 Task: Forward email with the signature Dorian Garcia with the subject Request for time off from softage.1@softage.net to softage.3@softage.net with the message Could you provide me with a list of the projects critical success factors?, select first word, change the font color from current to green and background color to yellow Send the email
Action: Mouse moved to (1003, 80)
Screenshot: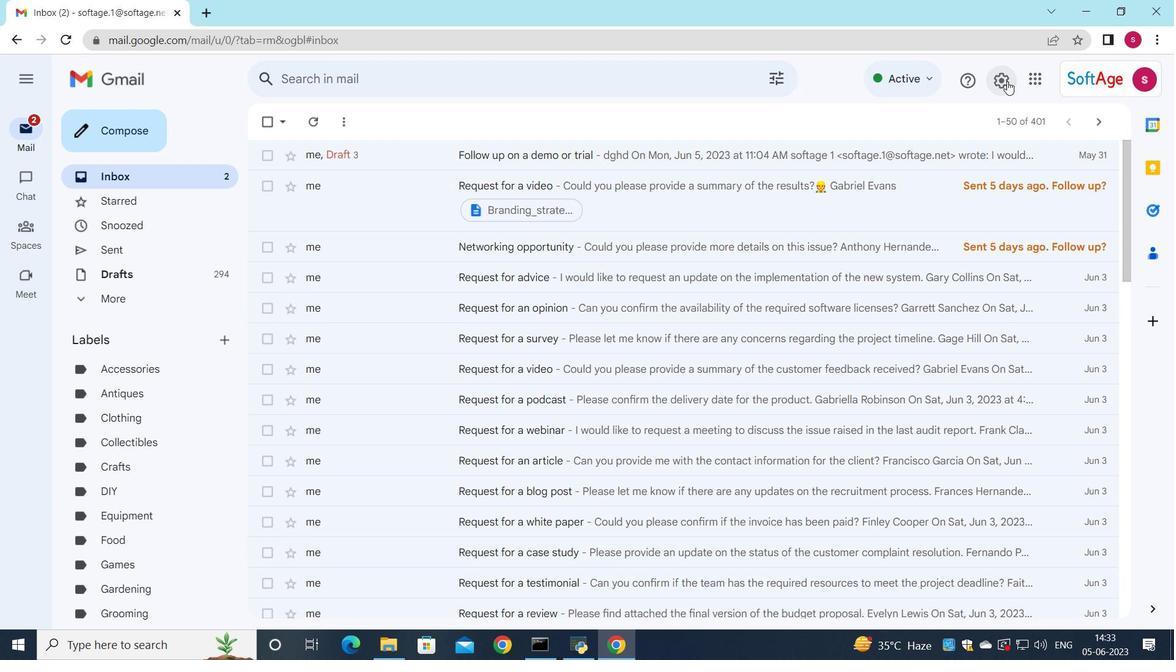 
Action: Mouse pressed left at (1003, 80)
Screenshot: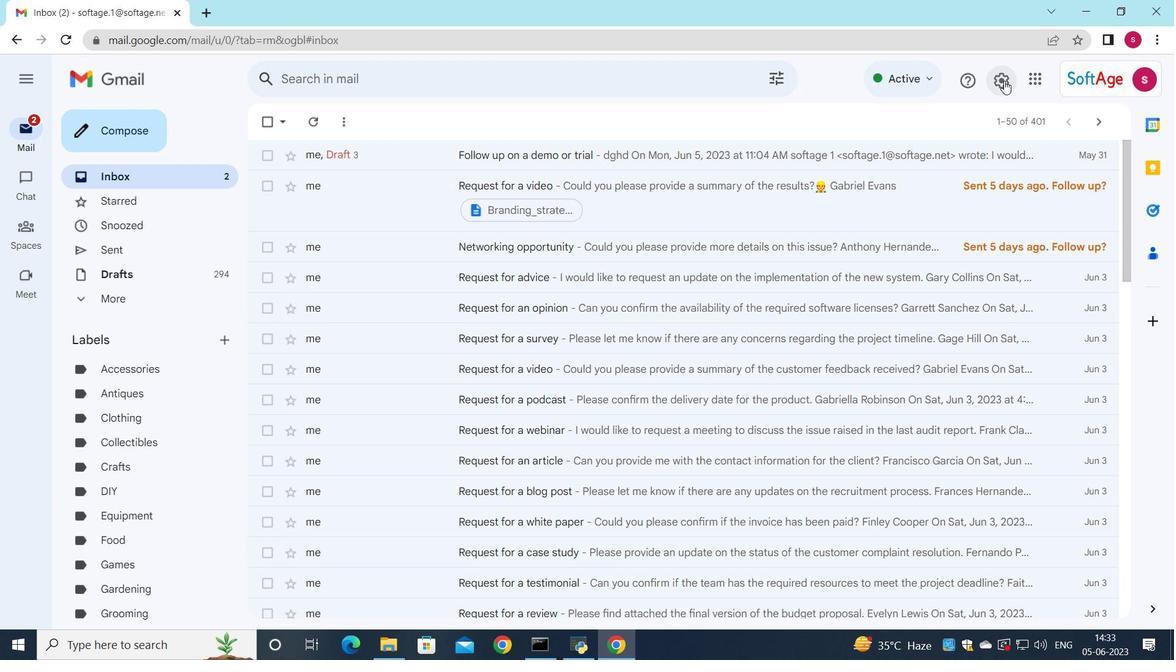 
Action: Mouse moved to (1015, 159)
Screenshot: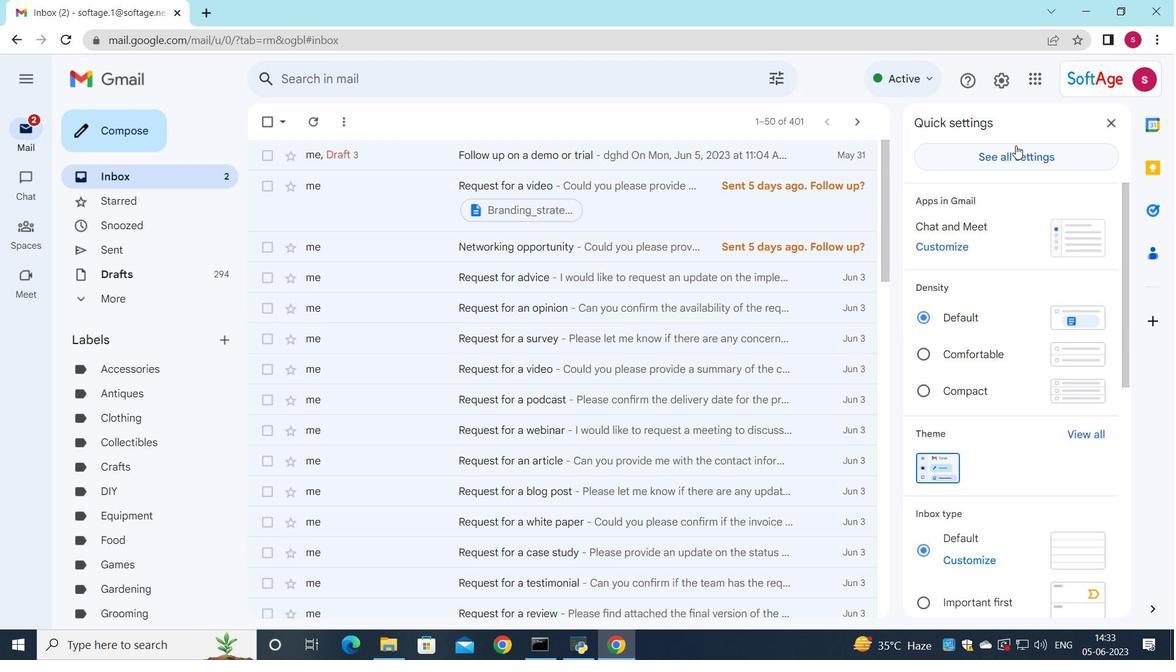 
Action: Mouse pressed left at (1015, 159)
Screenshot: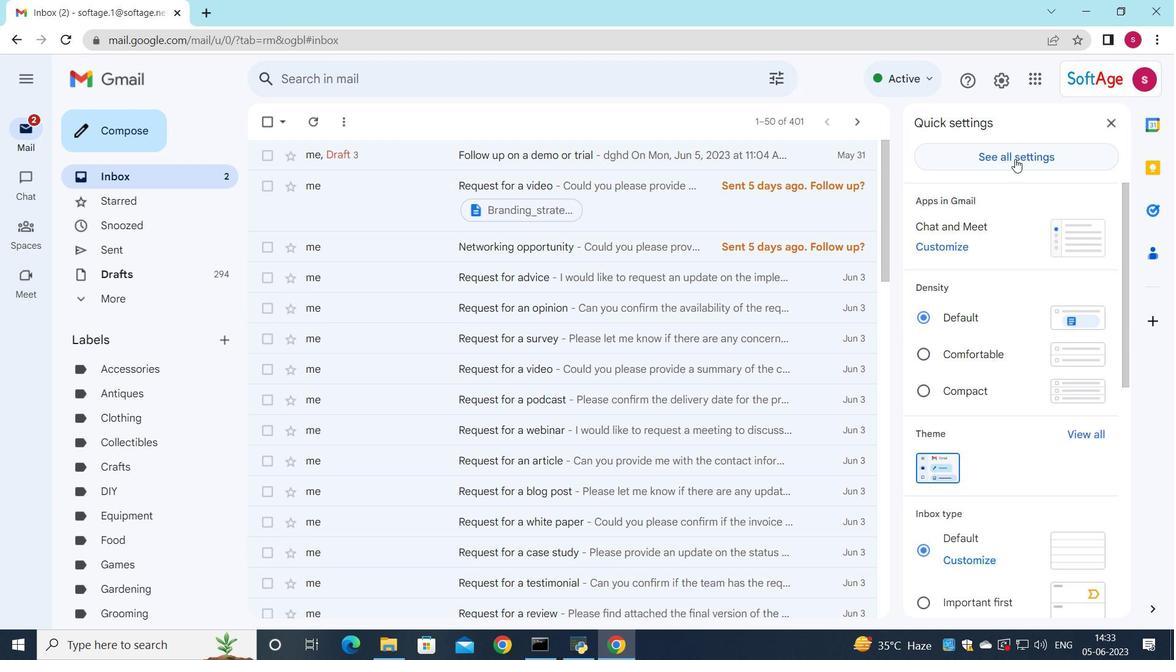 
Action: Mouse moved to (874, 232)
Screenshot: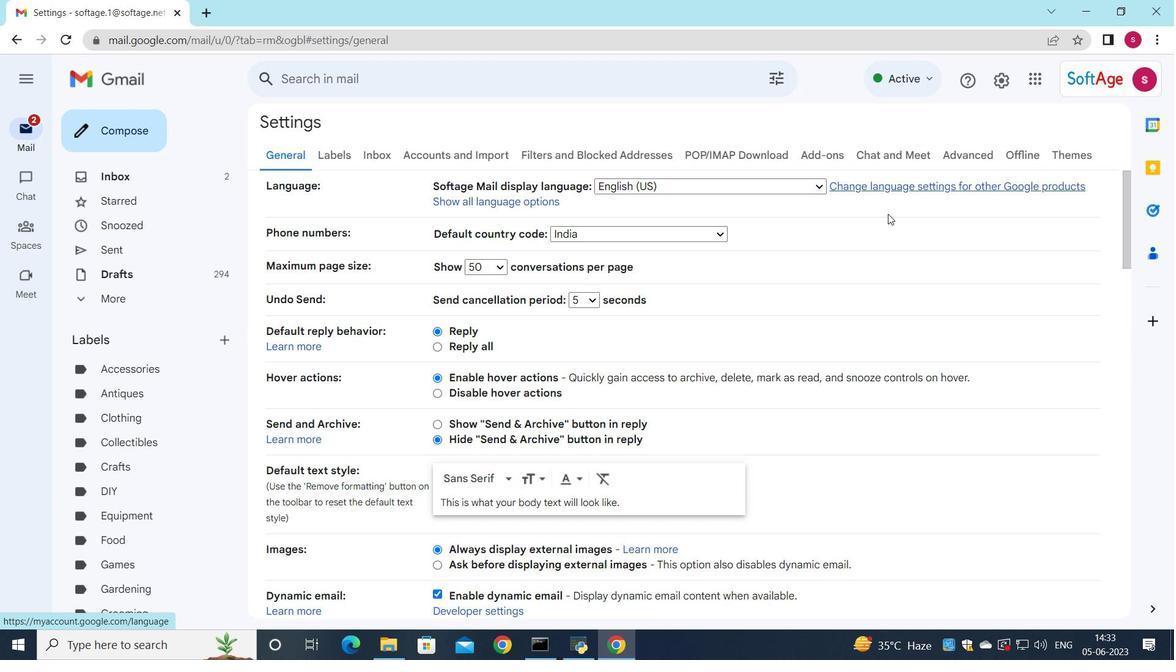 
Action: Mouse scrolled (874, 231) with delta (0, 0)
Screenshot: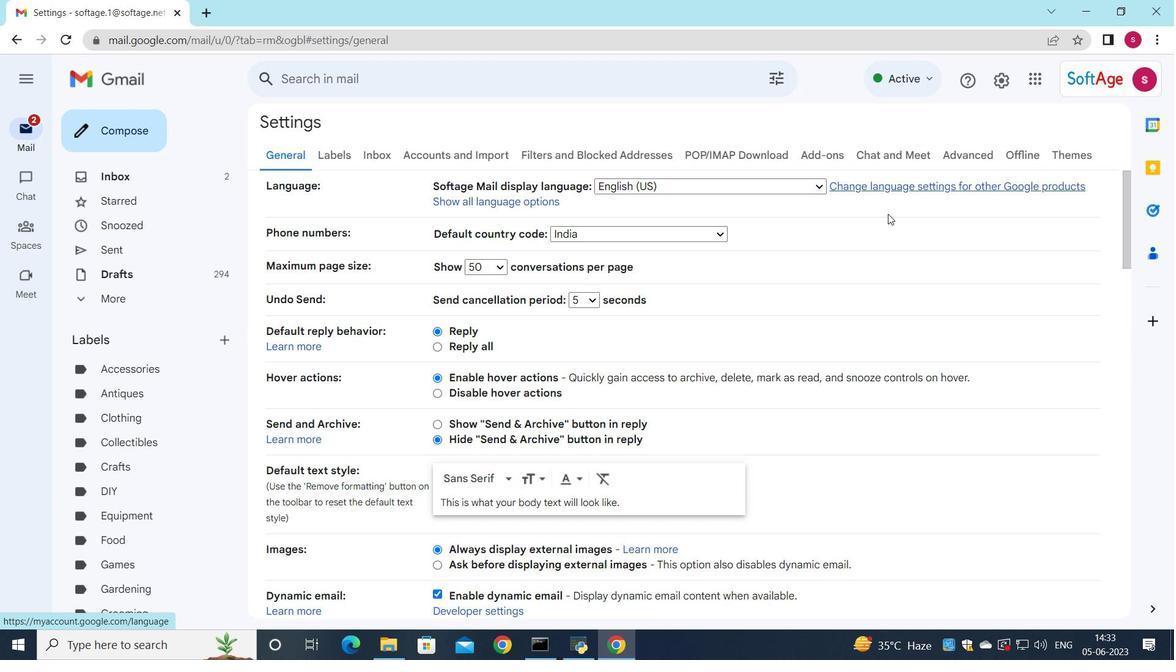 
Action: Mouse moved to (872, 234)
Screenshot: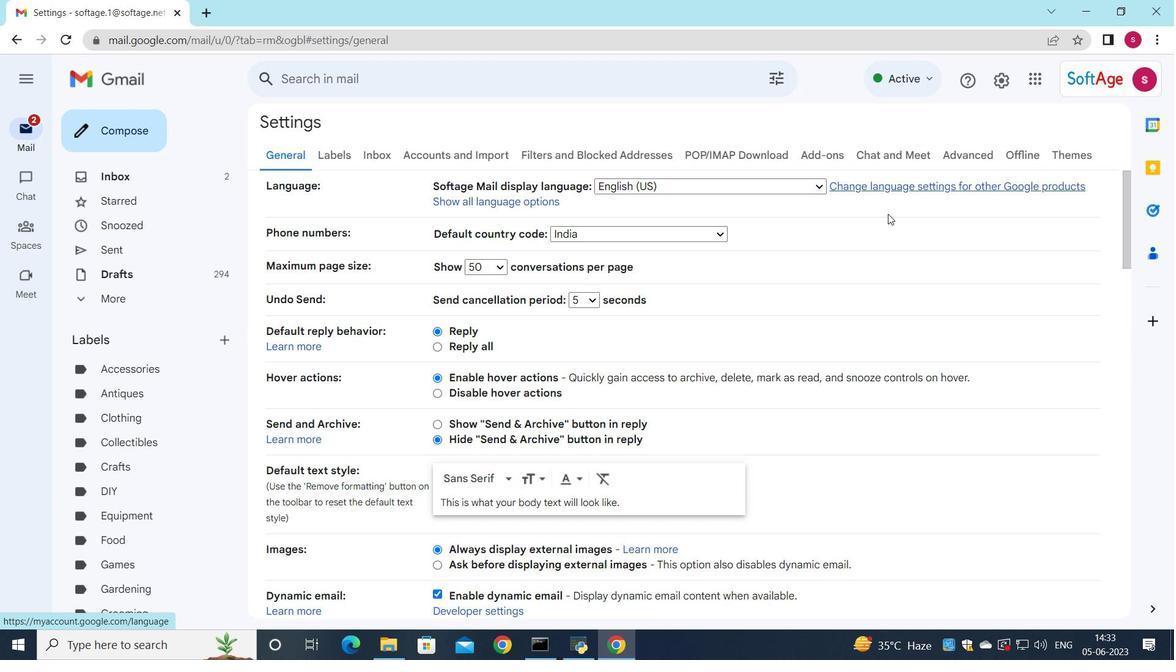 
Action: Mouse scrolled (872, 234) with delta (0, 0)
Screenshot: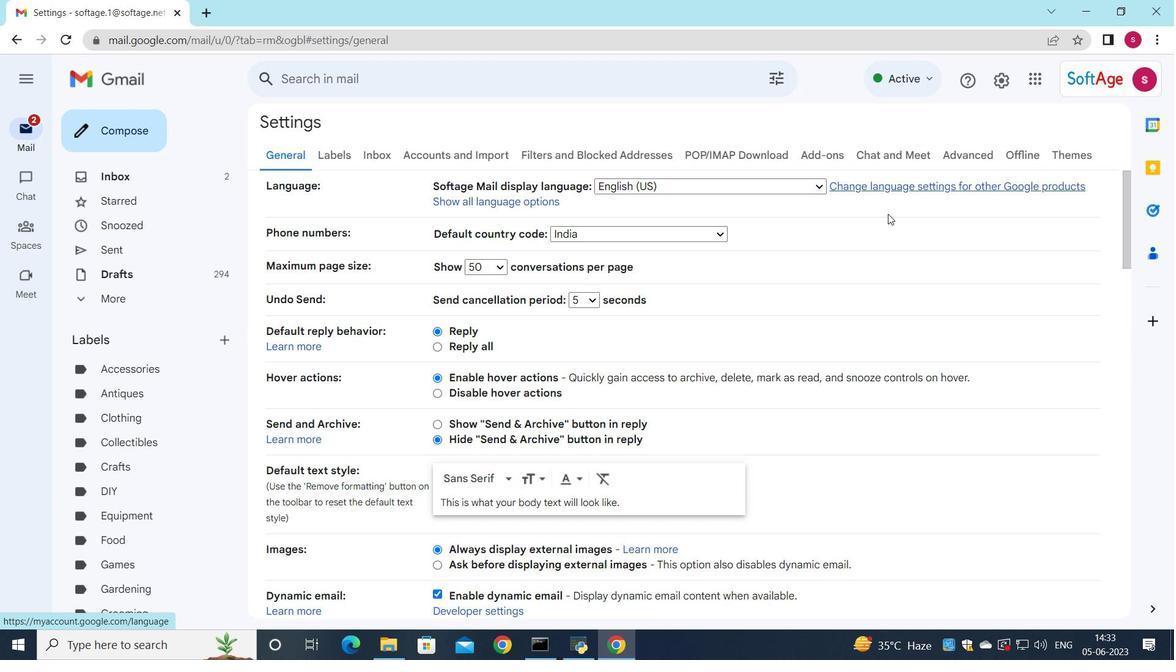 
Action: Mouse moved to (868, 250)
Screenshot: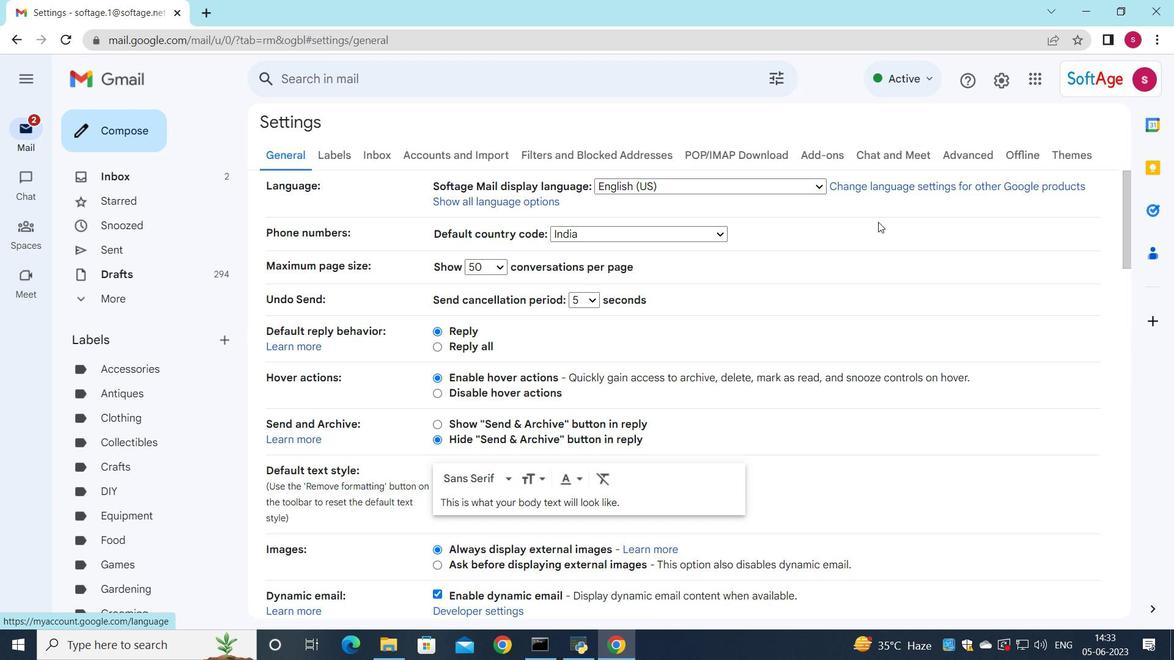 
Action: Mouse scrolled (868, 249) with delta (0, 0)
Screenshot: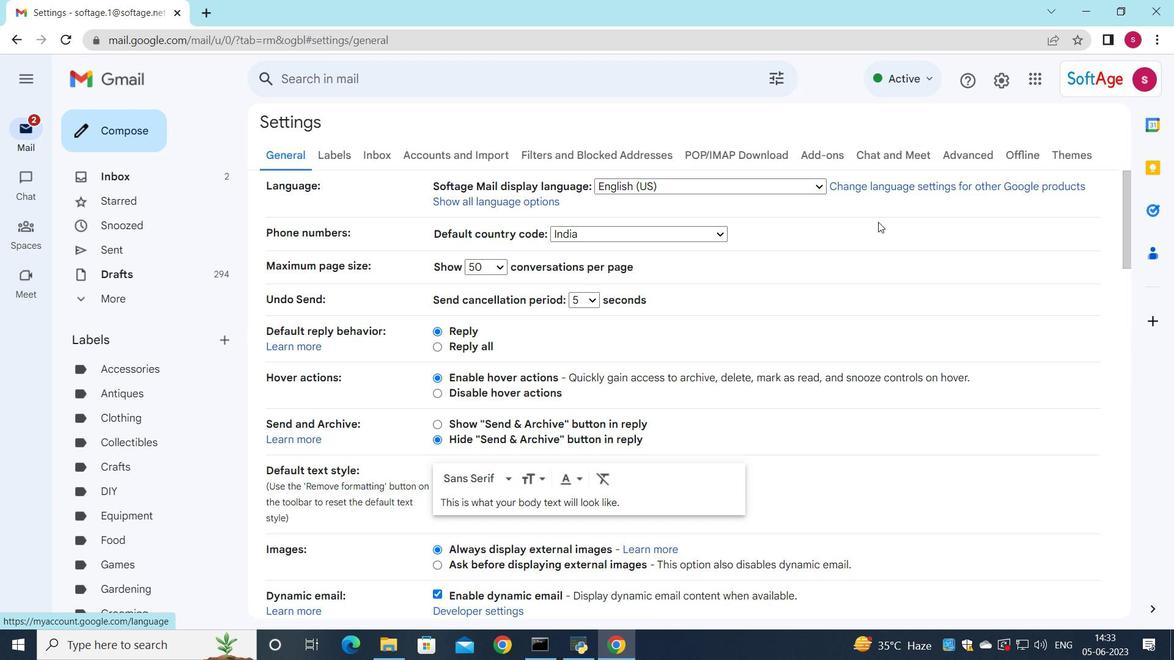 
Action: Mouse moved to (781, 371)
Screenshot: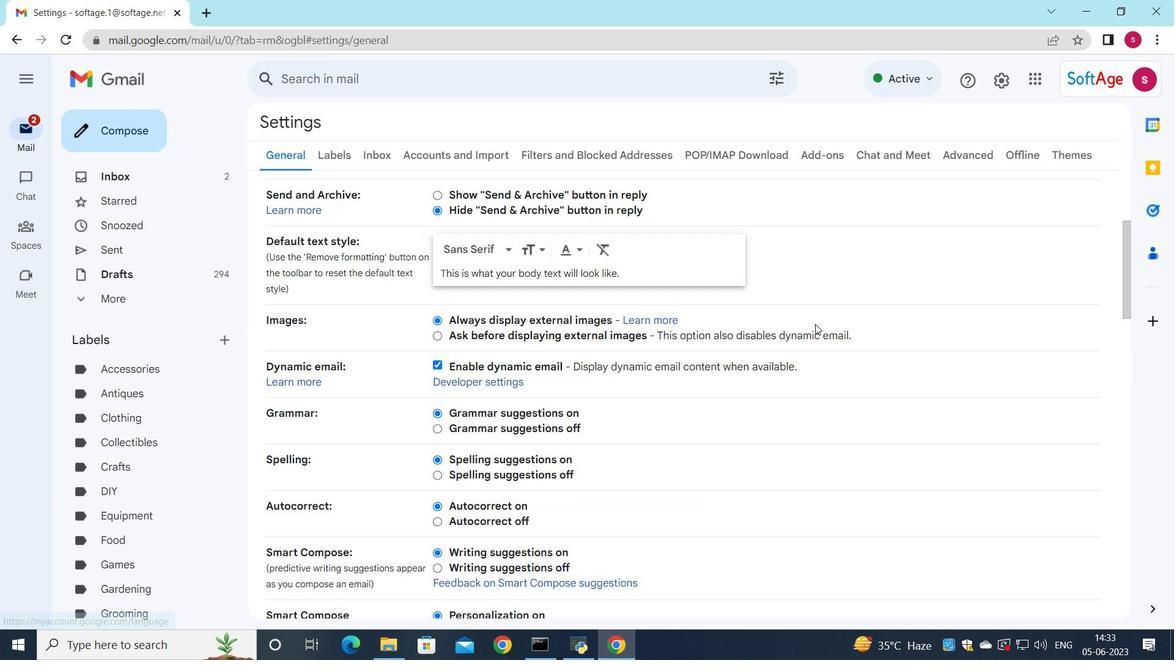 
Action: Mouse scrolled (781, 370) with delta (0, 0)
Screenshot: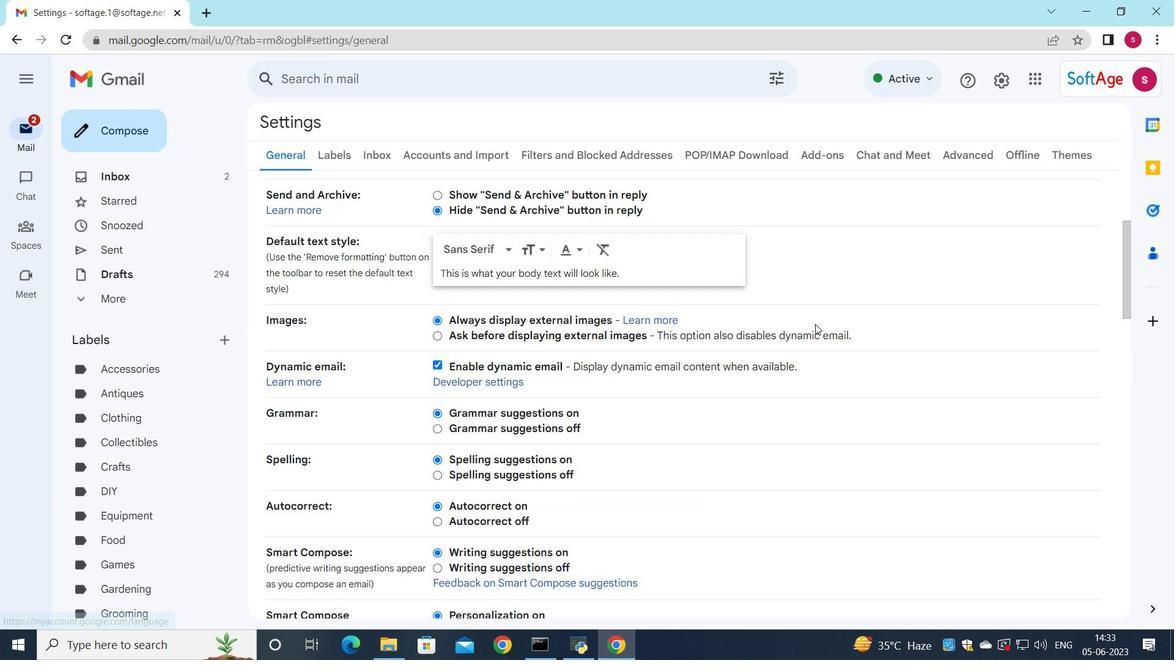 
Action: Mouse moved to (779, 375)
Screenshot: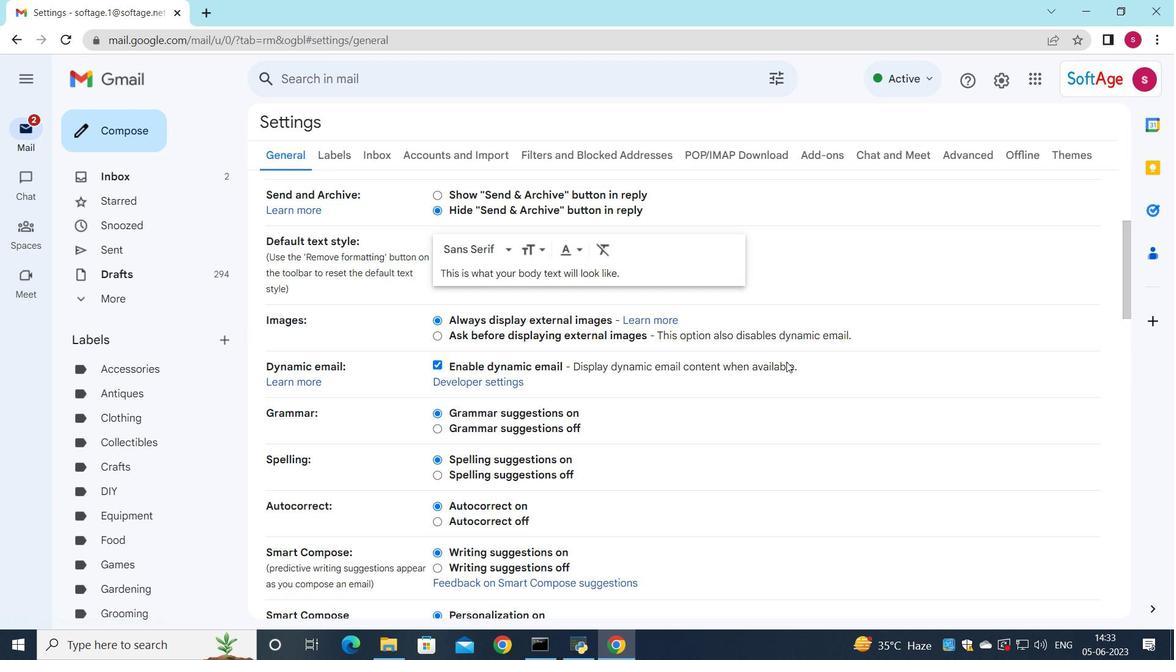 
Action: Mouse scrolled (779, 374) with delta (0, 0)
Screenshot: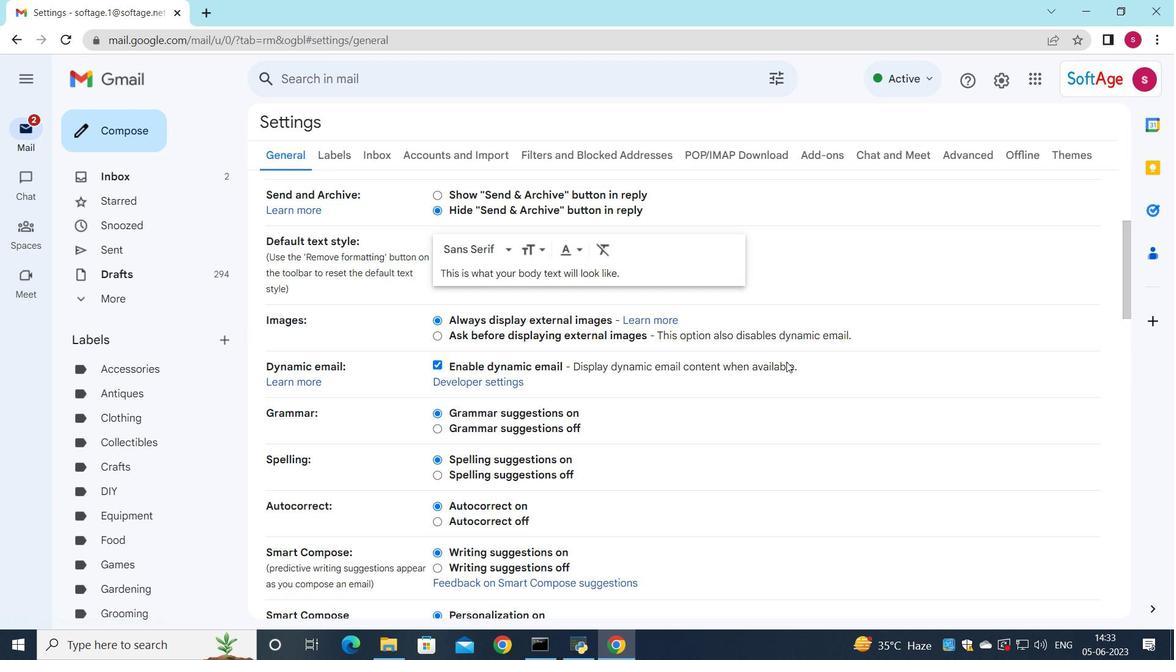 
Action: Mouse moved to (777, 375)
Screenshot: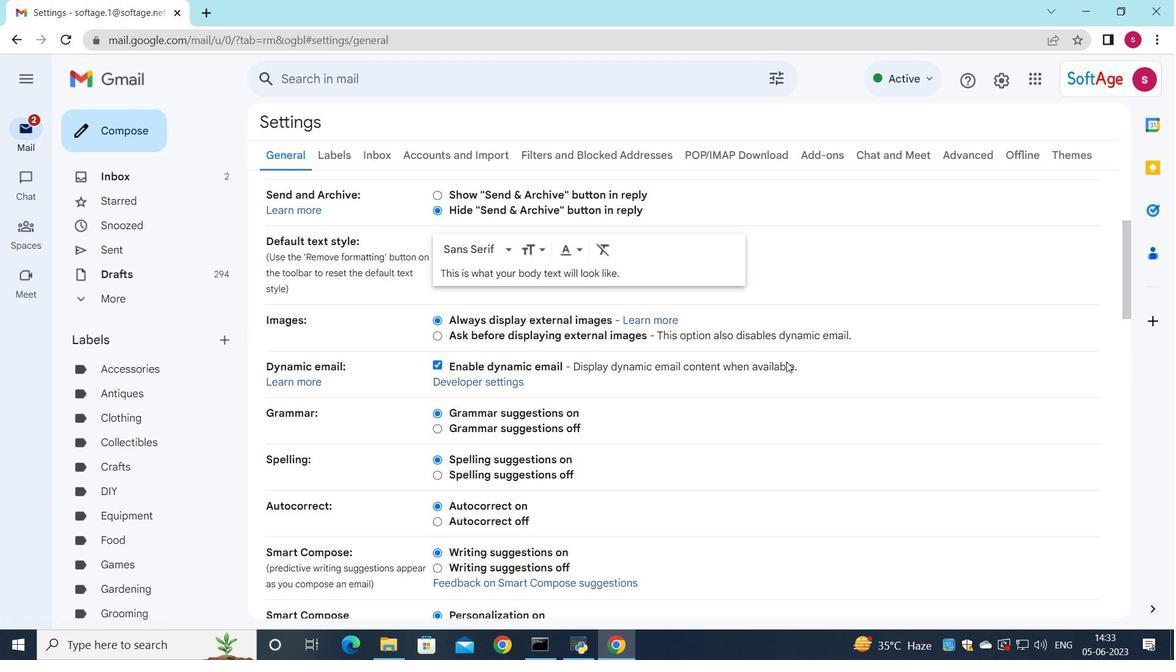 
Action: Mouse scrolled (777, 375) with delta (0, 0)
Screenshot: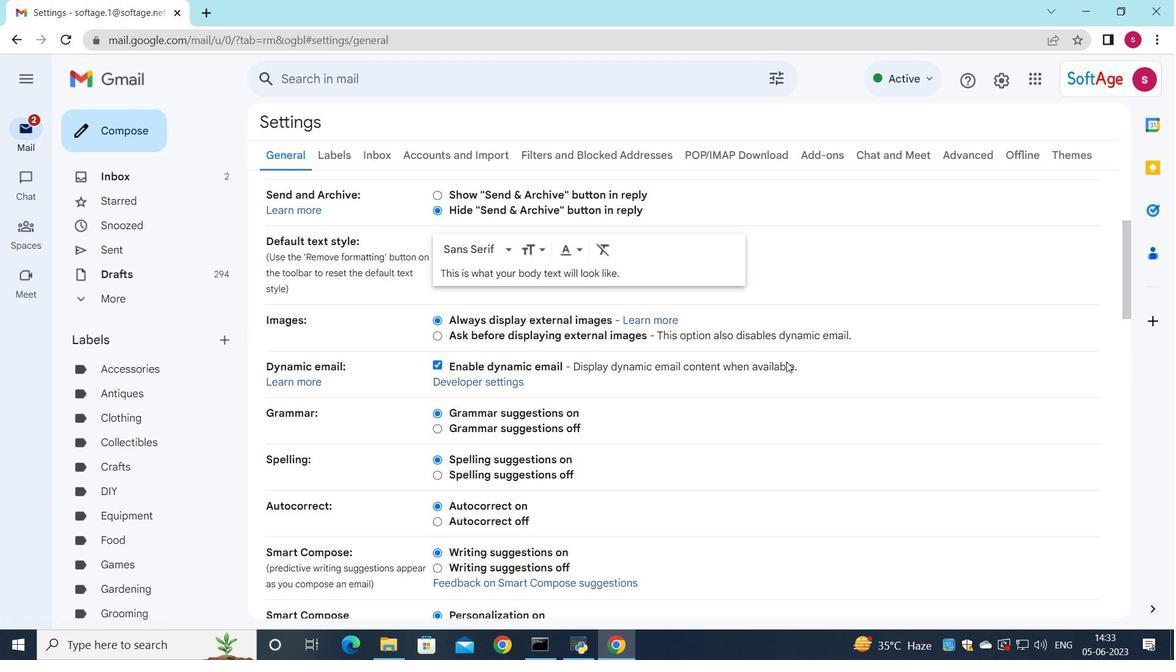 
Action: Mouse moved to (749, 360)
Screenshot: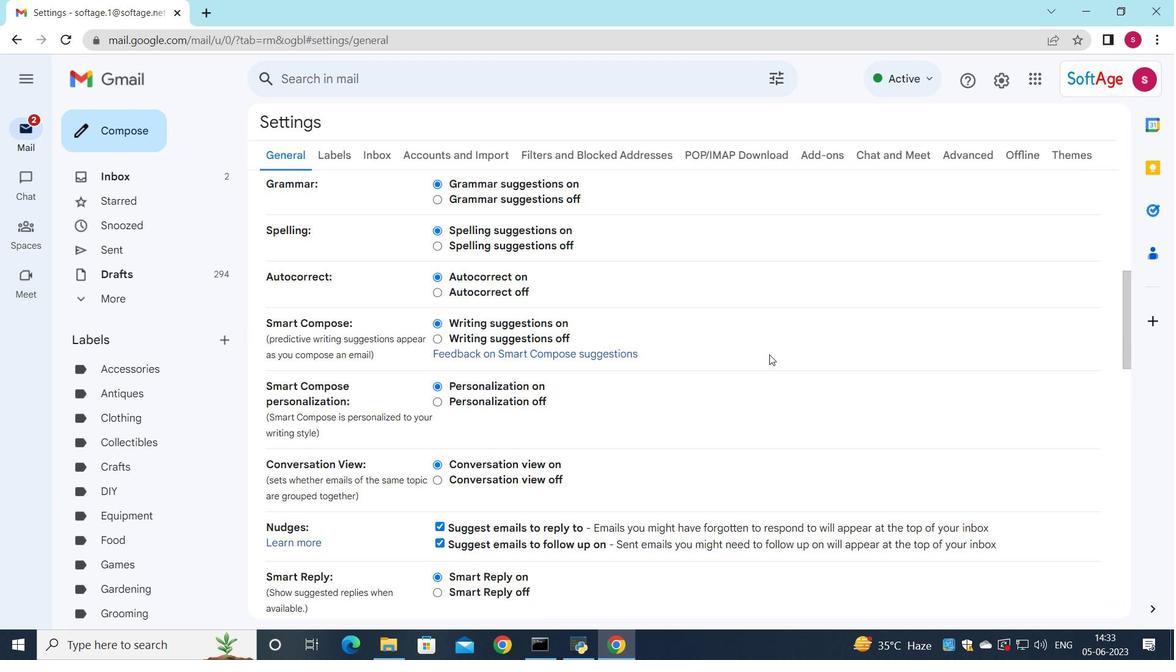 
Action: Mouse scrolled (749, 360) with delta (0, 0)
Screenshot: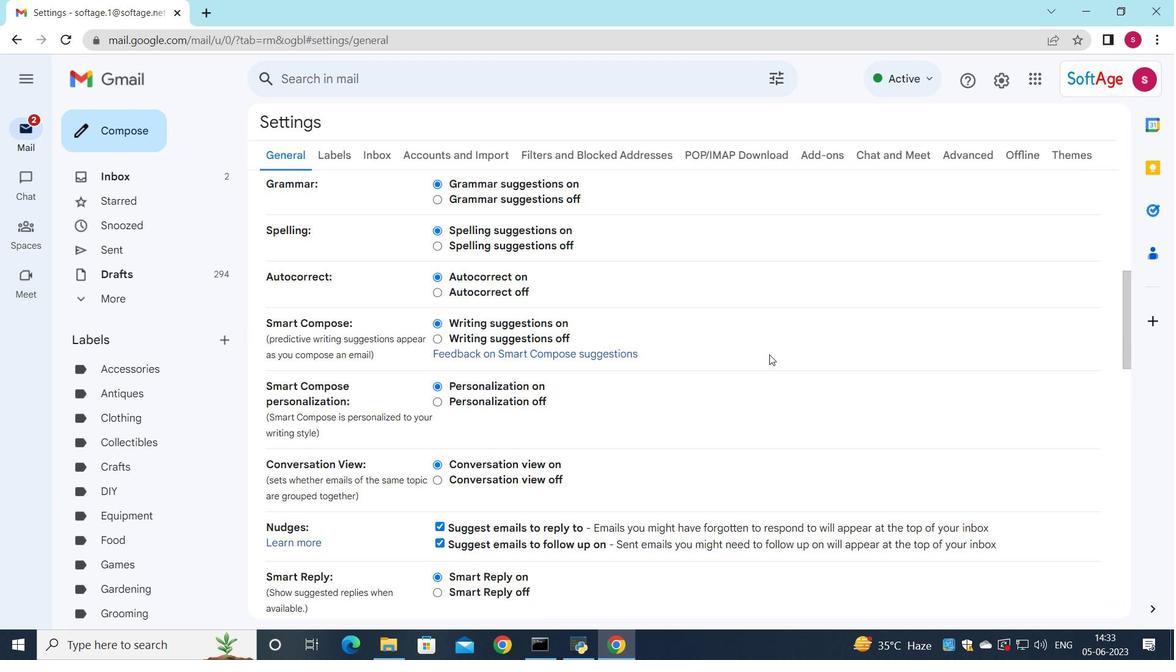 
Action: Mouse moved to (747, 366)
Screenshot: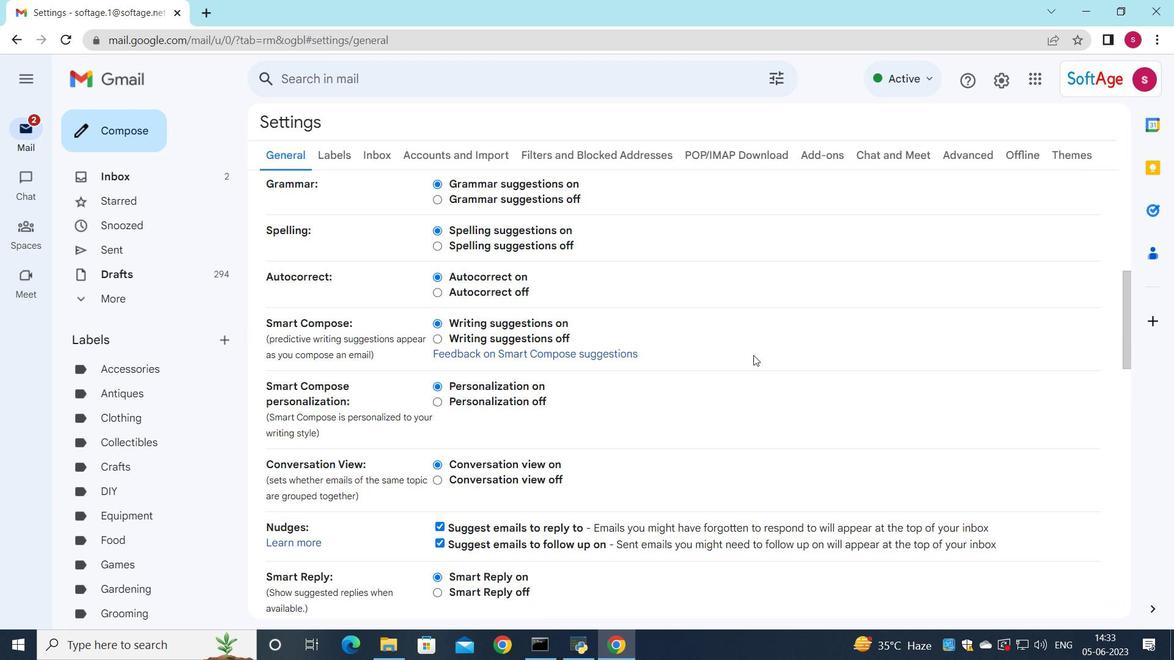 
Action: Mouse scrolled (747, 365) with delta (0, 0)
Screenshot: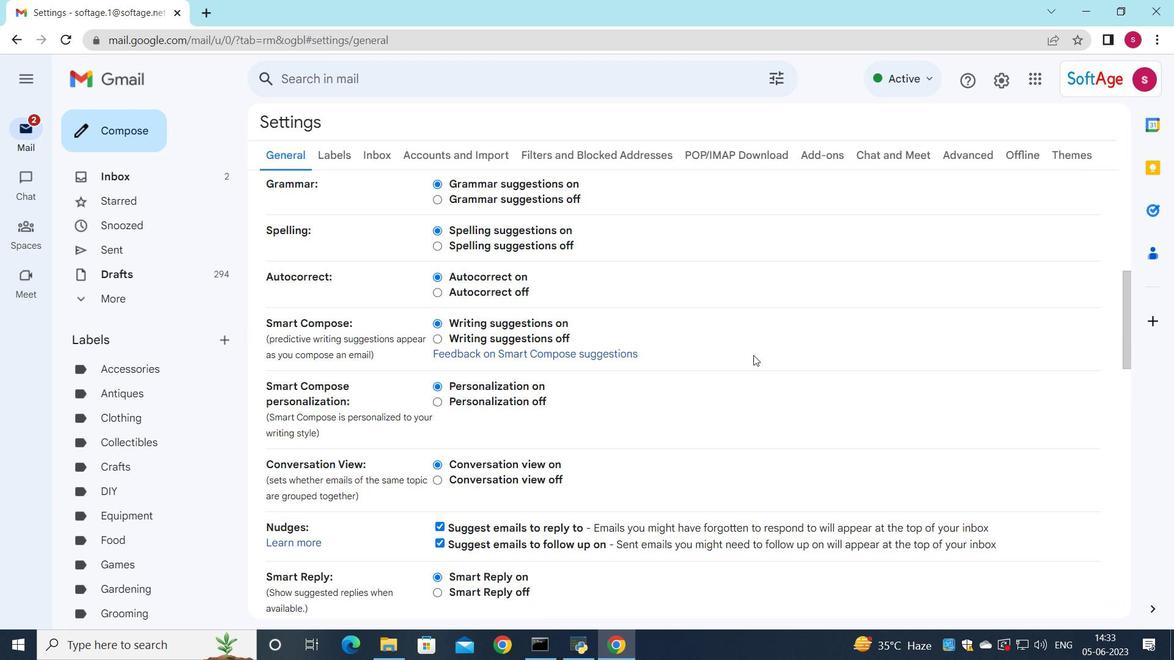 
Action: Mouse moved to (745, 368)
Screenshot: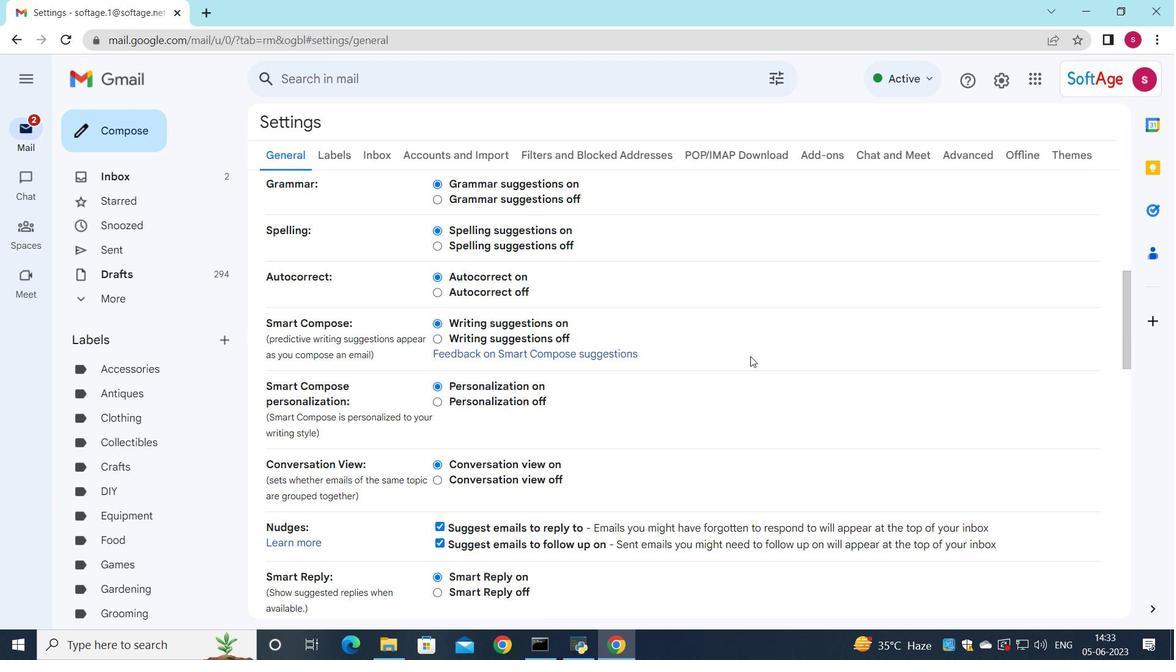 
Action: Mouse scrolled (745, 367) with delta (0, 0)
Screenshot: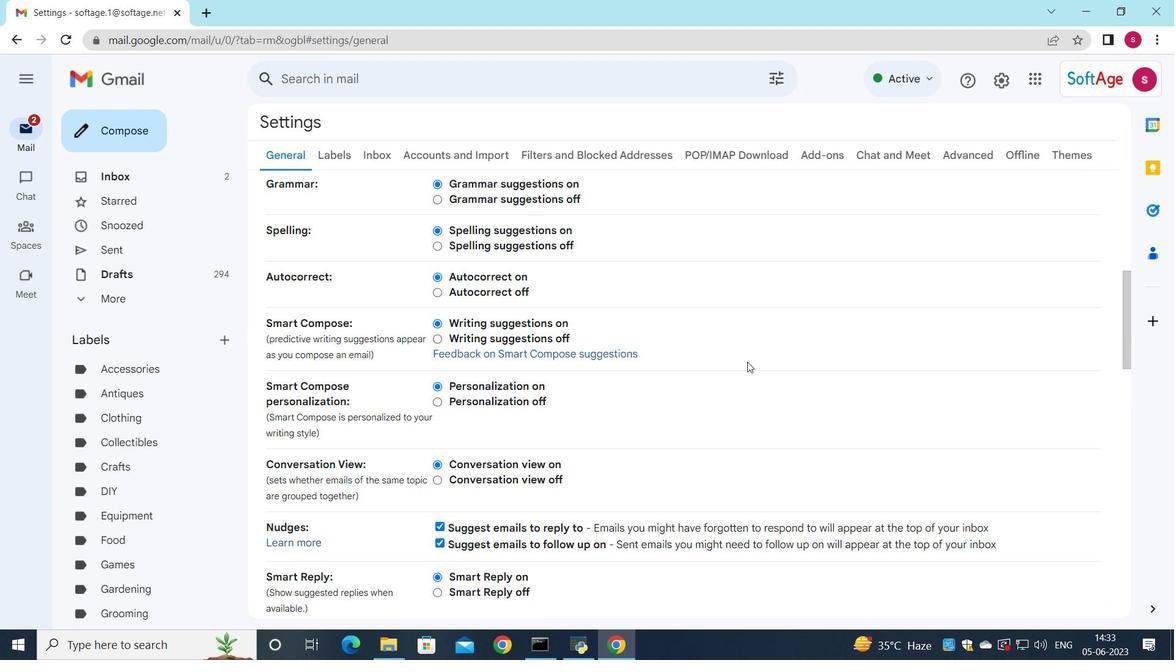 
Action: Mouse scrolled (745, 367) with delta (0, 0)
Screenshot: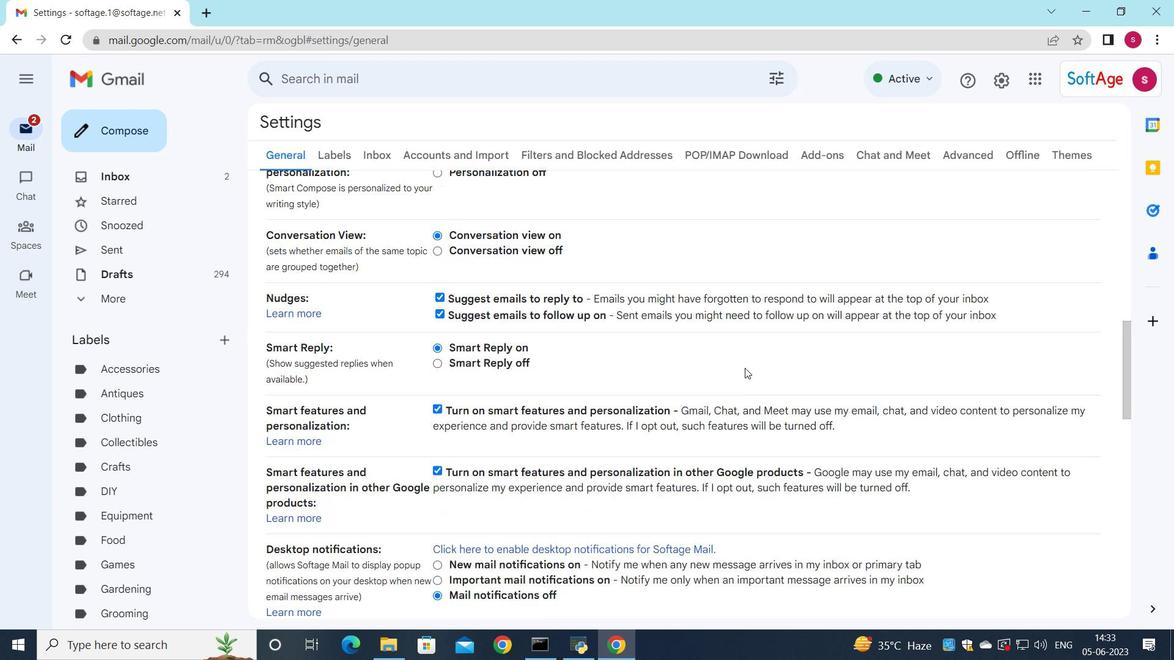 
Action: Mouse scrolled (745, 367) with delta (0, 0)
Screenshot: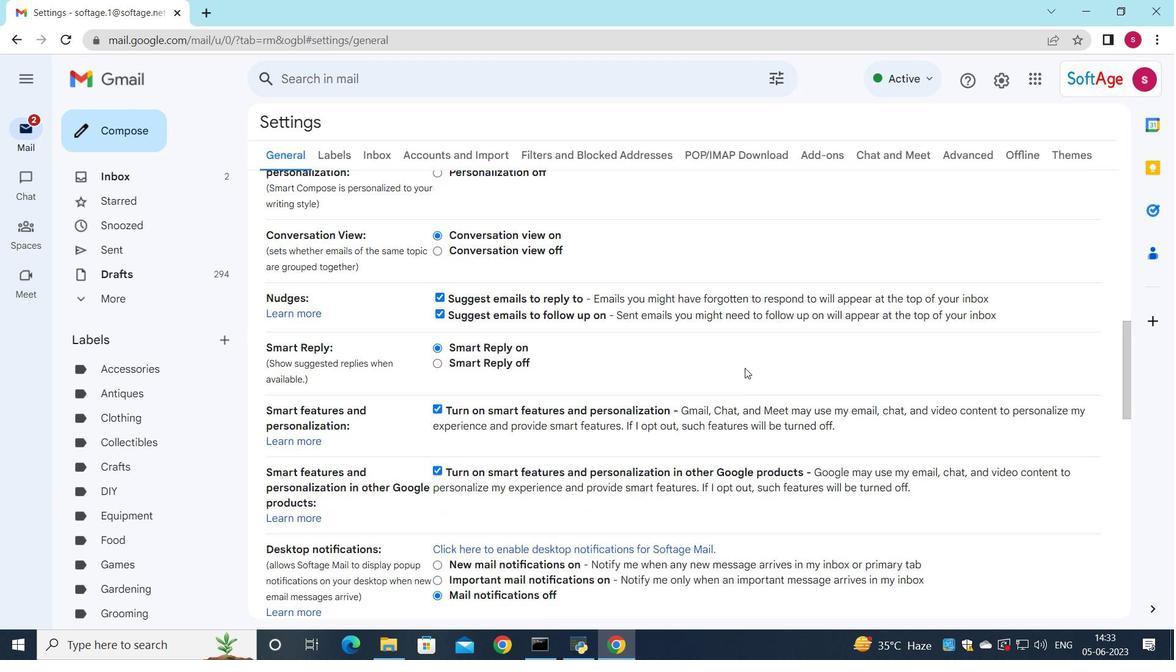
Action: Mouse scrolled (745, 367) with delta (0, 0)
Screenshot: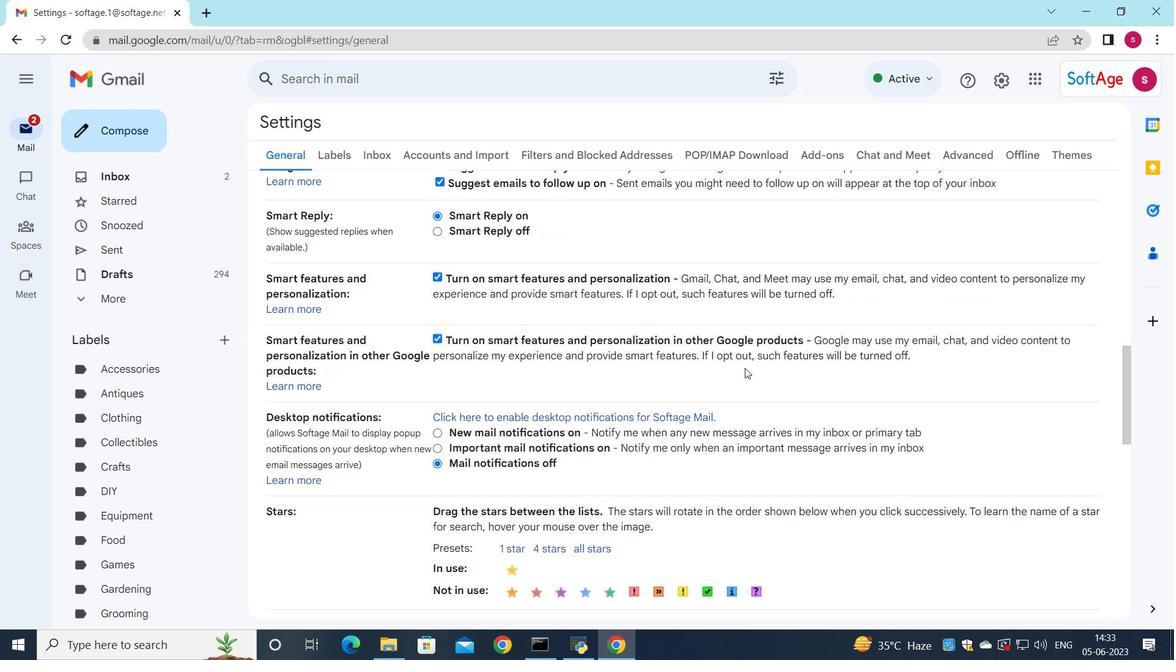 
Action: Mouse scrolled (745, 367) with delta (0, 0)
Screenshot: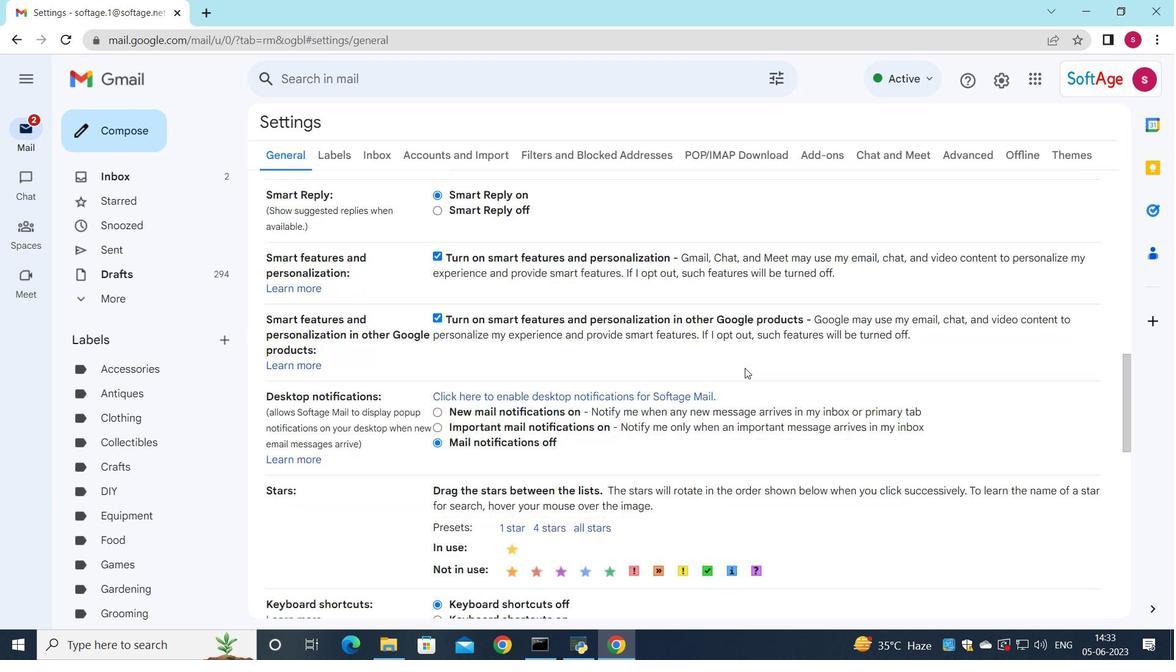 
Action: Mouse scrolled (745, 367) with delta (0, 0)
Screenshot: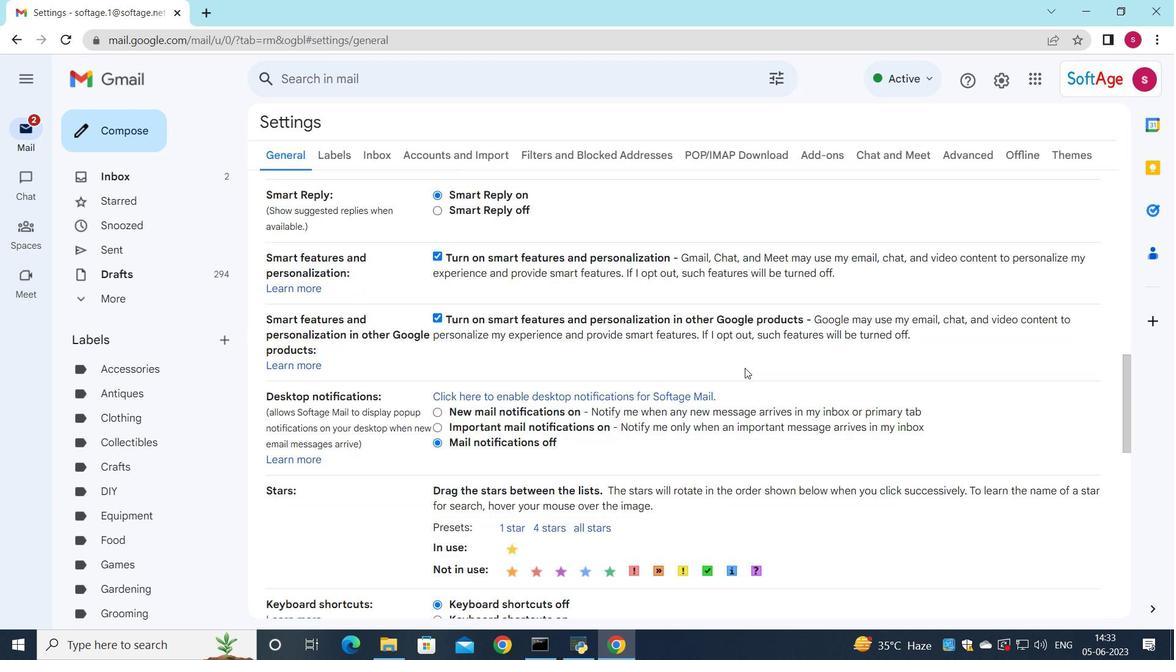 
Action: Mouse moved to (730, 377)
Screenshot: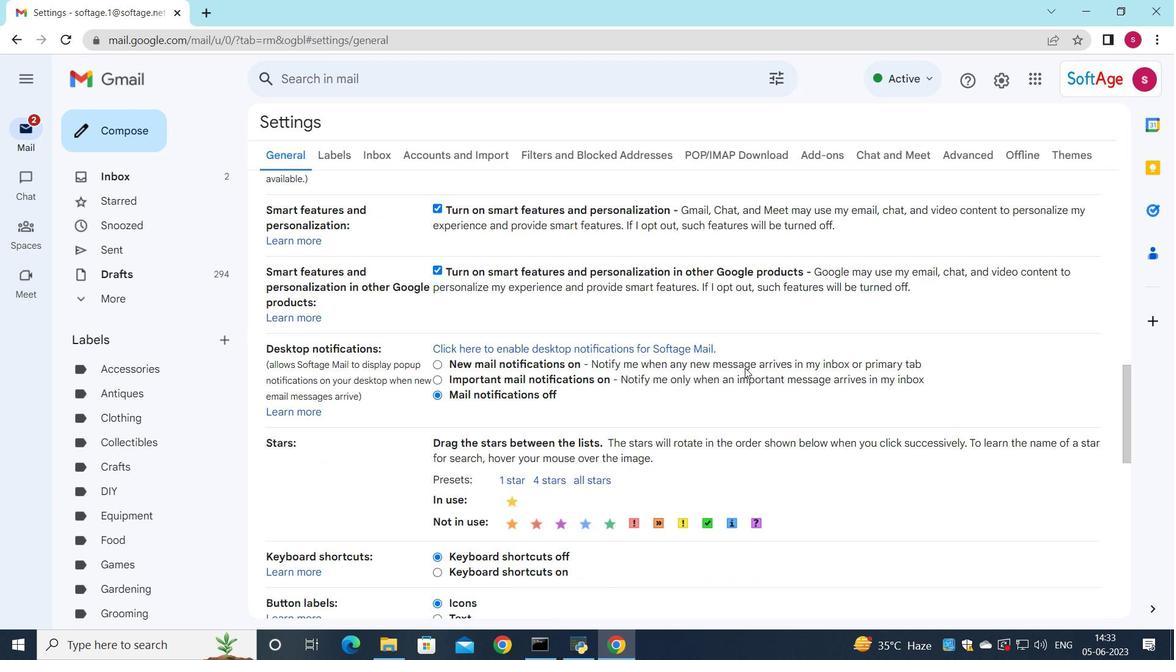 
Action: Mouse scrolled (730, 376) with delta (0, 0)
Screenshot: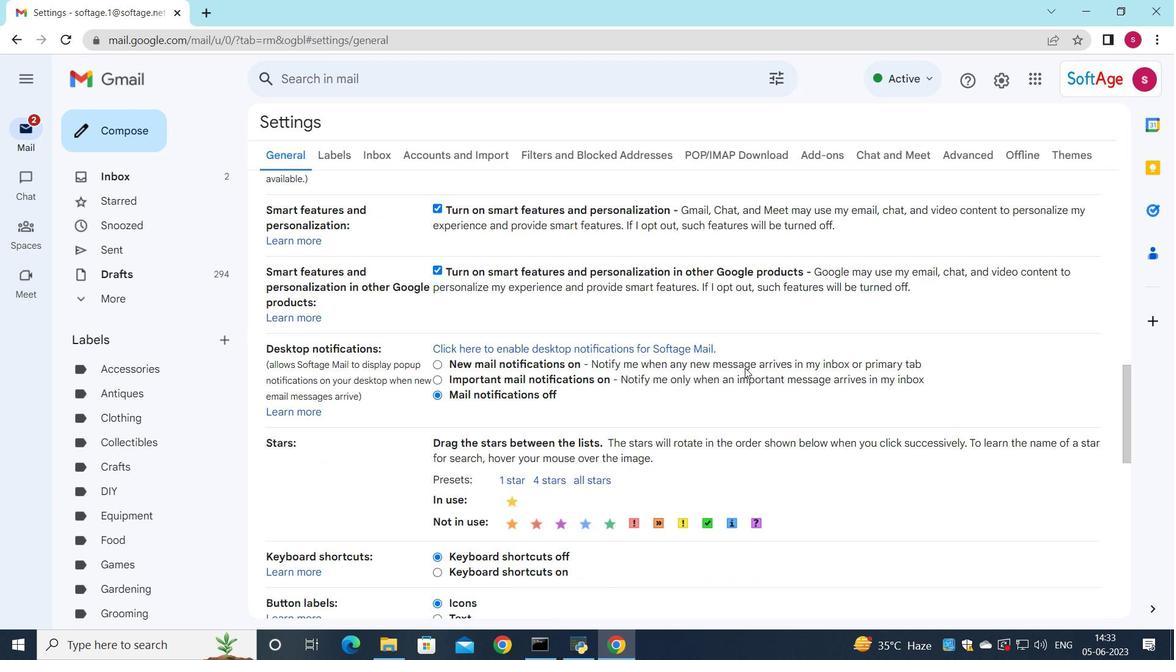 
Action: Mouse moved to (725, 380)
Screenshot: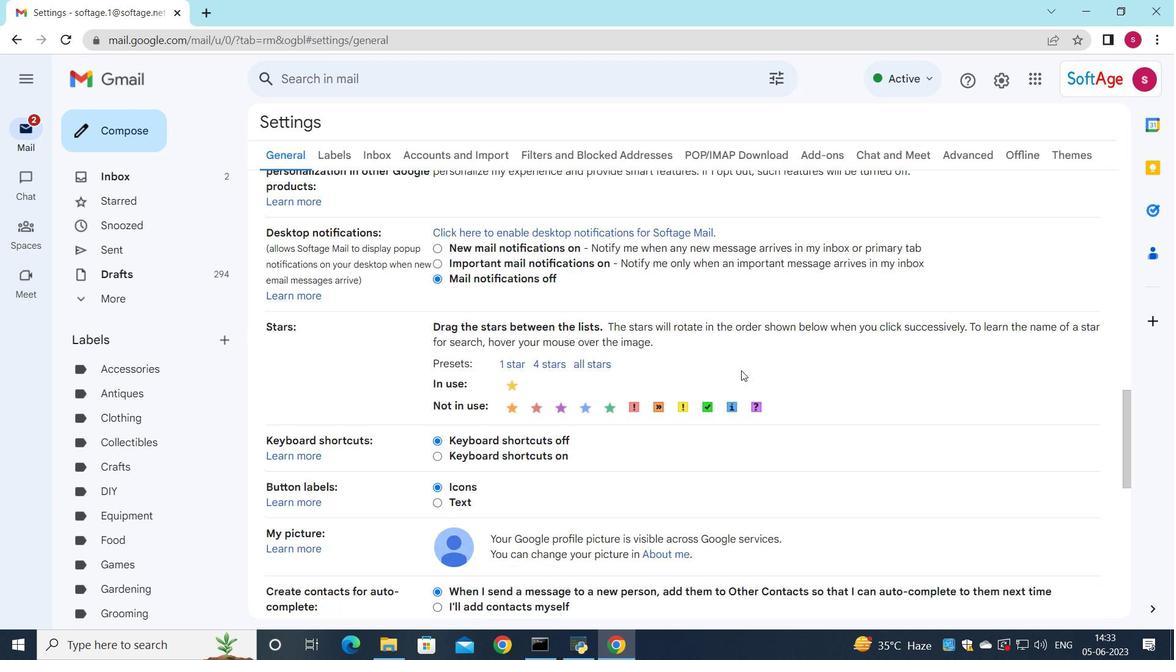 
Action: Mouse scrolled (725, 379) with delta (0, 0)
Screenshot: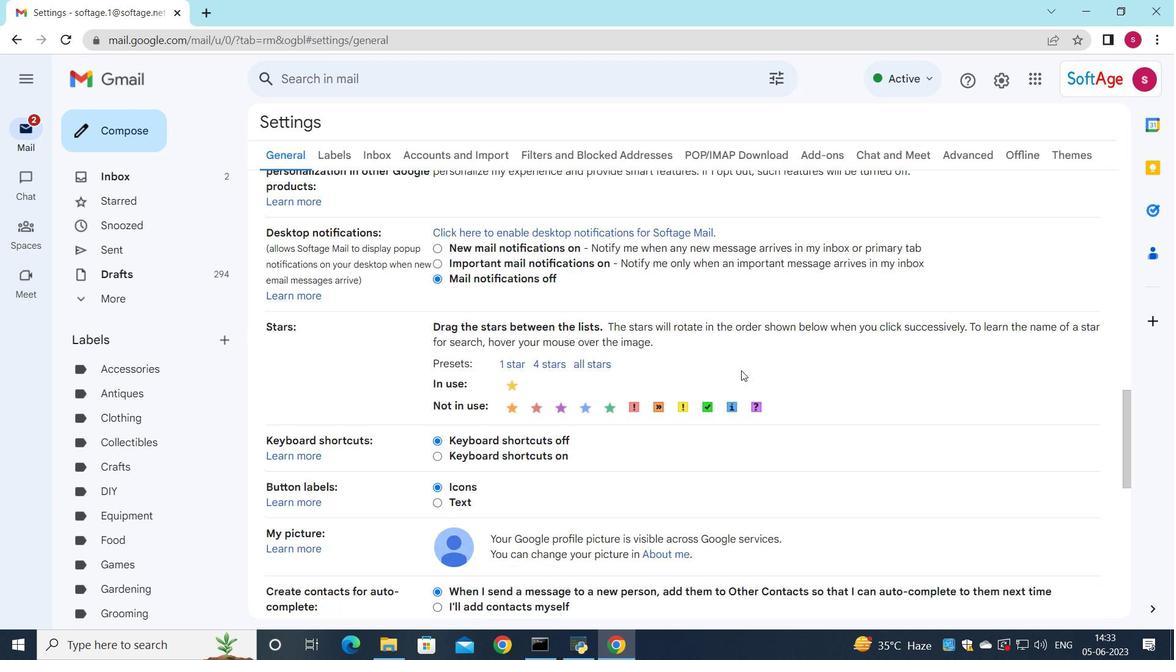 
Action: Mouse moved to (721, 383)
Screenshot: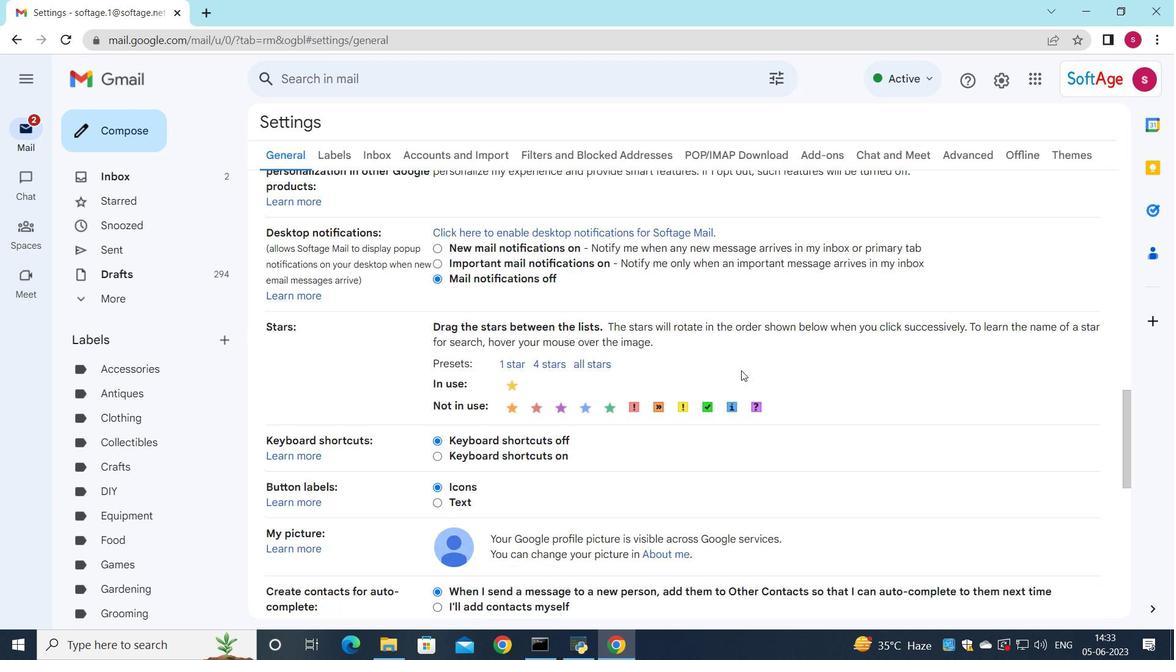 
Action: Mouse scrolled (721, 382) with delta (0, 0)
Screenshot: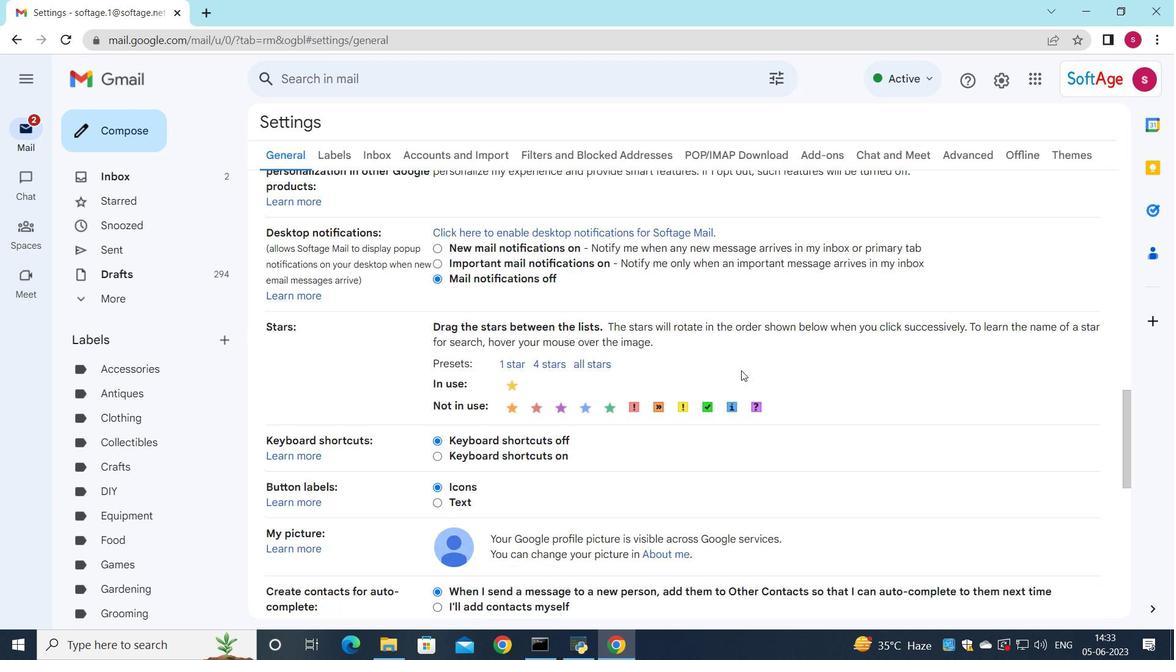 
Action: Mouse moved to (505, 371)
Screenshot: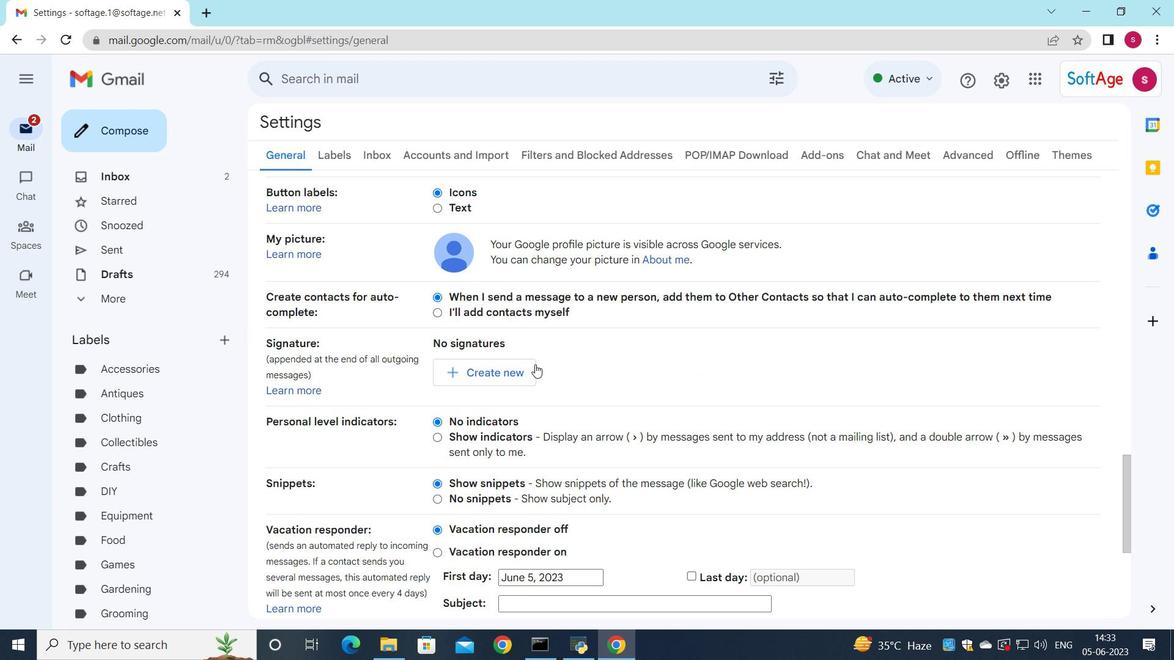 
Action: Mouse pressed left at (505, 371)
Screenshot: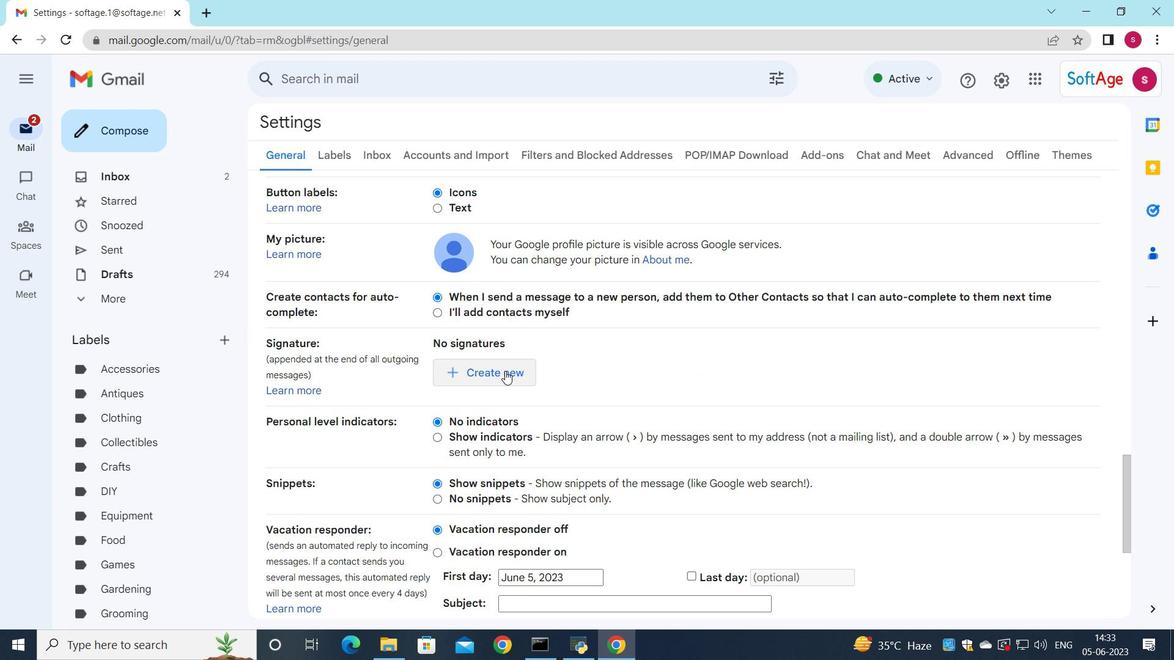 
Action: Mouse moved to (536, 320)
Screenshot: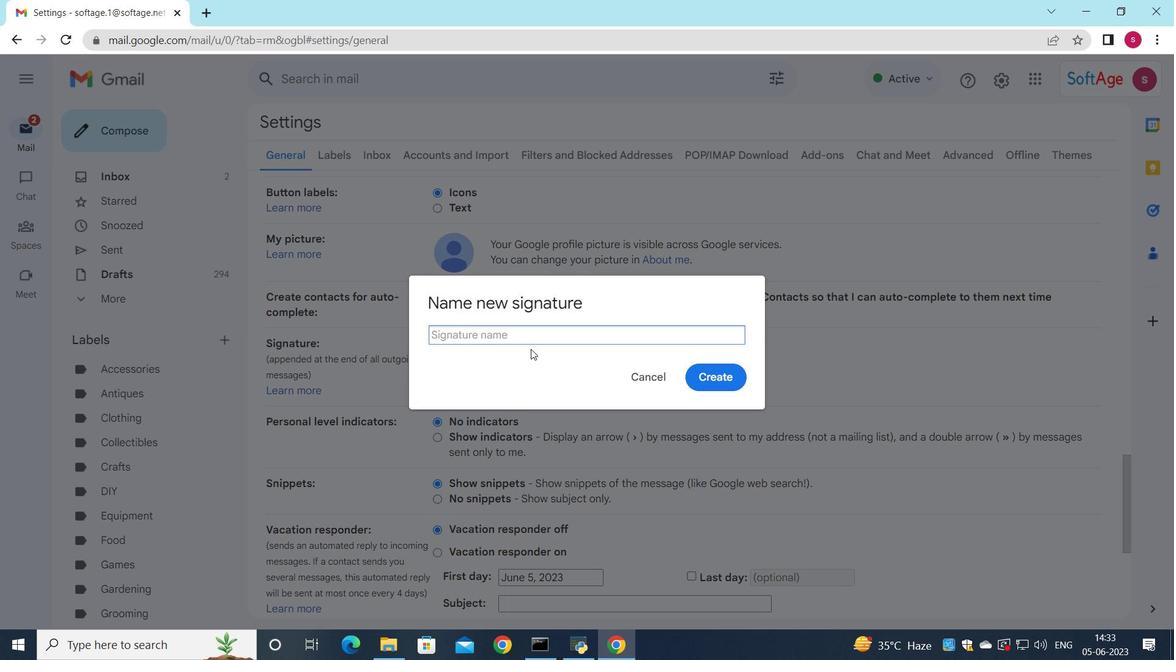 
Action: Key pressed <Key.shift>Dorian<Key.space><Key.shift>Garcia
Screenshot: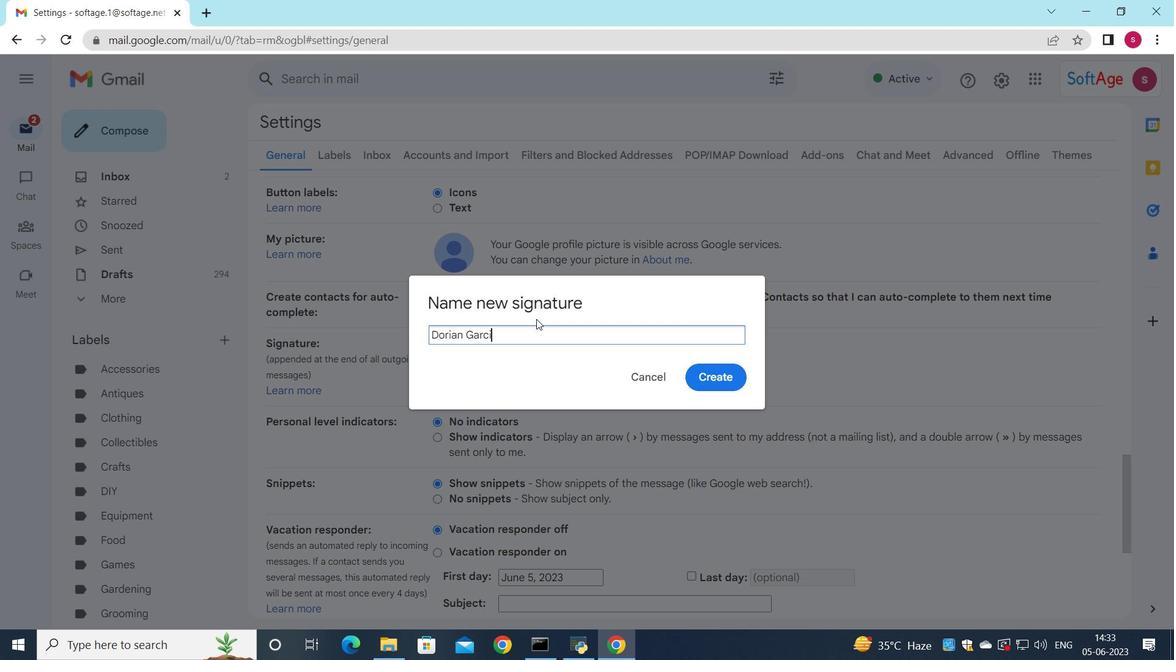 
Action: Mouse moved to (726, 370)
Screenshot: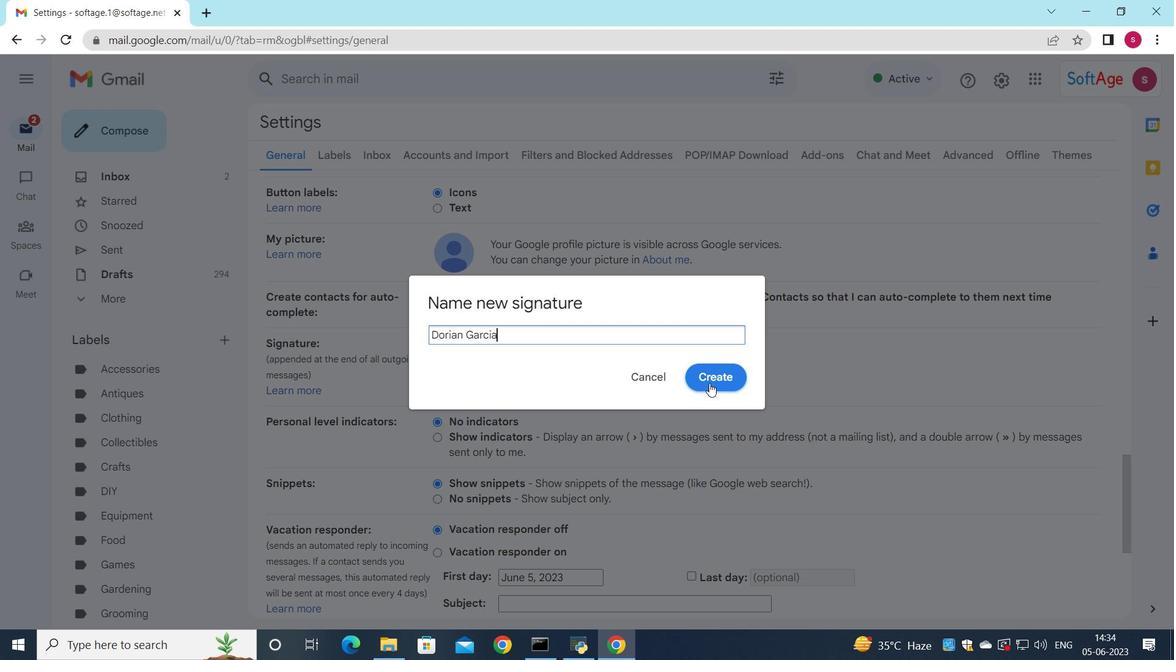 
Action: Mouse pressed left at (726, 370)
Screenshot: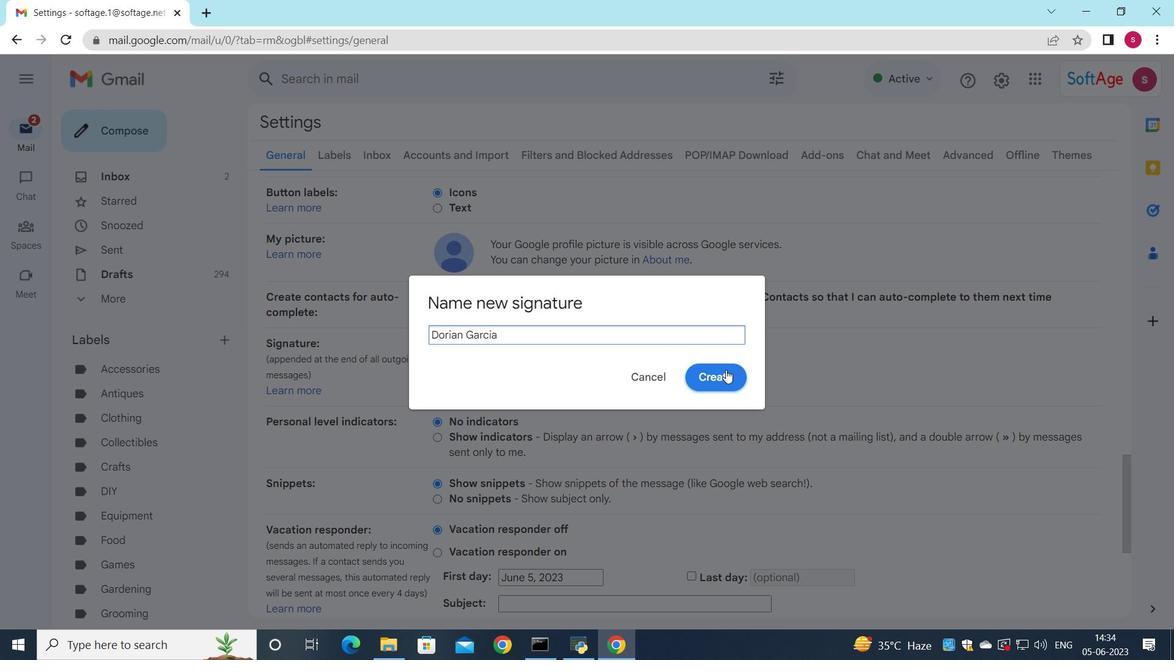
Action: Mouse moved to (663, 364)
Screenshot: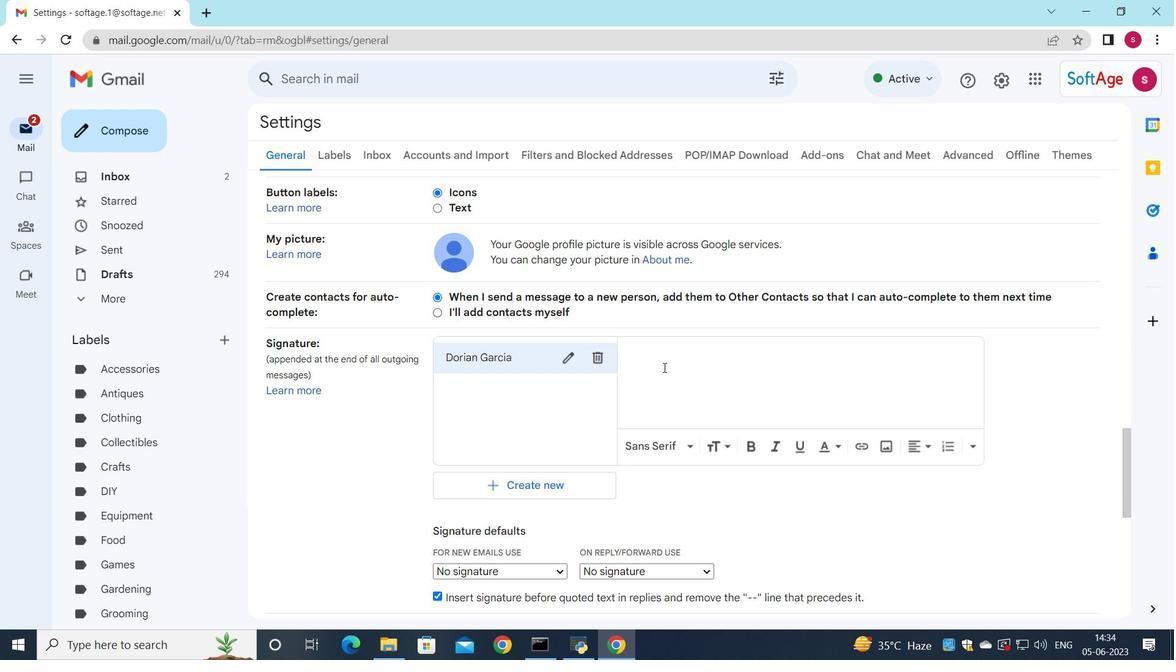 
Action: Mouse pressed left at (663, 364)
Screenshot: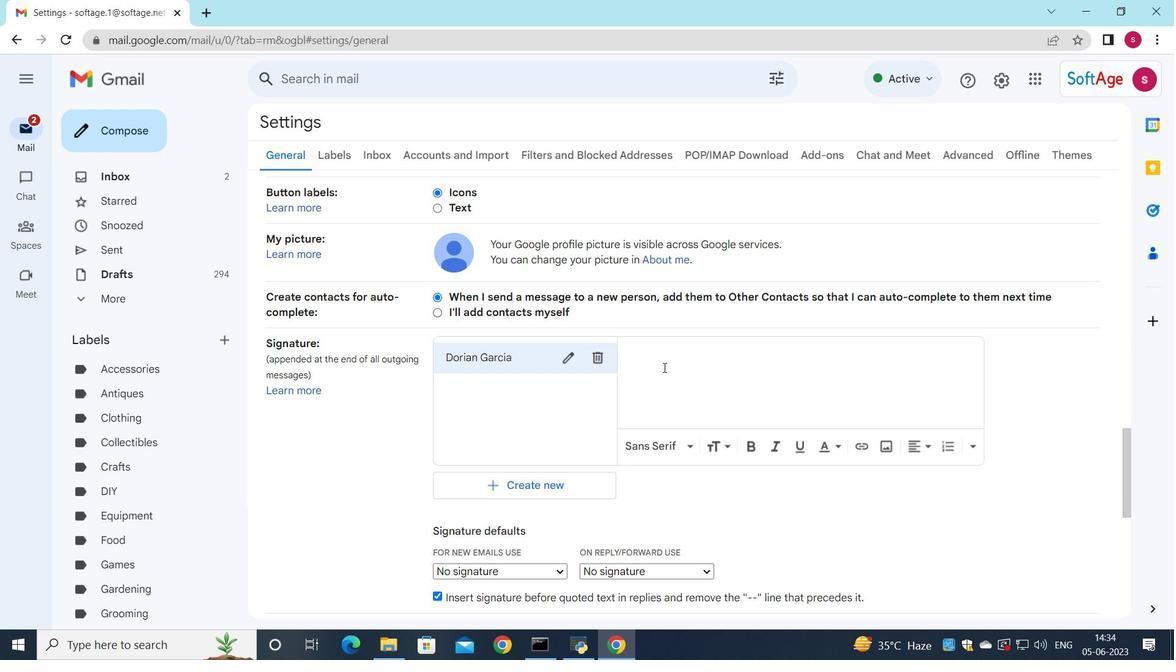 
Action: Key pressed <Key.shift>Dorian<Key.space><Key.shift>garcia
Screenshot: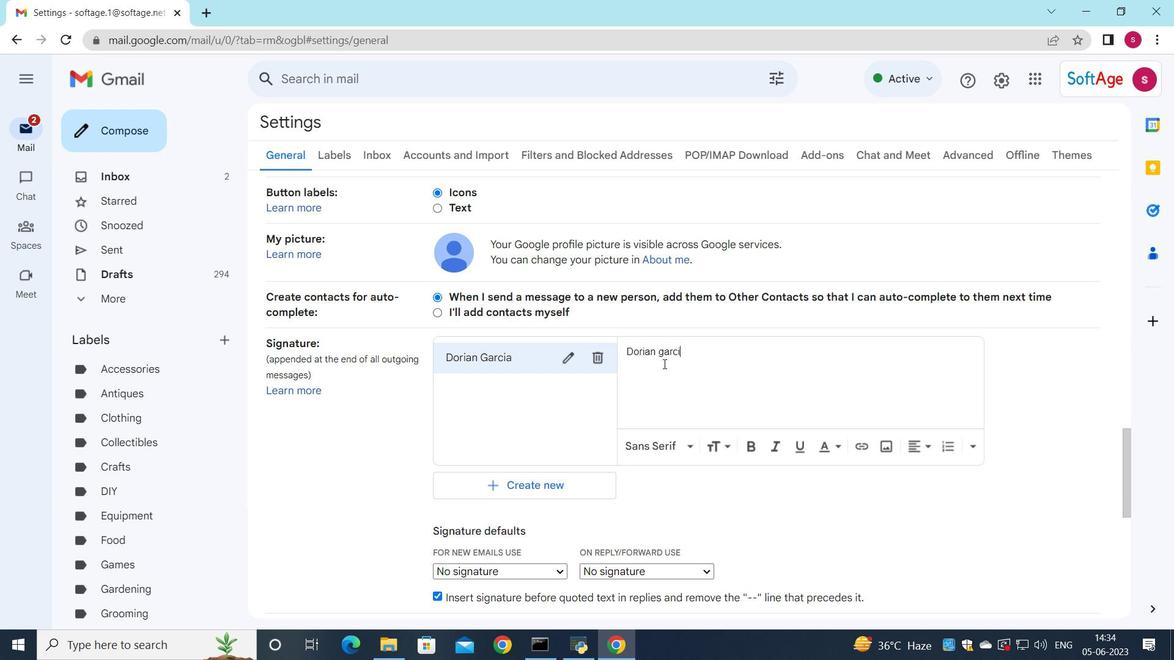
Action: Mouse moved to (663, 351)
Screenshot: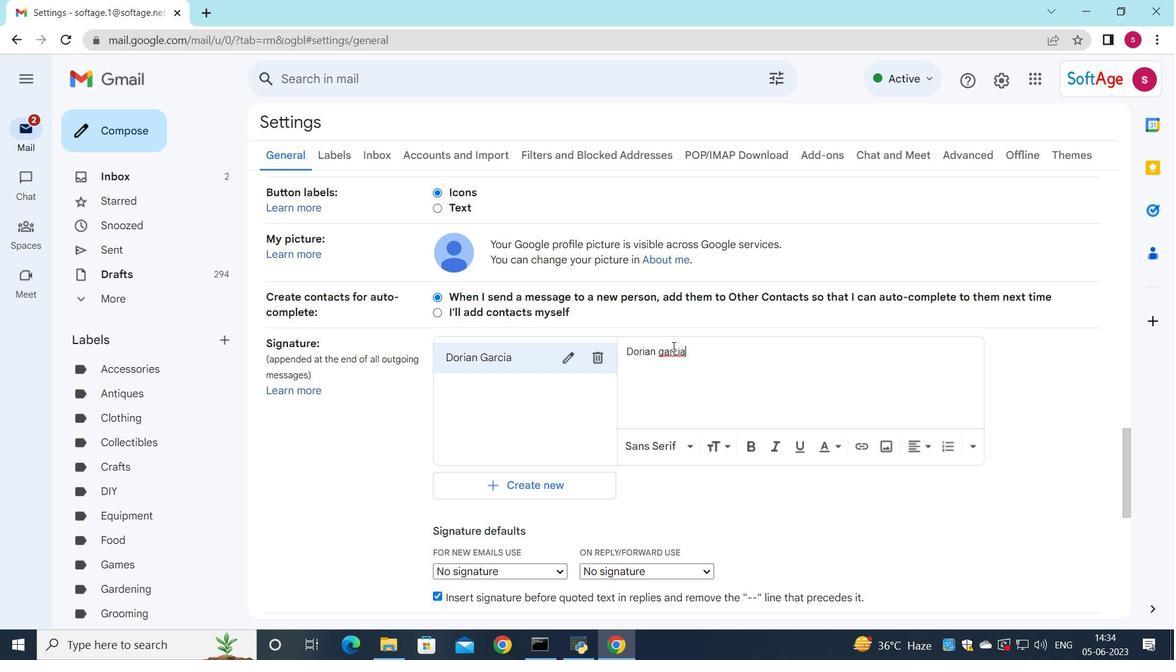 
Action: Mouse pressed left at (663, 351)
Screenshot: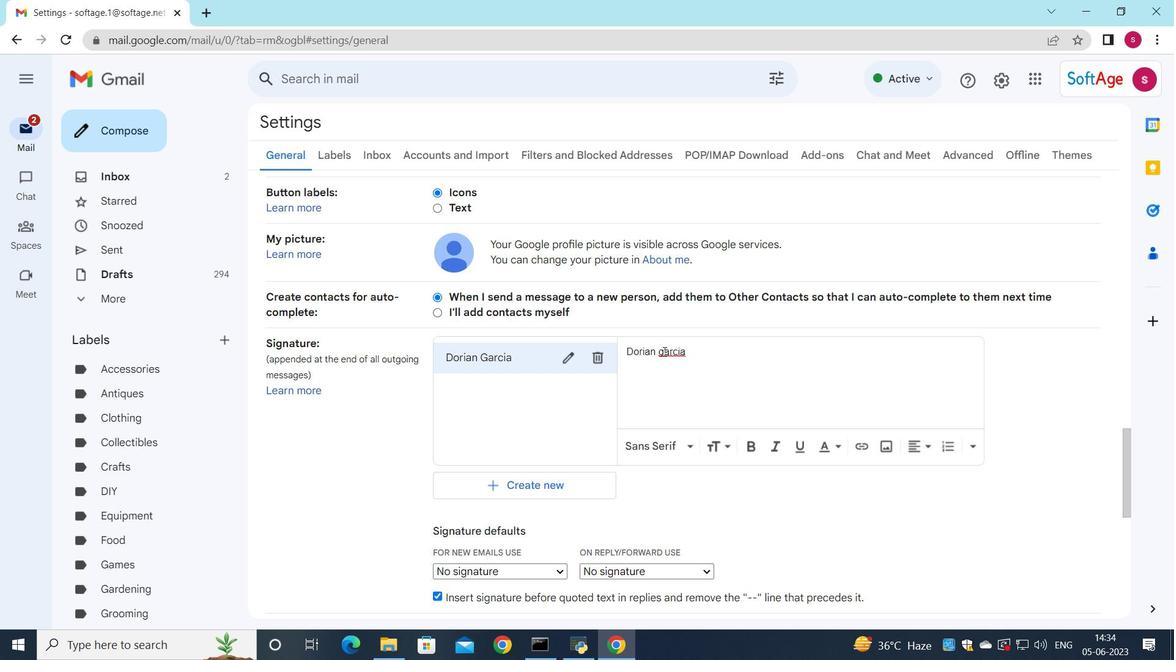 
Action: Key pressed <Key.backspace><Key.shift>G
Screenshot: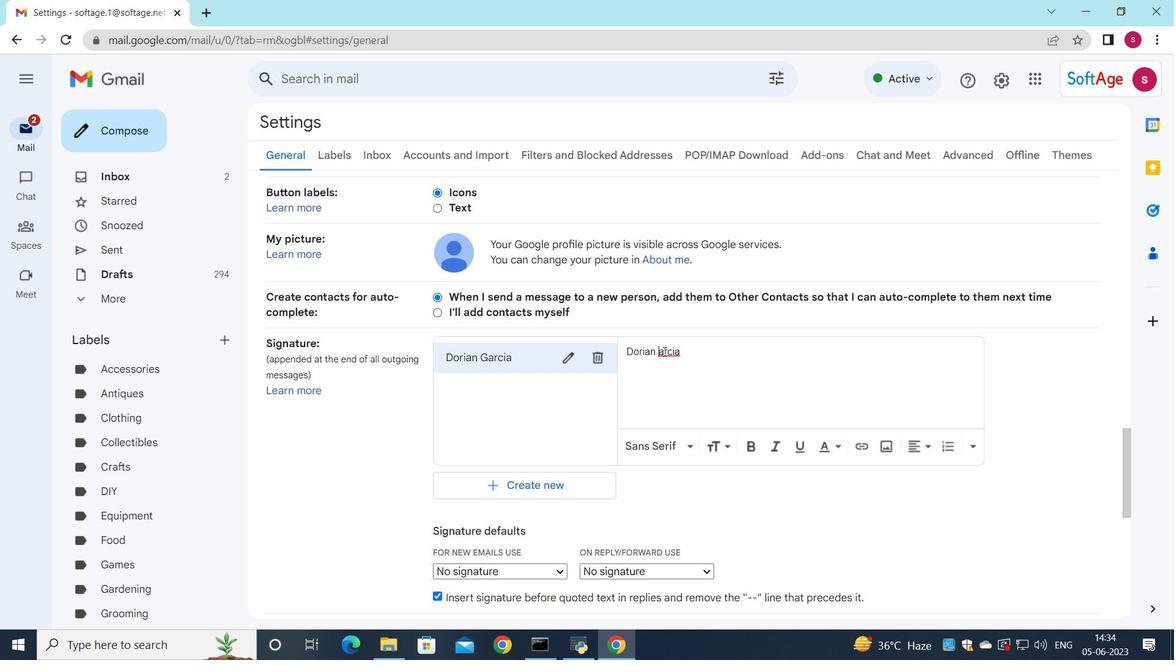 
Action: Mouse scrolled (663, 351) with delta (0, 0)
Screenshot: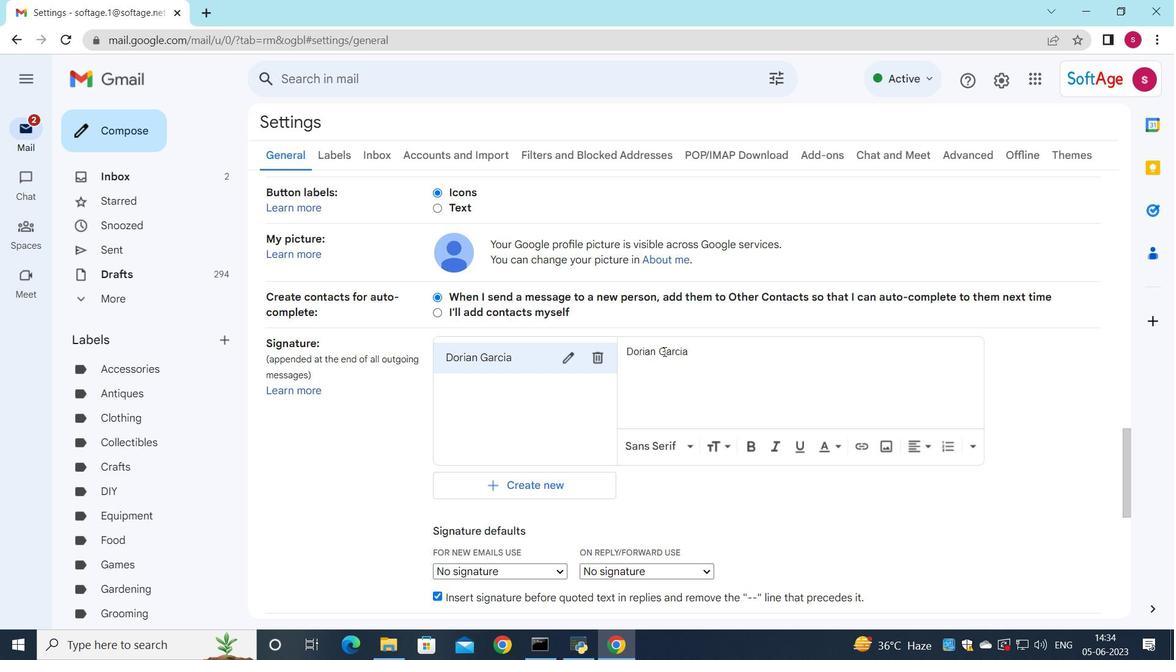 
Action: Mouse scrolled (663, 351) with delta (0, 0)
Screenshot: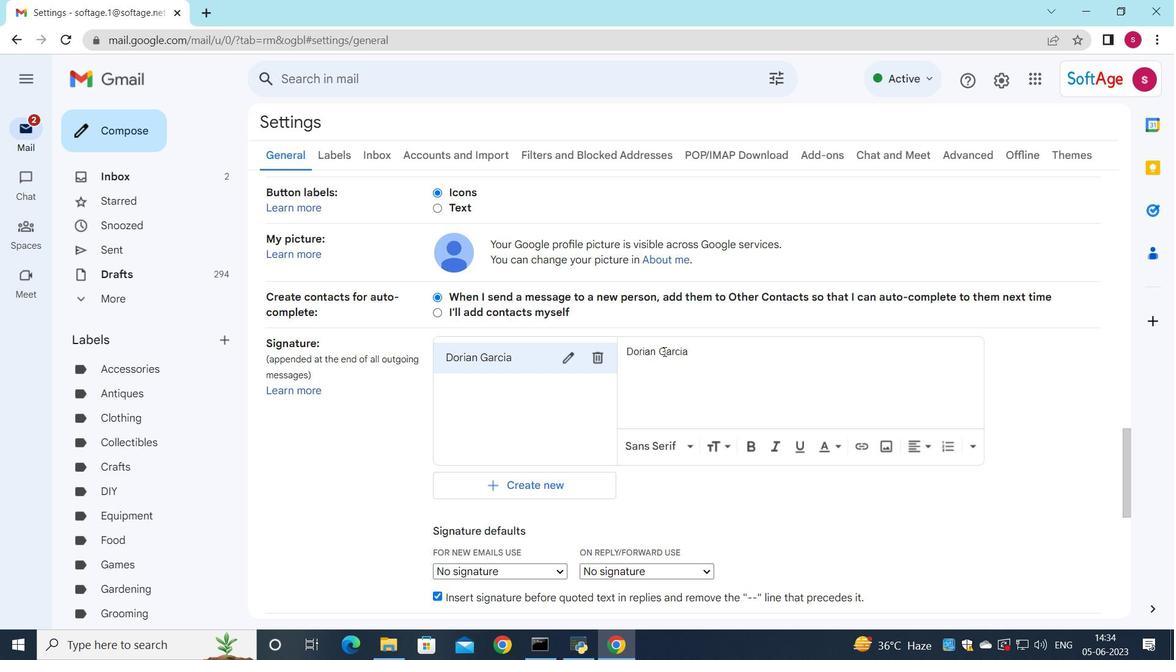 
Action: Mouse moved to (663, 352)
Screenshot: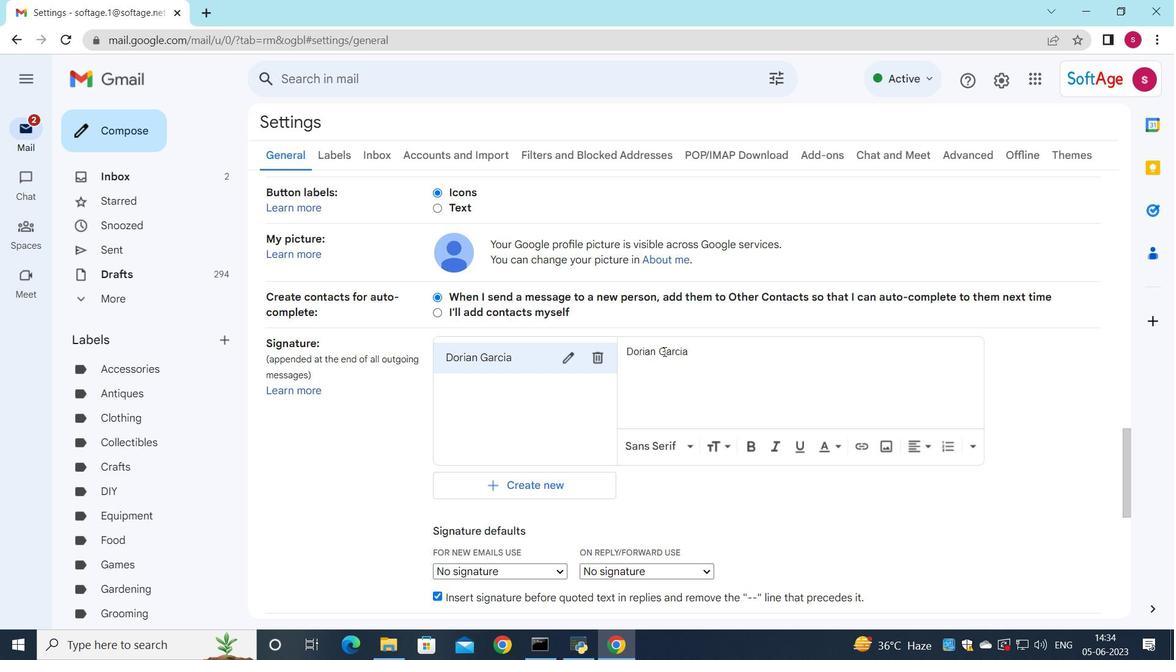 
Action: Mouse scrolled (663, 351) with delta (0, 0)
Screenshot: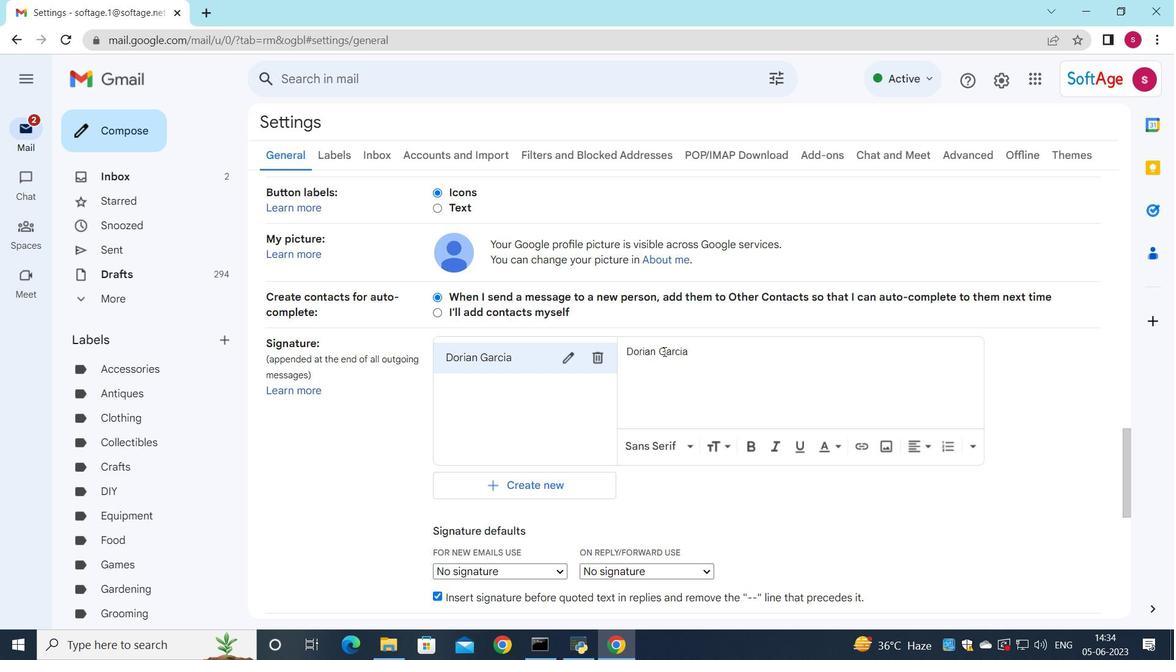 
Action: Mouse moved to (529, 340)
Screenshot: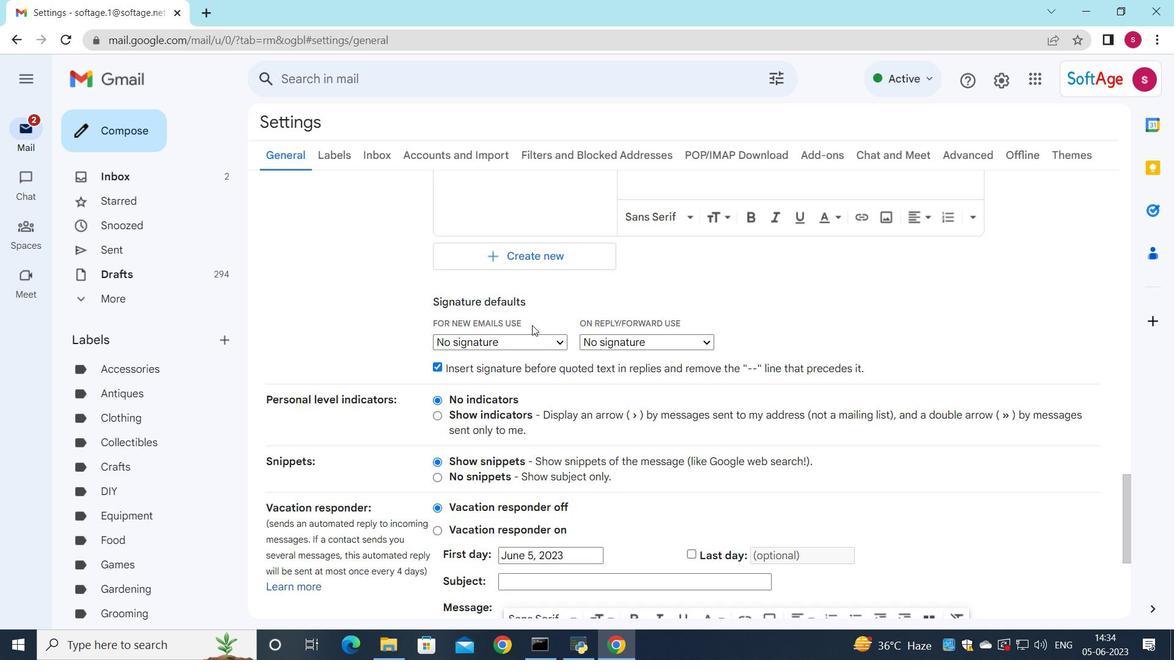 
Action: Mouse pressed left at (529, 340)
Screenshot: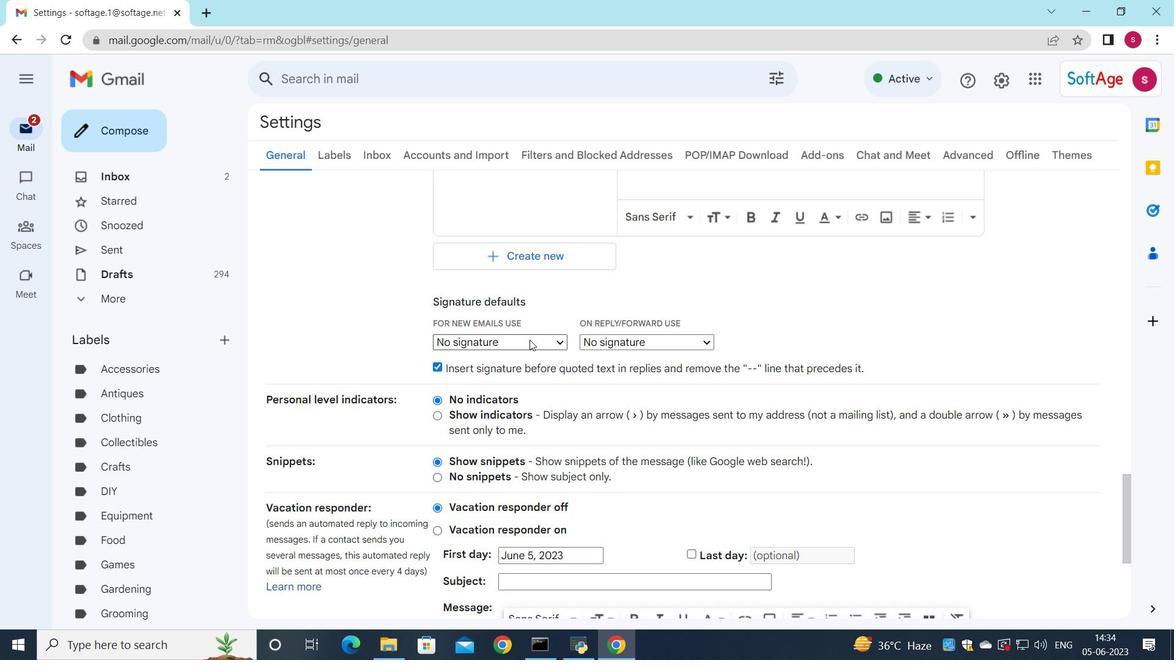 
Action: Mouse moved to (522, 372)
Screenshot: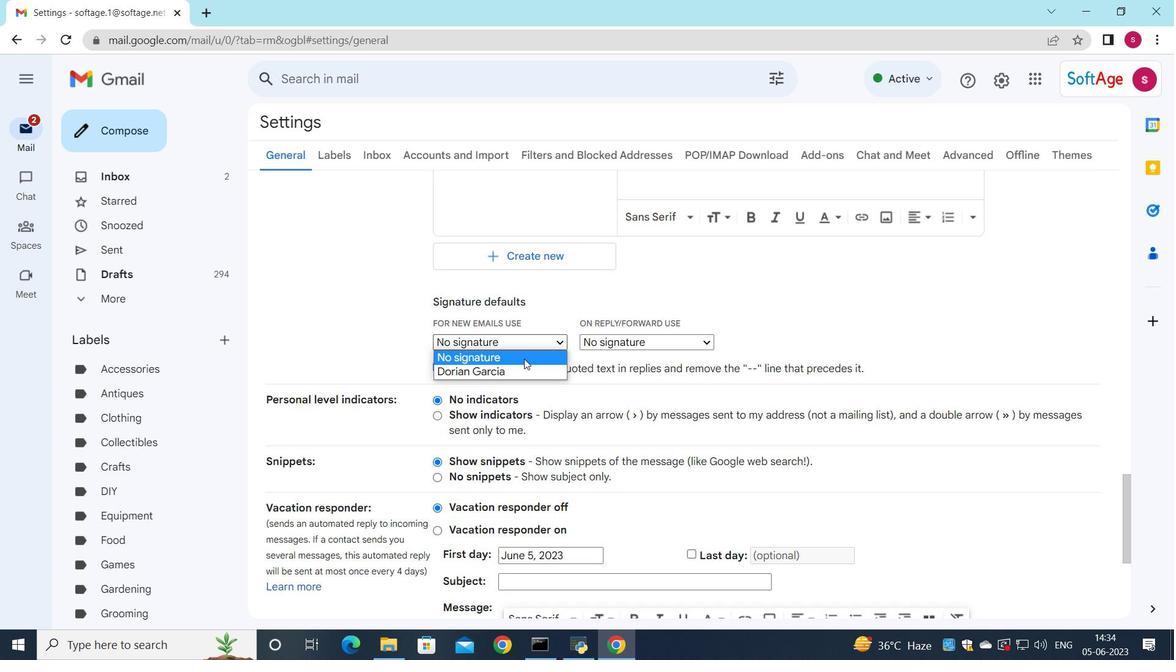 
Action: Mouse pressed left at (522, 372)
Screenshot: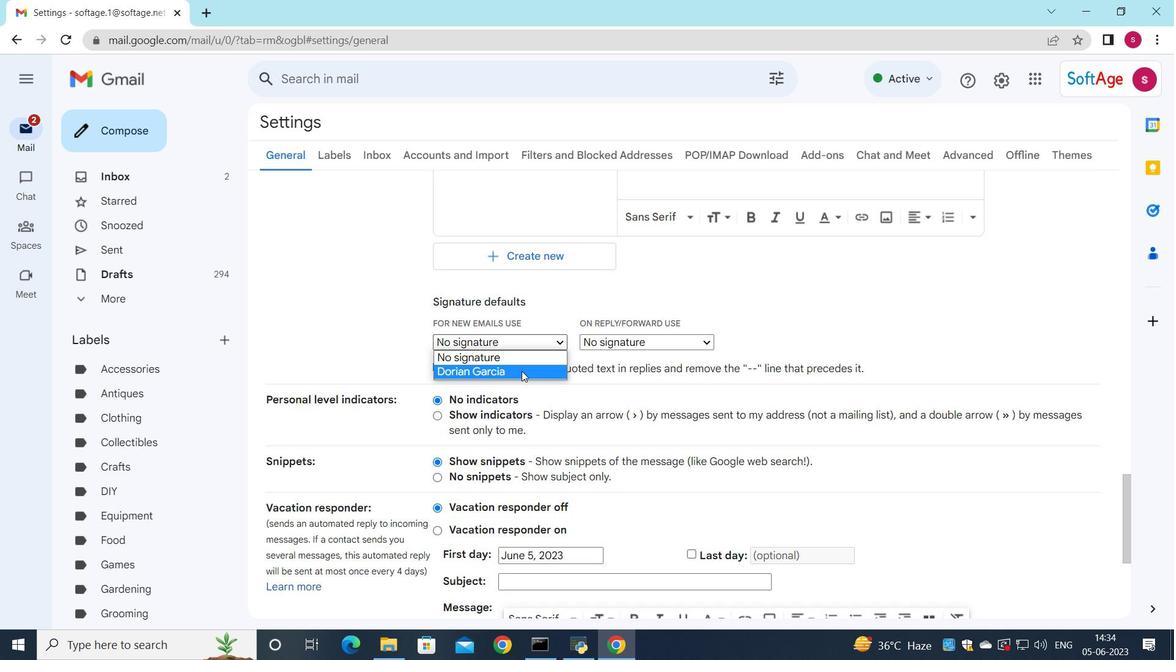 
Action: Mouse moved to (580, 340)
Screenshot: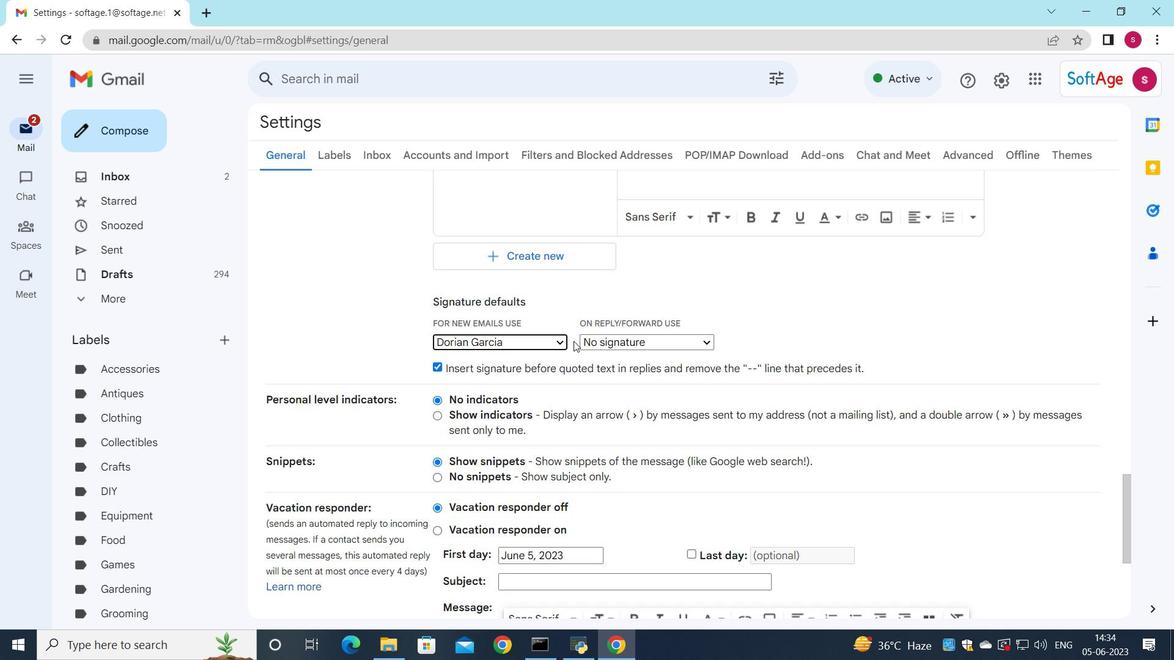 
Action: Mouse pressed left at (580, 340)
Screenshot: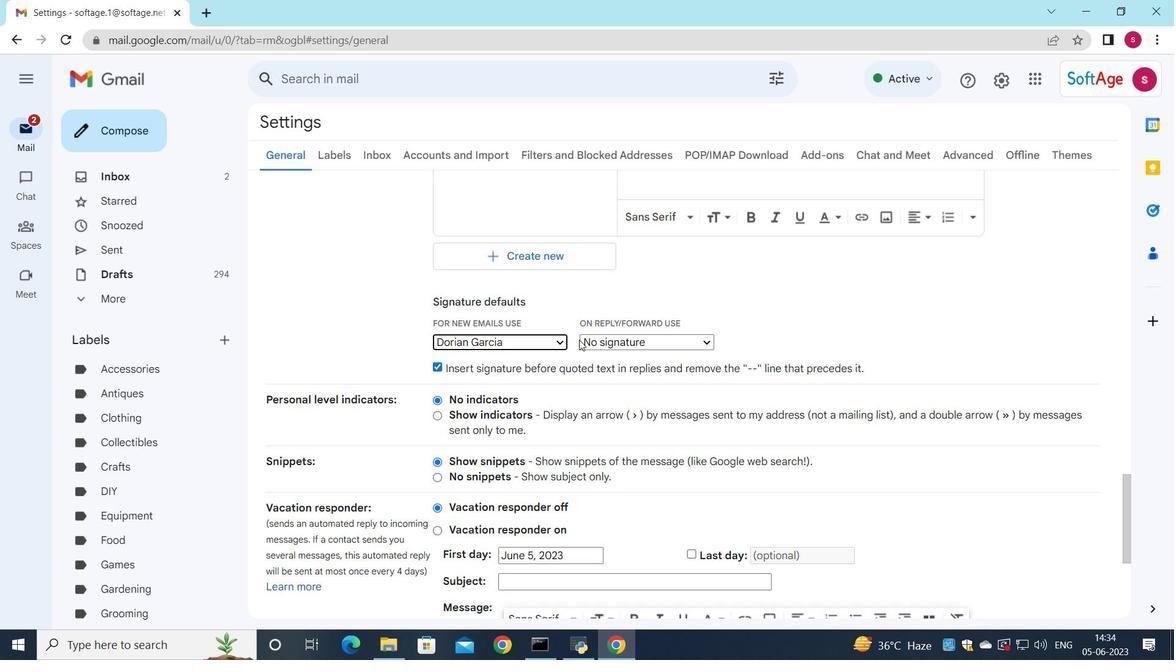 
Action: Mouse moved to (597, 374)
Screenshot: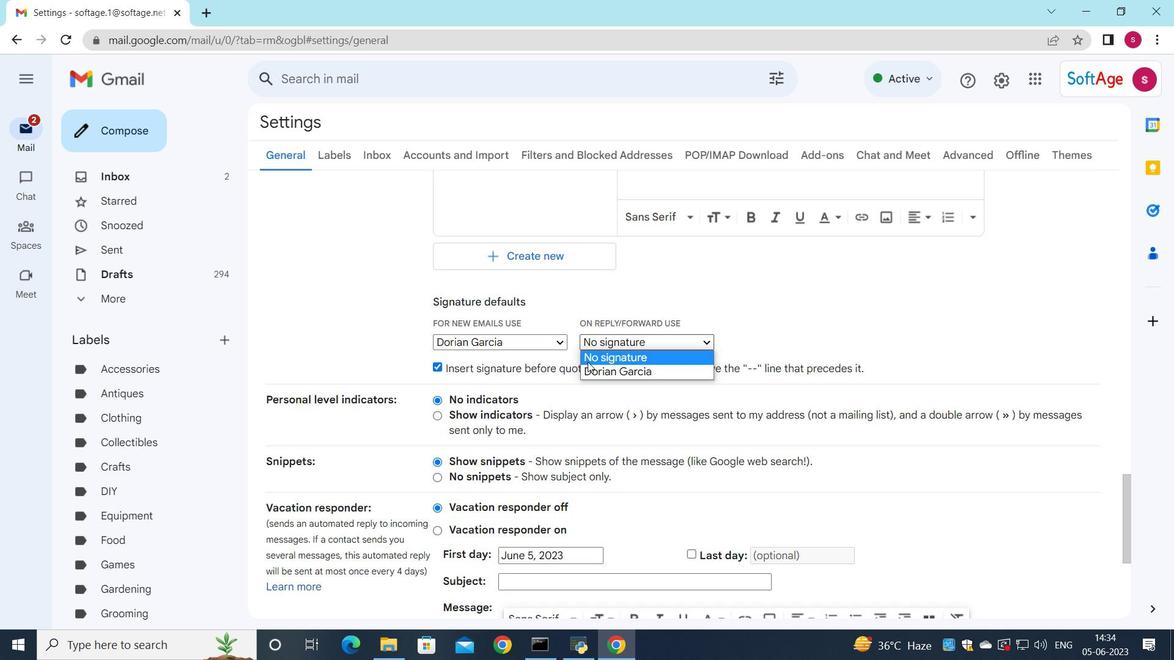 
Action: Mouse pressed left at (597, 374)
Screenshot: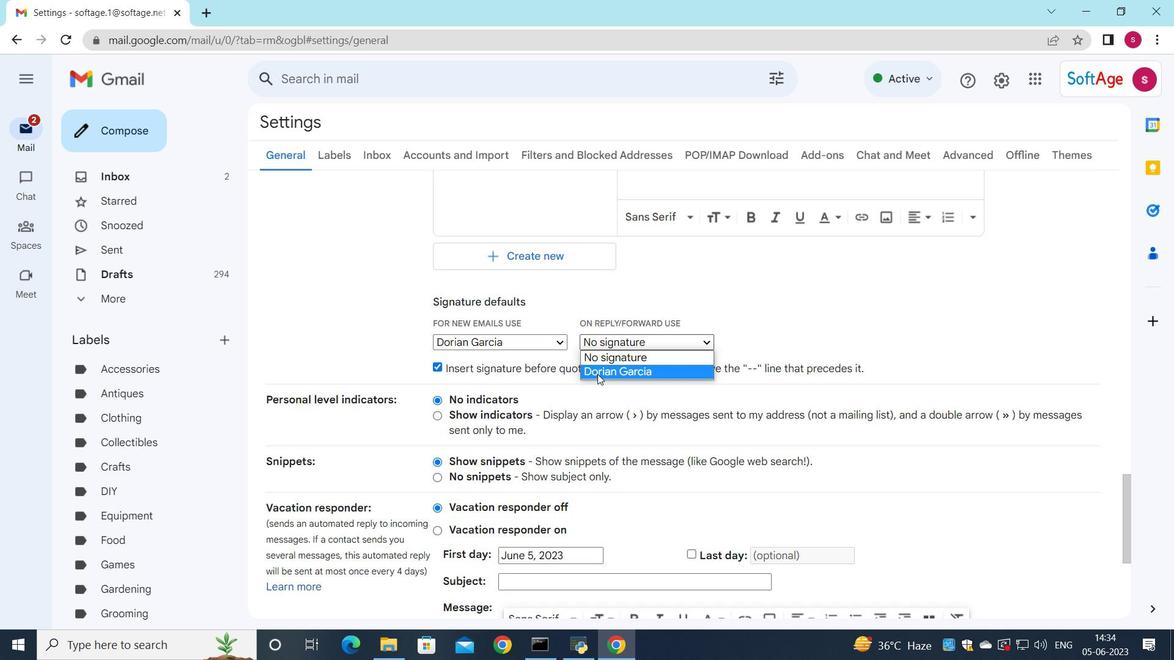 
Action: Mouse moved to (597, 372)
Screenshot: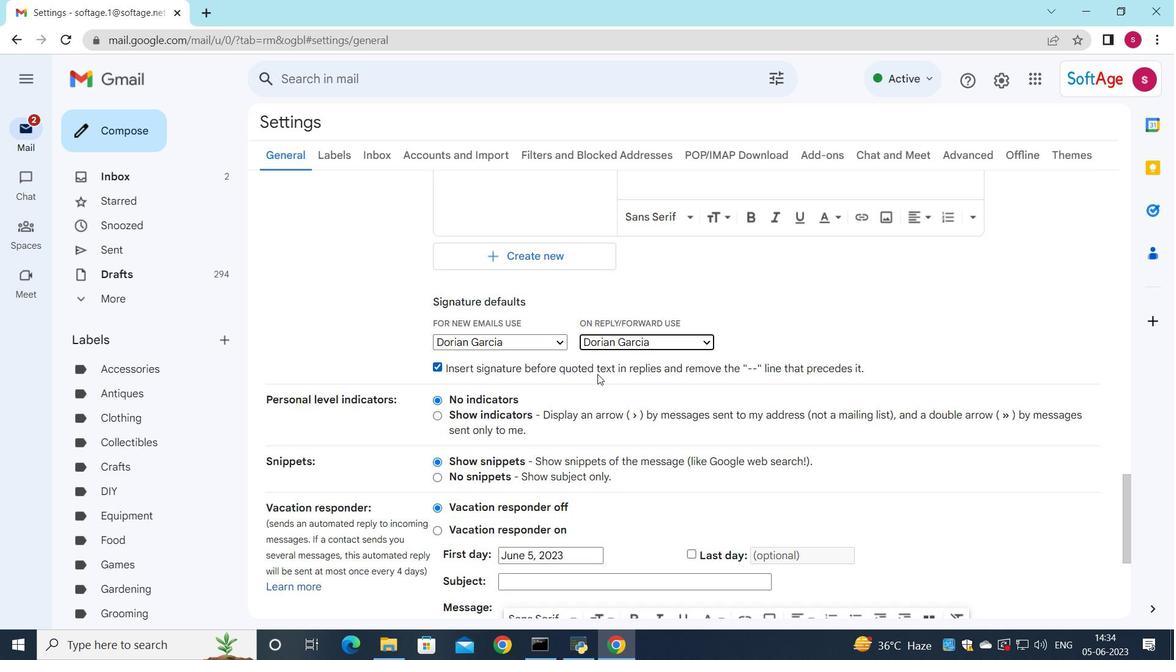 
Action: Mouse scrolled (597, 372) with delta (0, 0)
Screenshot: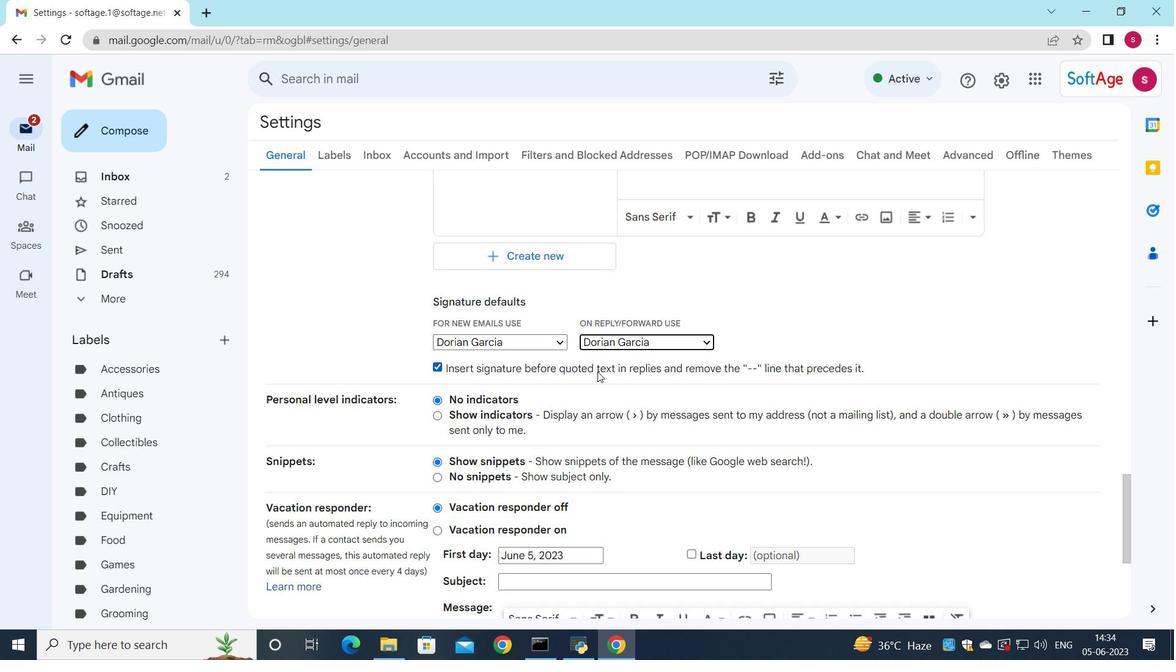 
Action: Mouse scrolled (597, 372) with delta (0, 0)
Screenshot: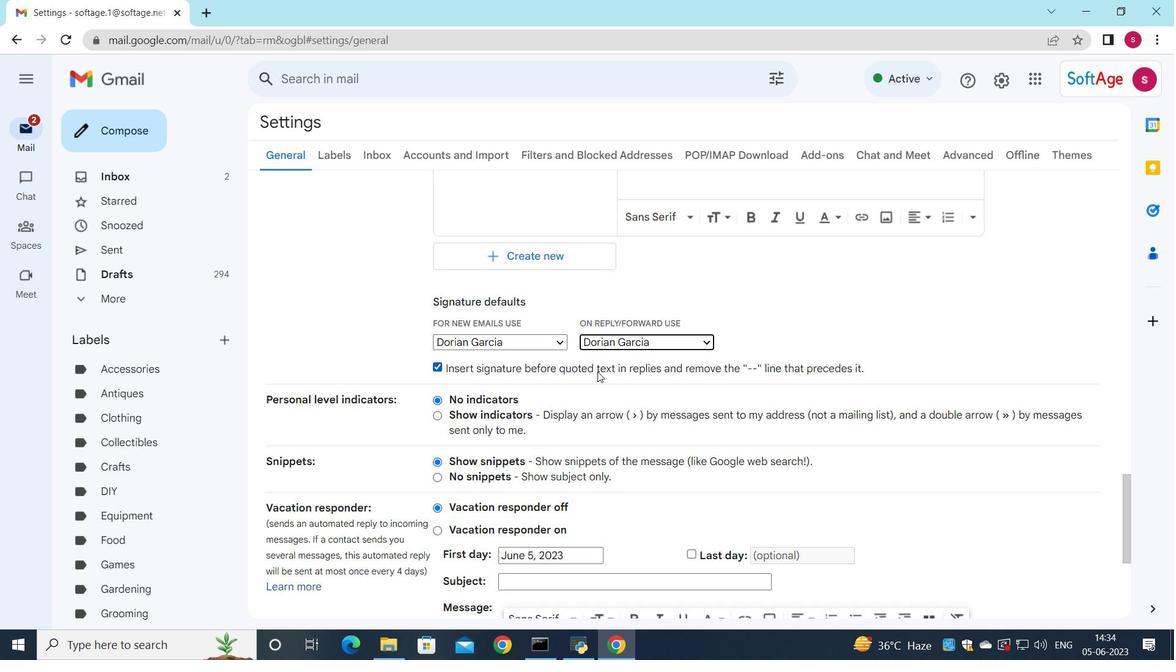 
Action: Mouse scrolled (597, 372) with delta (0, 0)
Screenshot: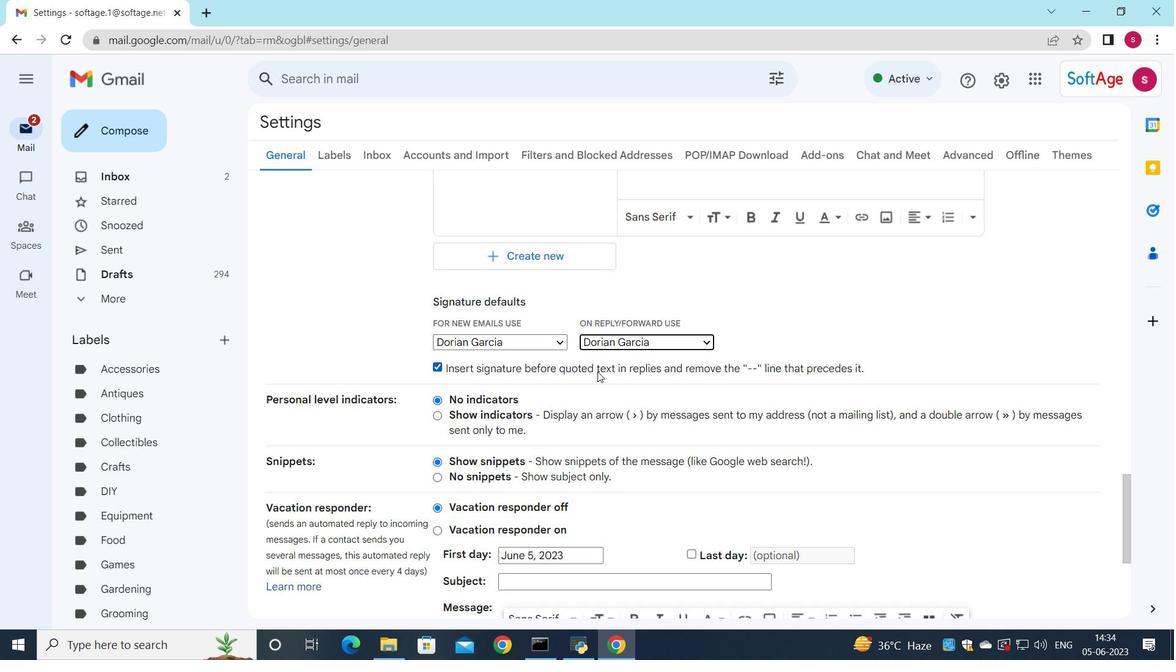 
Action: Mouse scrolled (597, 372) with delta (0, 0)
Screenshot: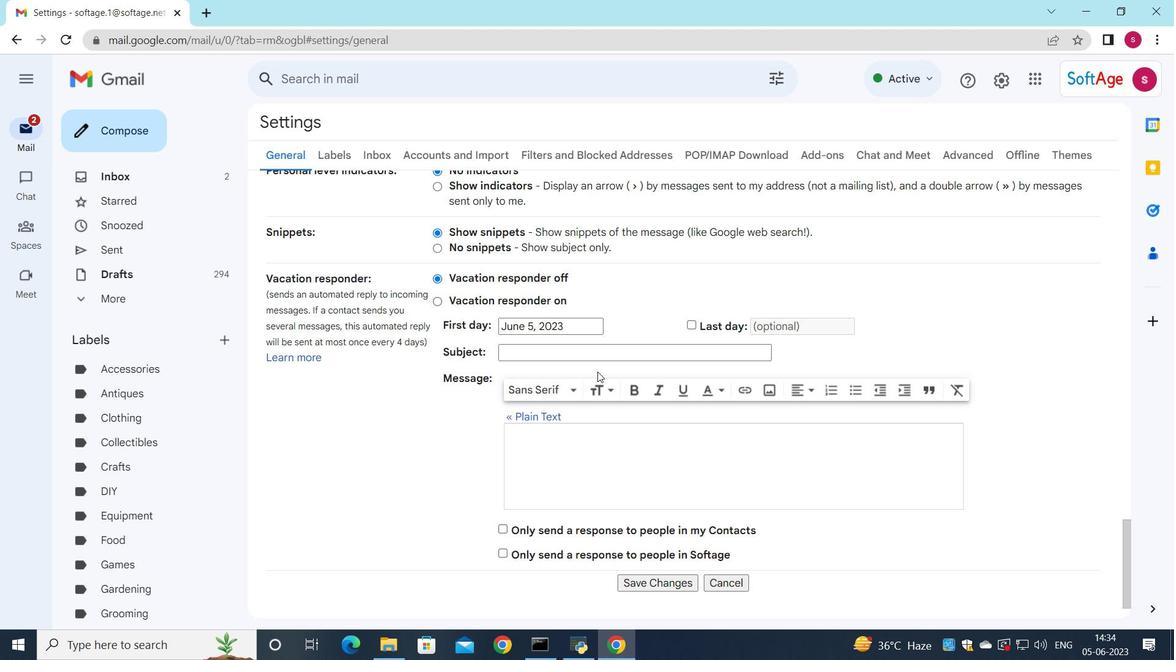 
Action: Mouse scrolled (597, 372) with delta (0, 0)
Screenshot: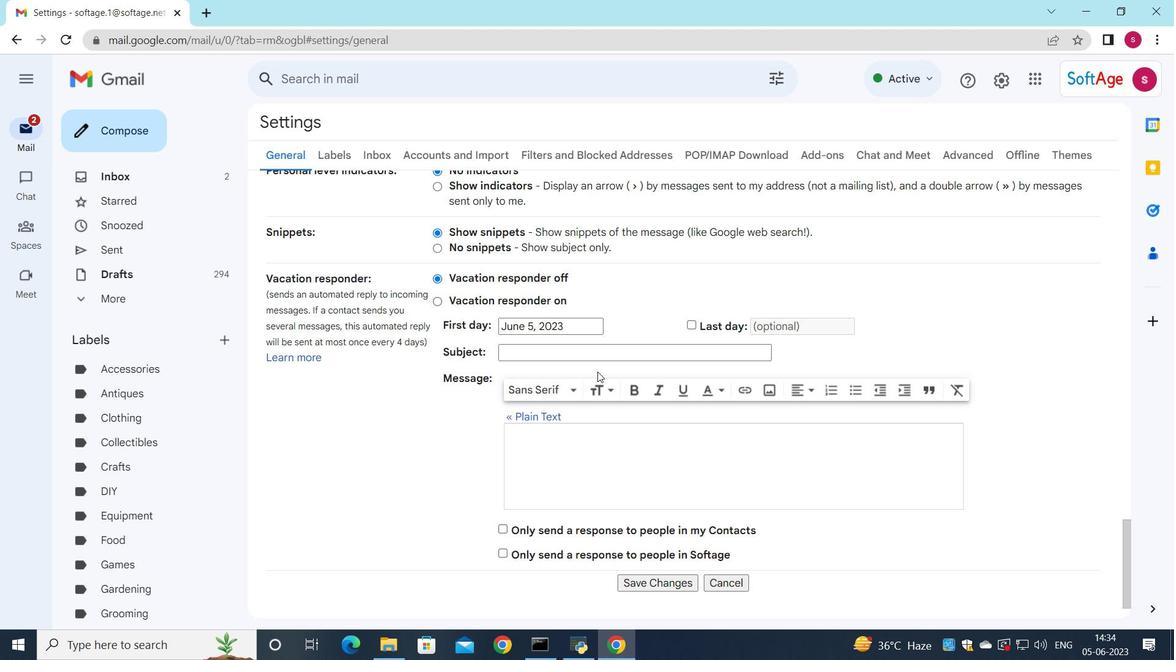 
Action: Mouse moved to (597, 376)
Screenshot: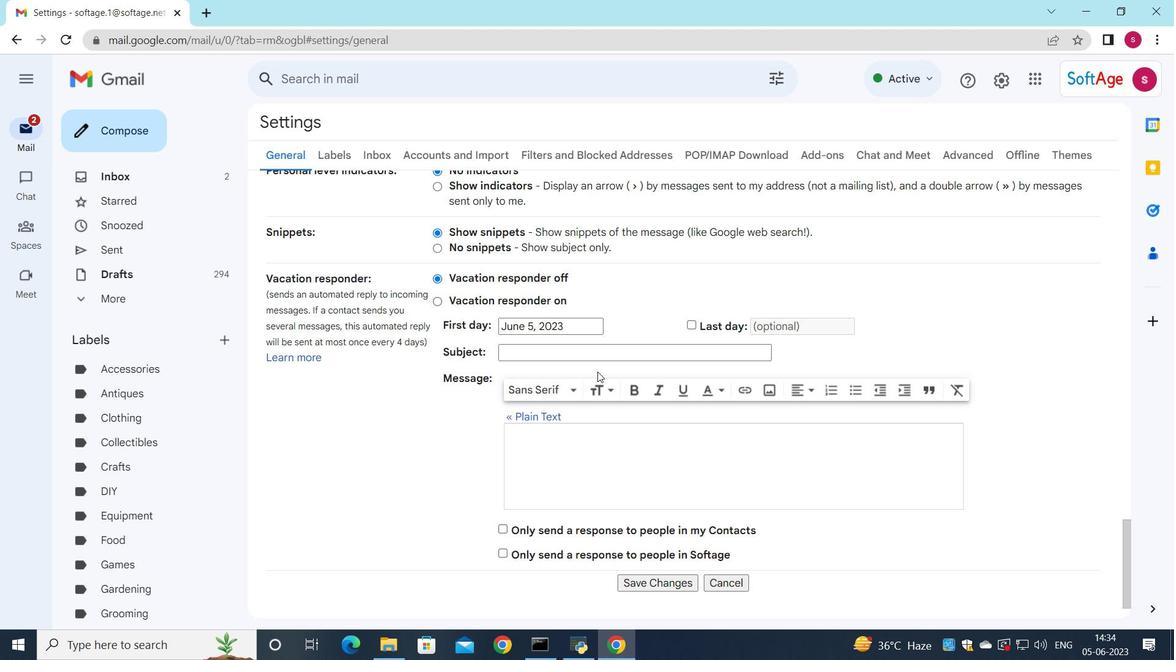 
Action: Mouse scrolled (597, 375) with delta (0, 0)
Screenshot: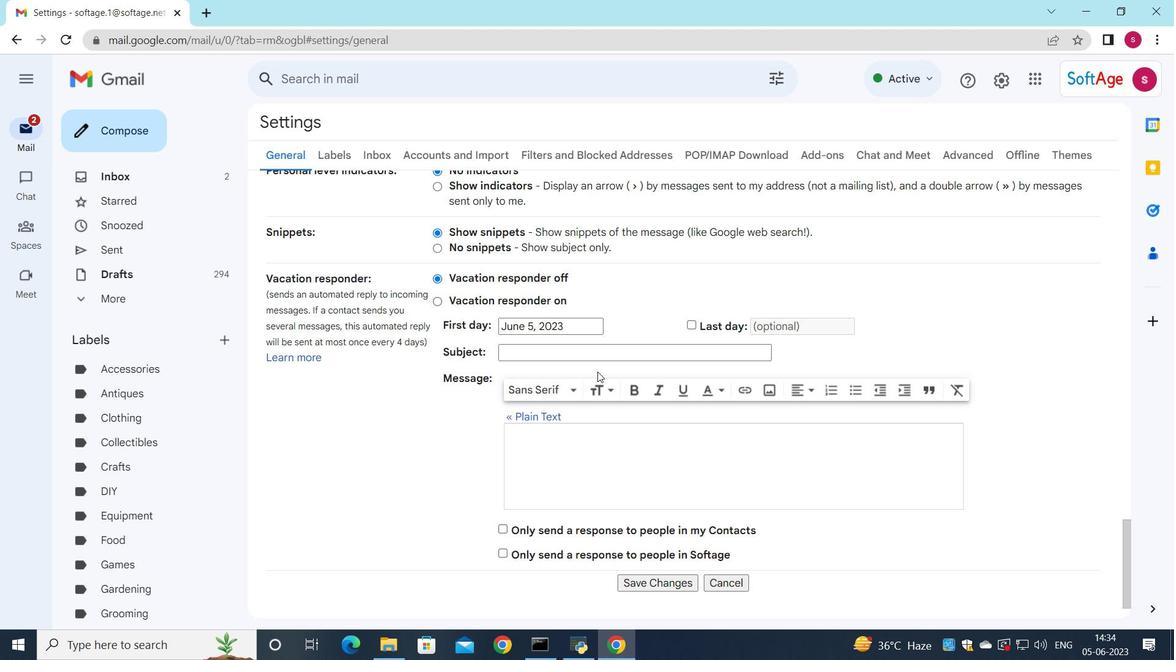 
Action: Mouse moved to (675, 530)
Screenshot: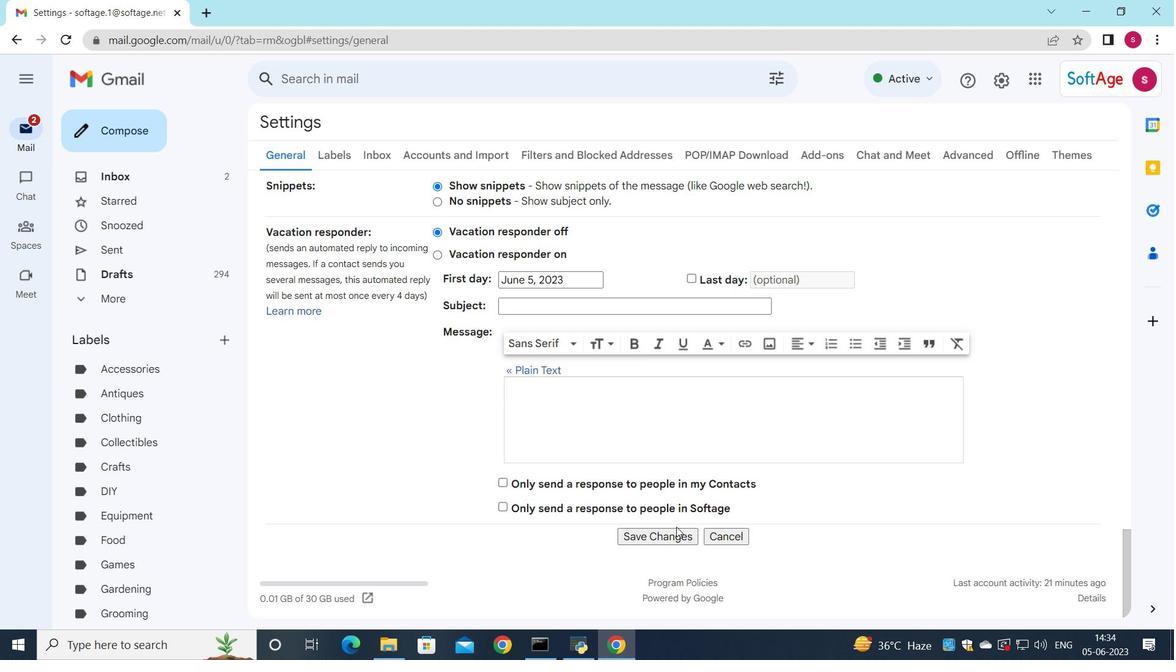 
Action: Mouse pressed left at (675, 530)
Screenshot: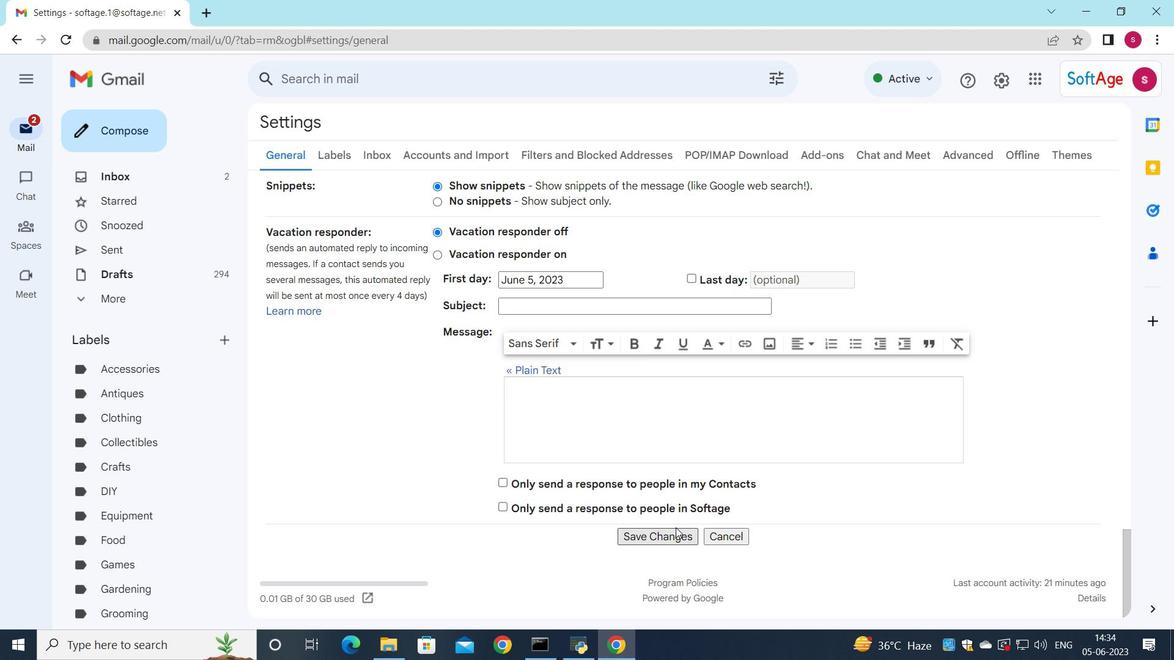 
Action: Mouse moved to (666, 224)
Screenshot: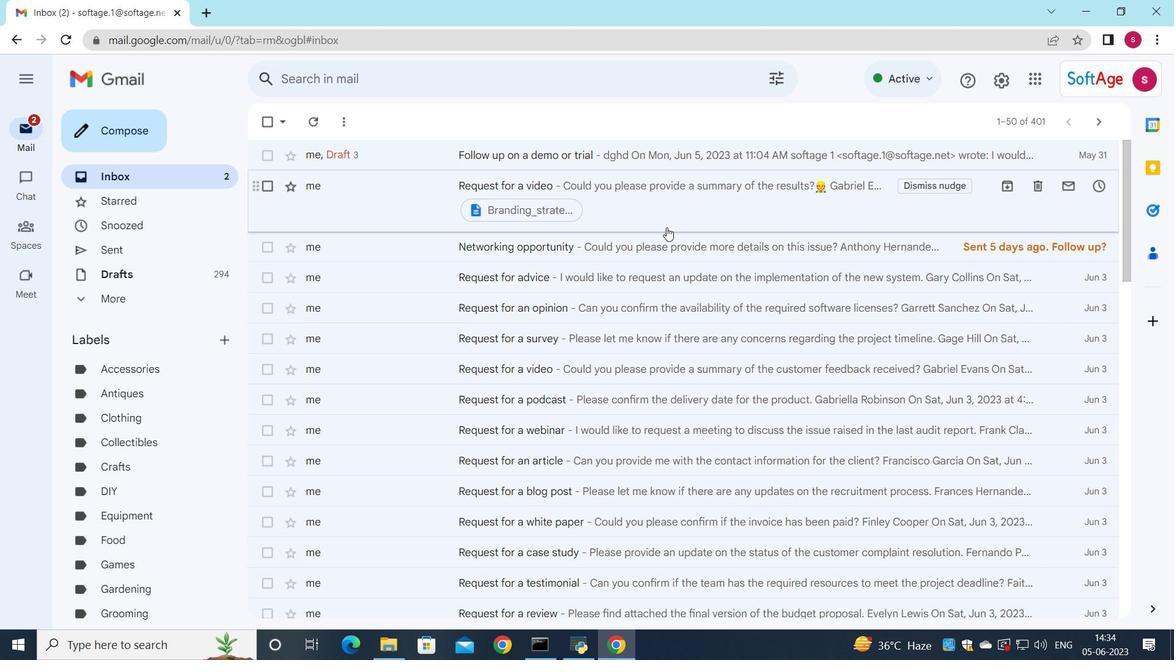 
Action: Mouse pressed left at (666, 224)
Screenshot: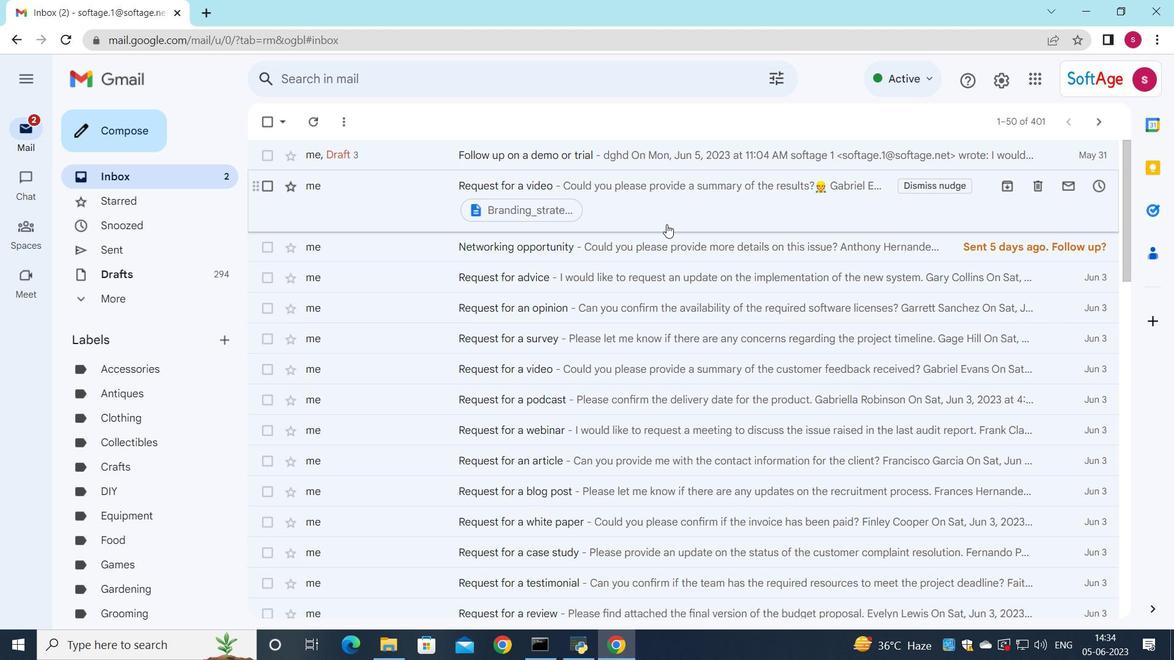 
Action: Mouse moved to (529, 495)
Screenshot: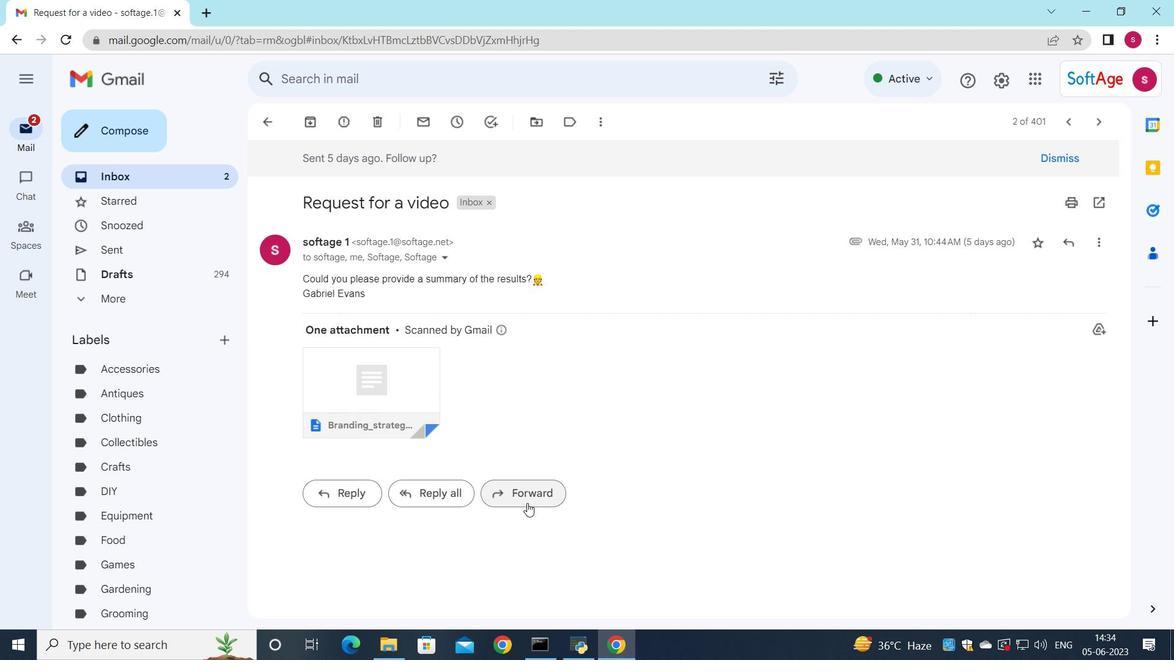 
Action: Mouse pressed left at (529, 495)
Screenshot: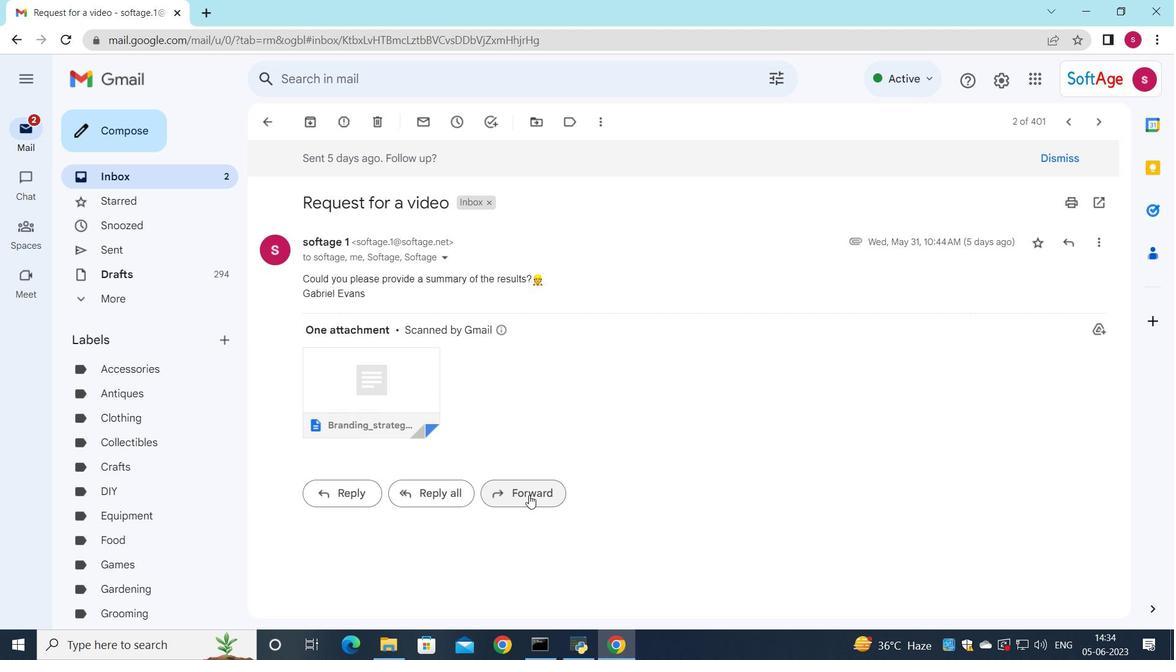 
Action: Mouse moved to (335, 462)
Screenshot: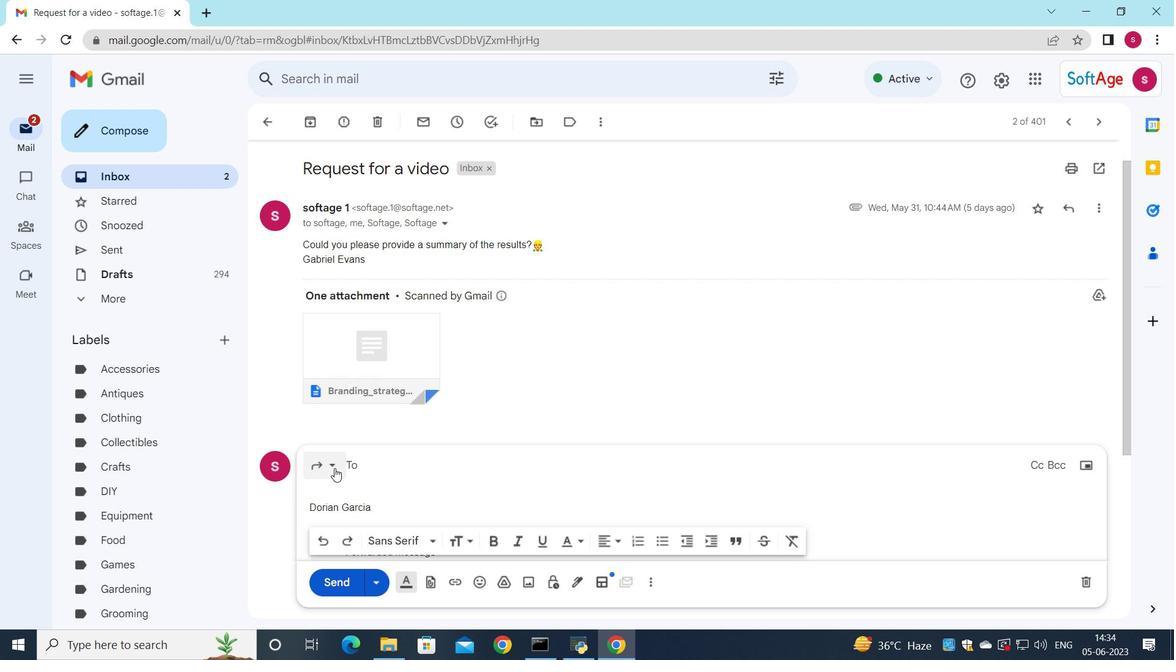 
Action: Mouse pressed left at (335, 462)
Screenshot: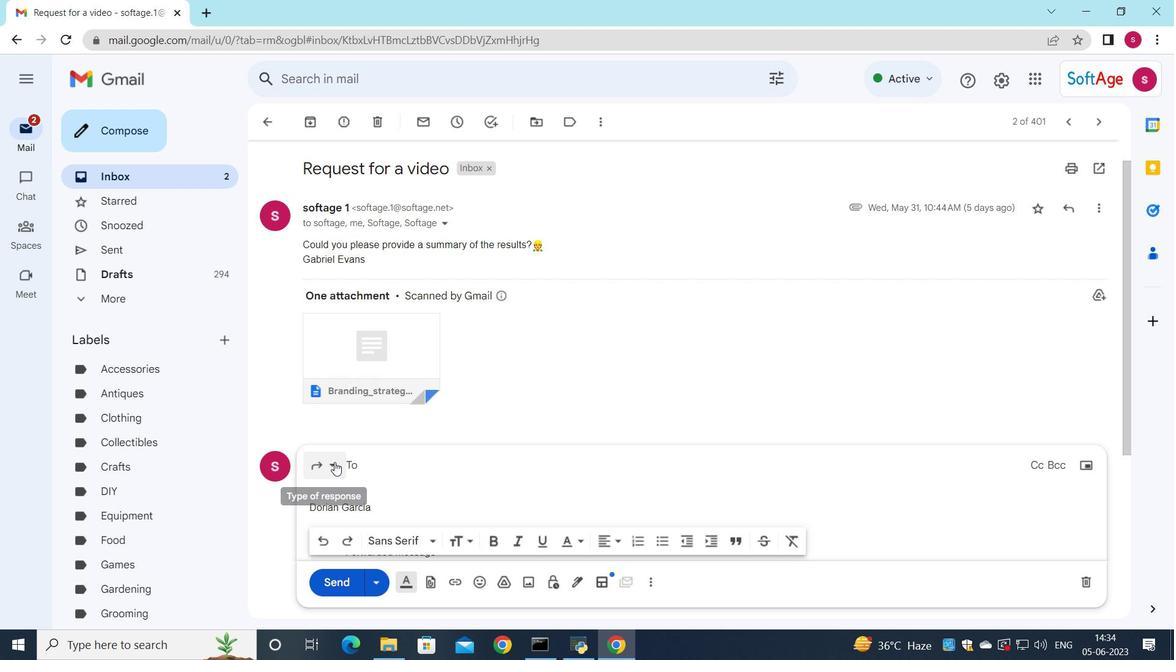 
Action: Mouse moved to (357, 400)
Screenshot: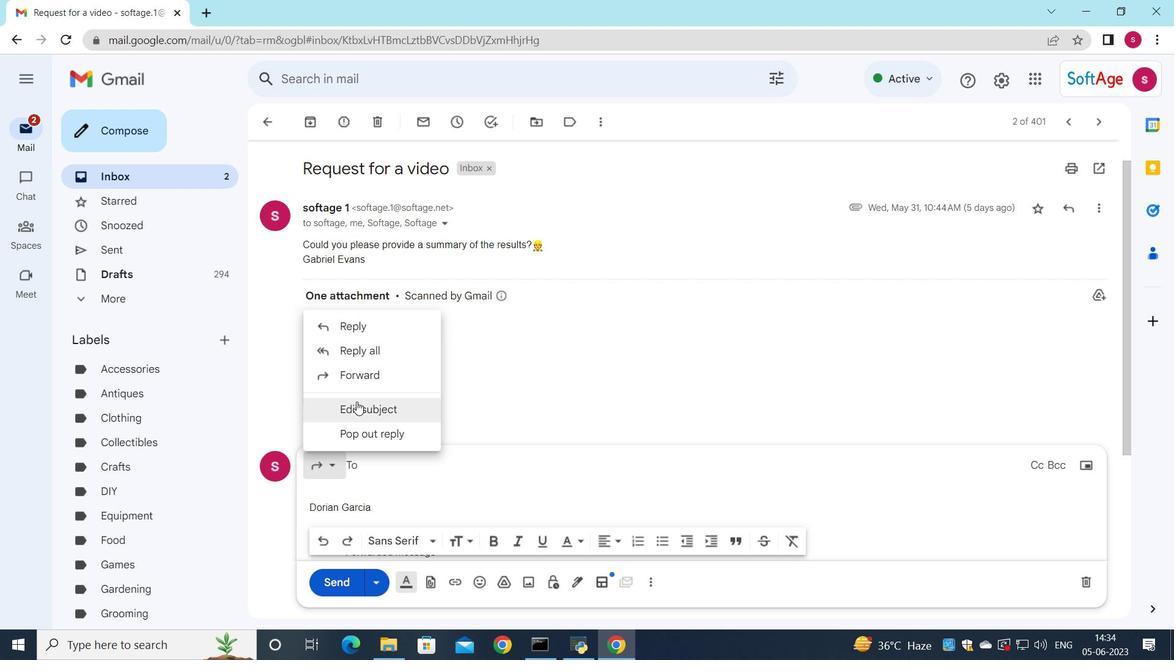 
Action: Mouse pressed left at (357, 400)
Screenshot: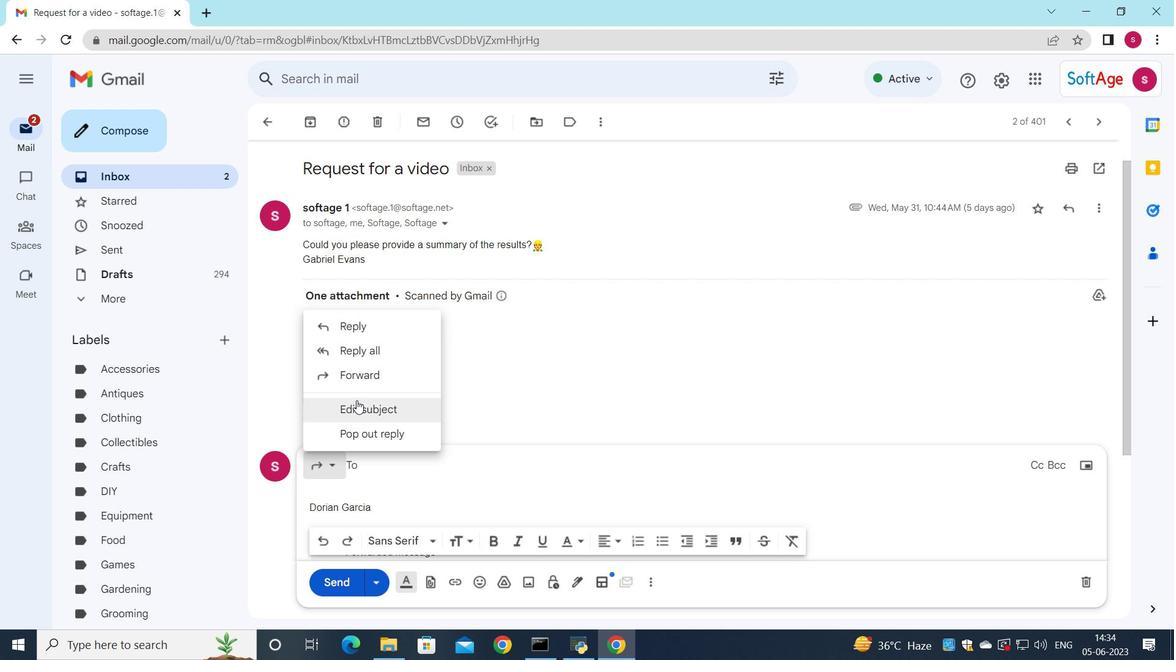 
Action: Mouse moved to (758, 316)
Screenshot: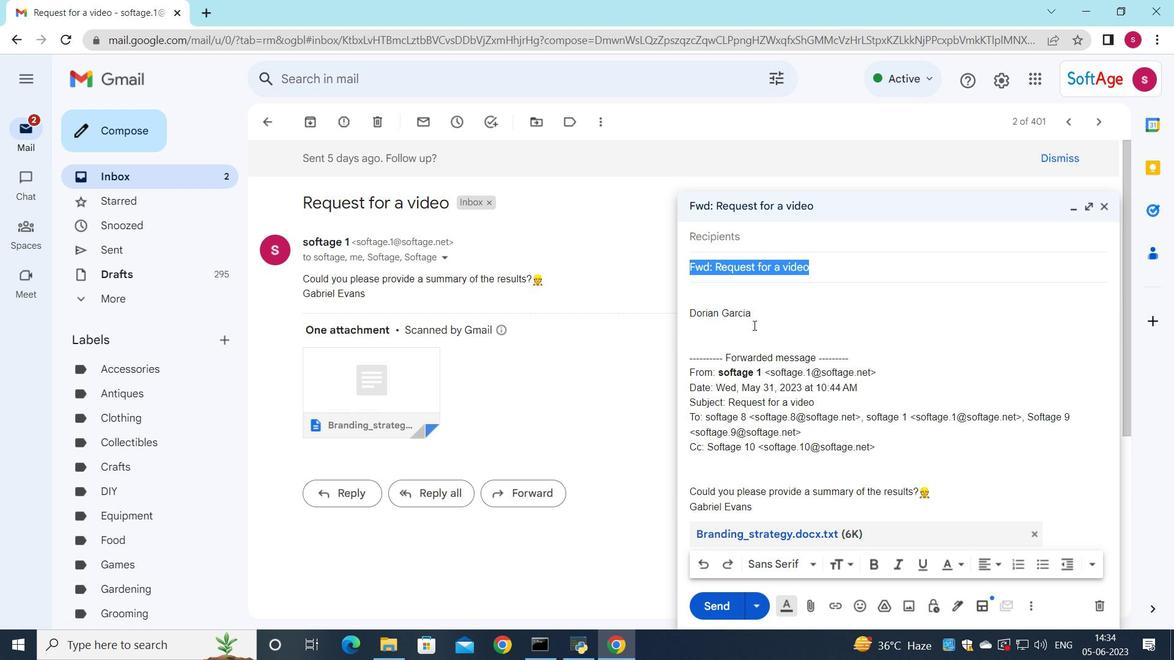 
Action: Key pressed <Key.shift>Request<Key.space>for<Key.space>time<Key.space>off<Key.space>
Screenshot: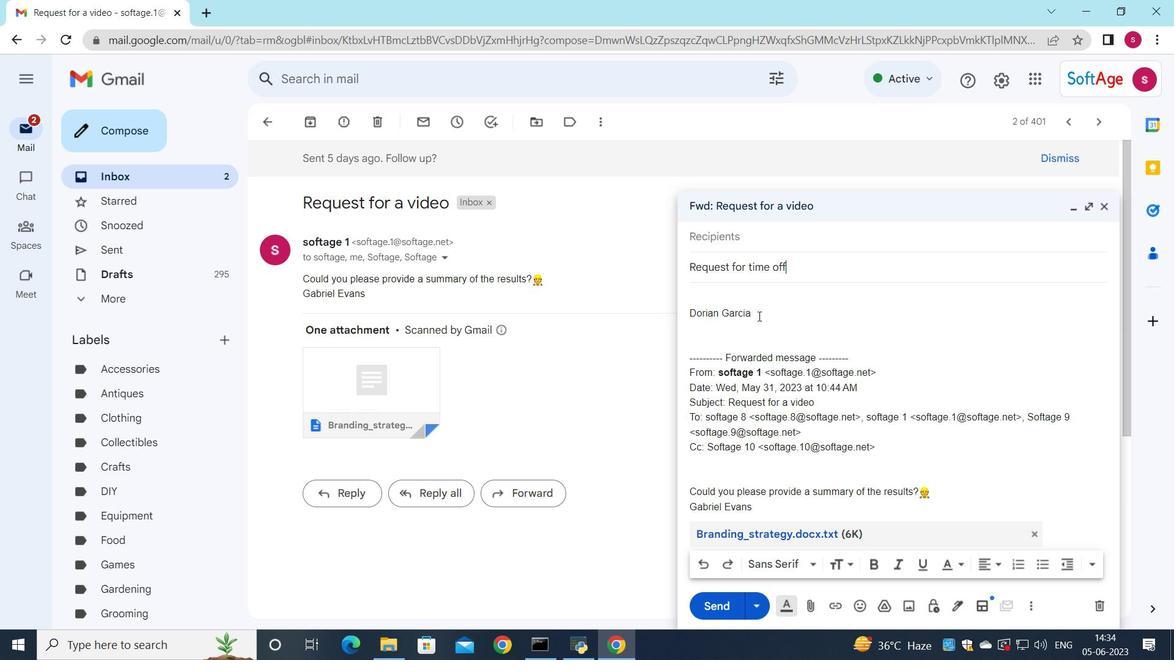 
Action: Mouse moved to (705, 299)
Screenshot: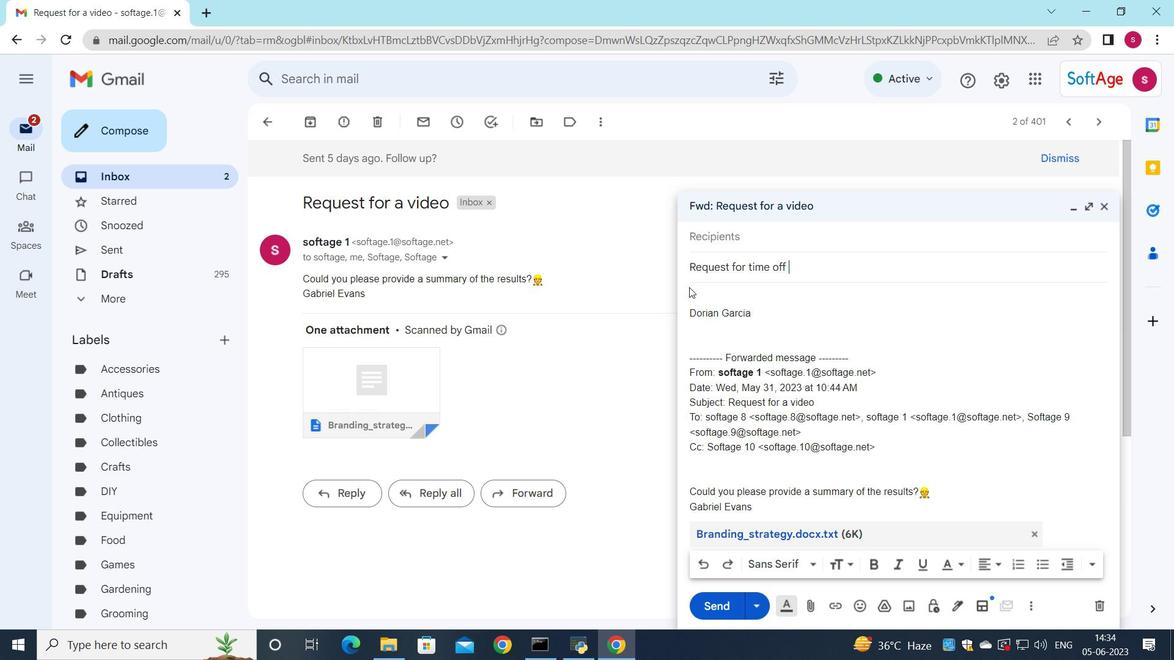 
Action: Mouse pressed left at (705, 299)
Screenshot: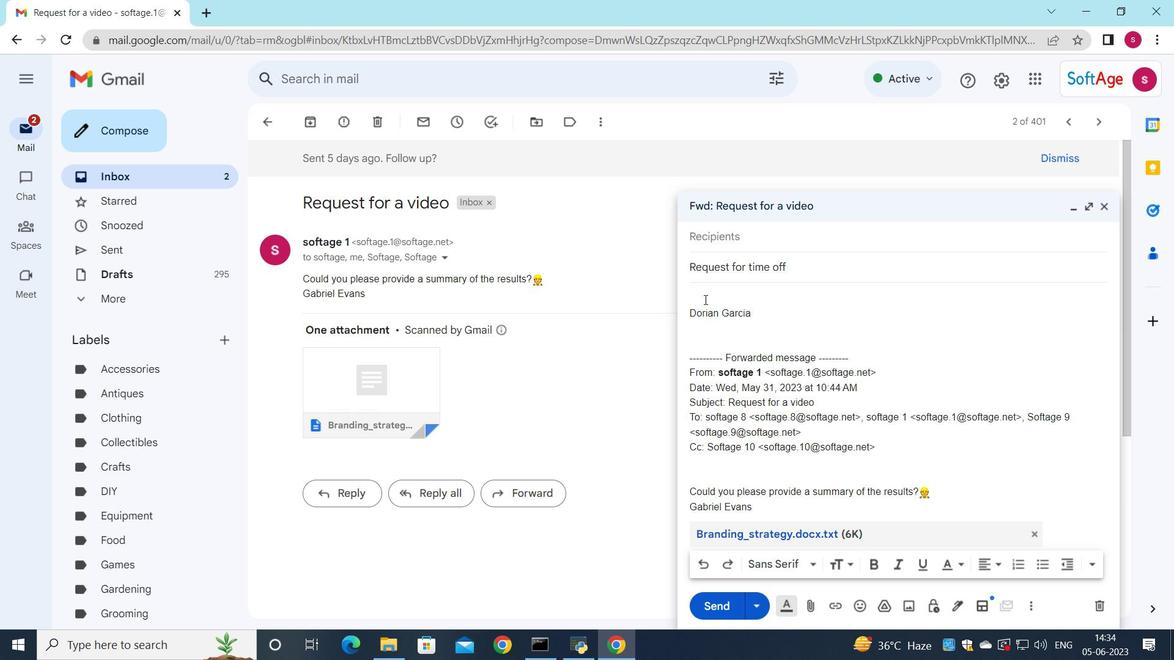 
Action: Mouse moved to (715, 231)
Screenshot: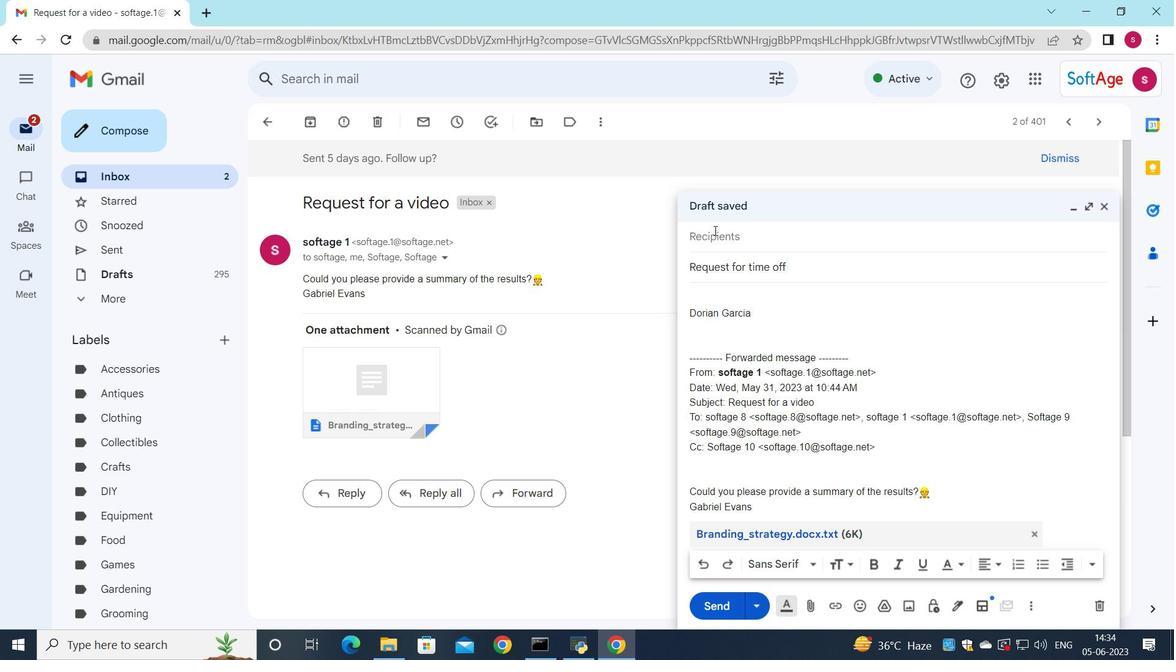 
Action: Mouse pressed left at (715, 231)
Screenshot: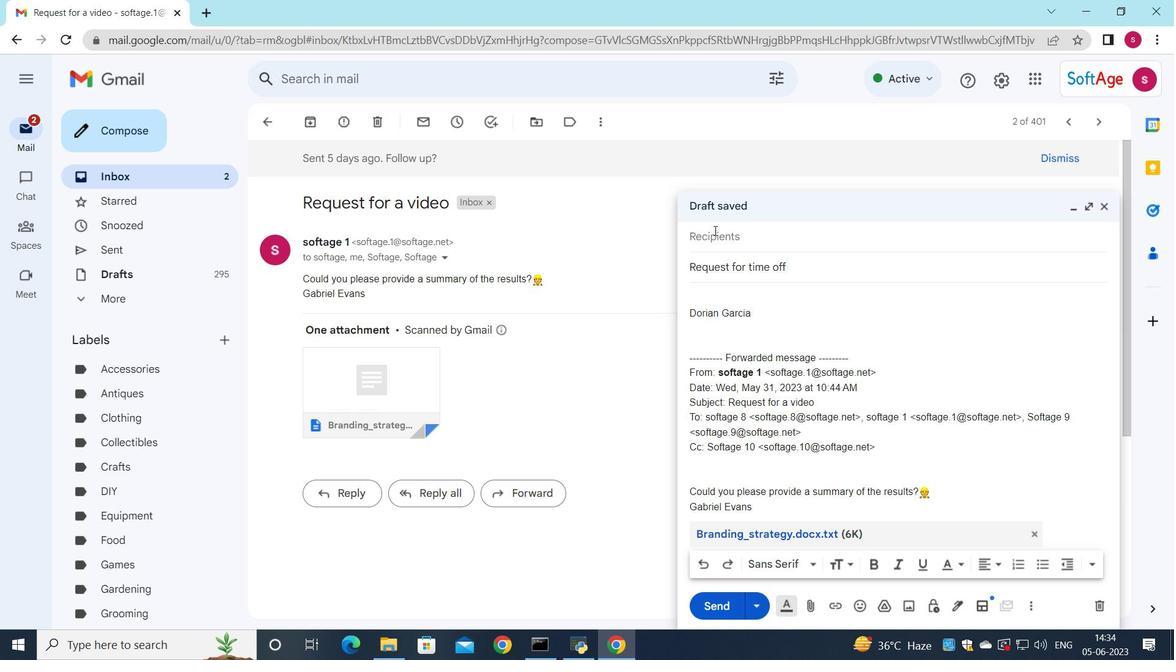 
Action: Key pressed s
Screenshot: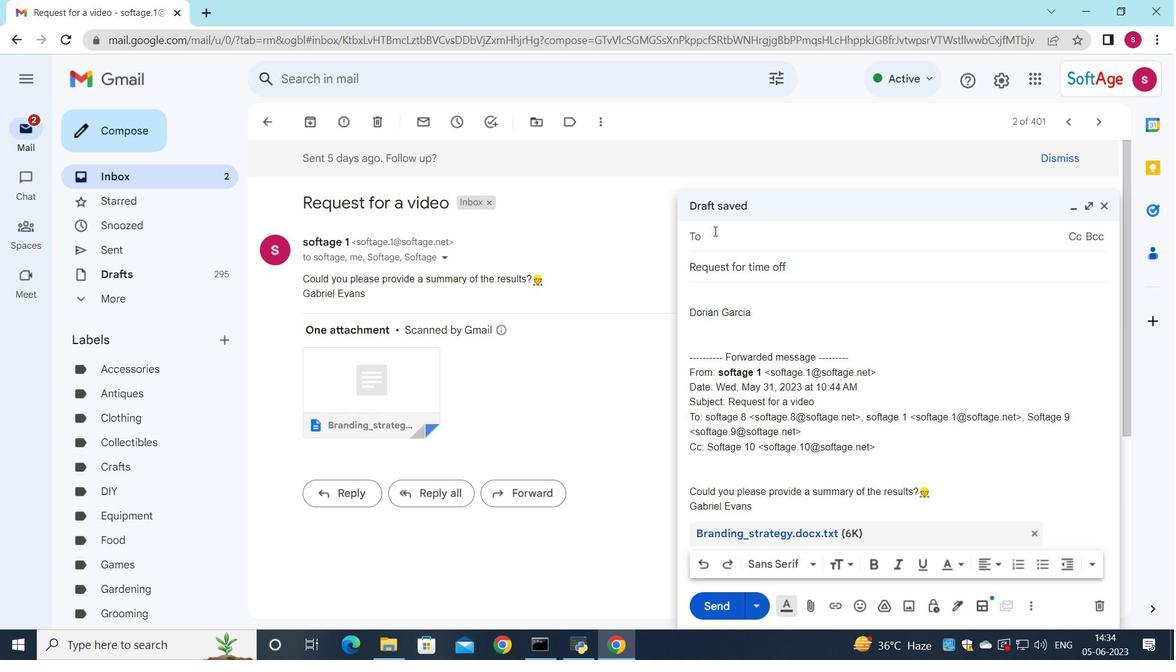 
Action: Mouse moved to (854, 312)
Screenshot: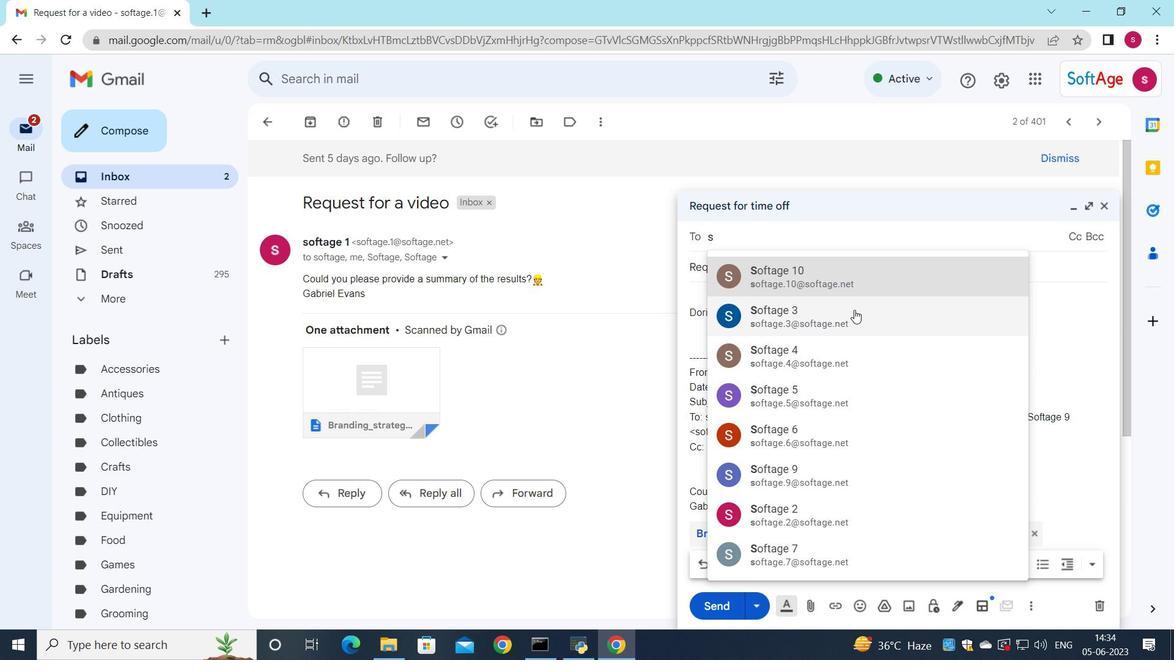 
Action: Mouse pressed left at (854, 312)
Screenshot: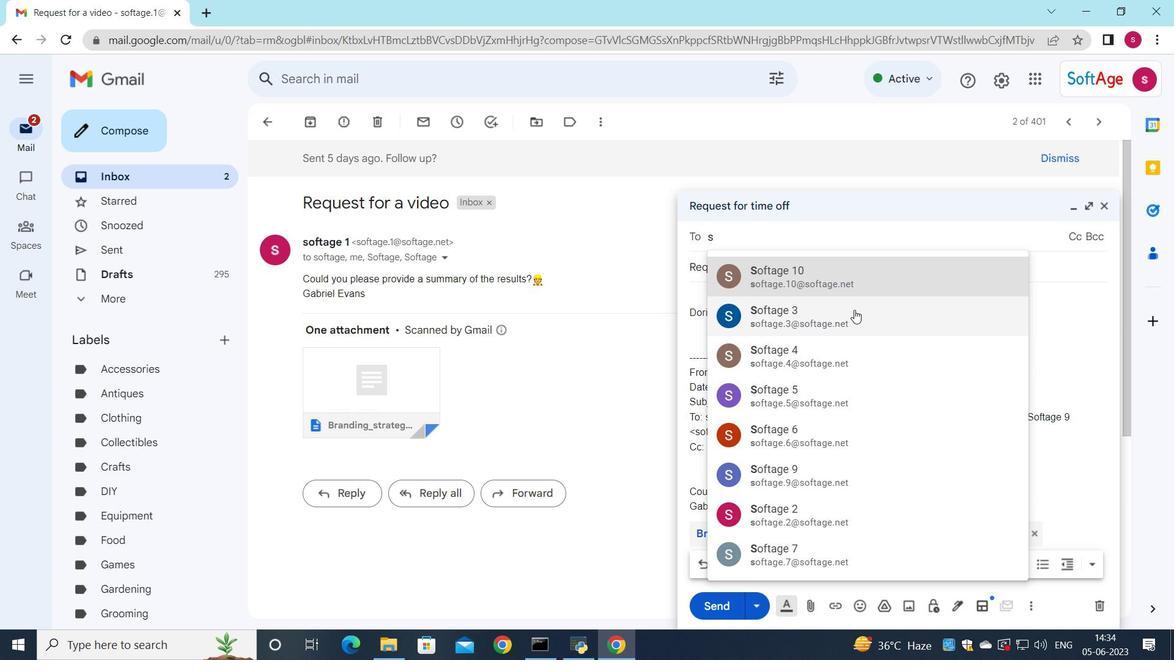 
Action: Mouse moved to (750, 315)
Screenshot: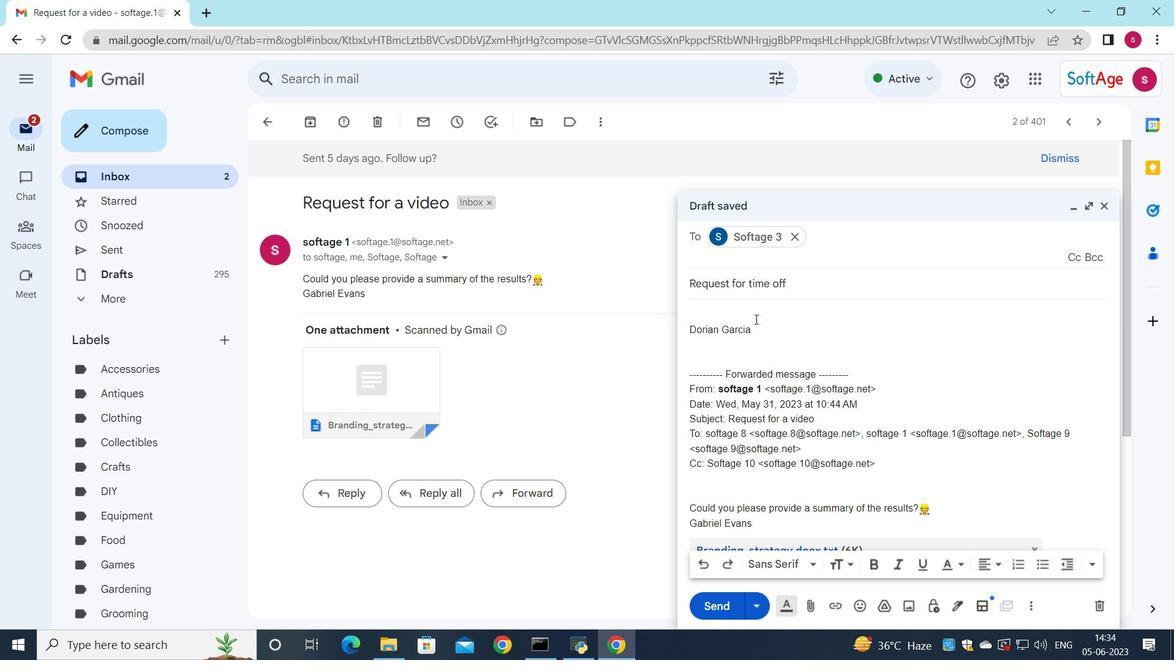 
Action: Mouse pressed left at (750, 315)
Screenshot: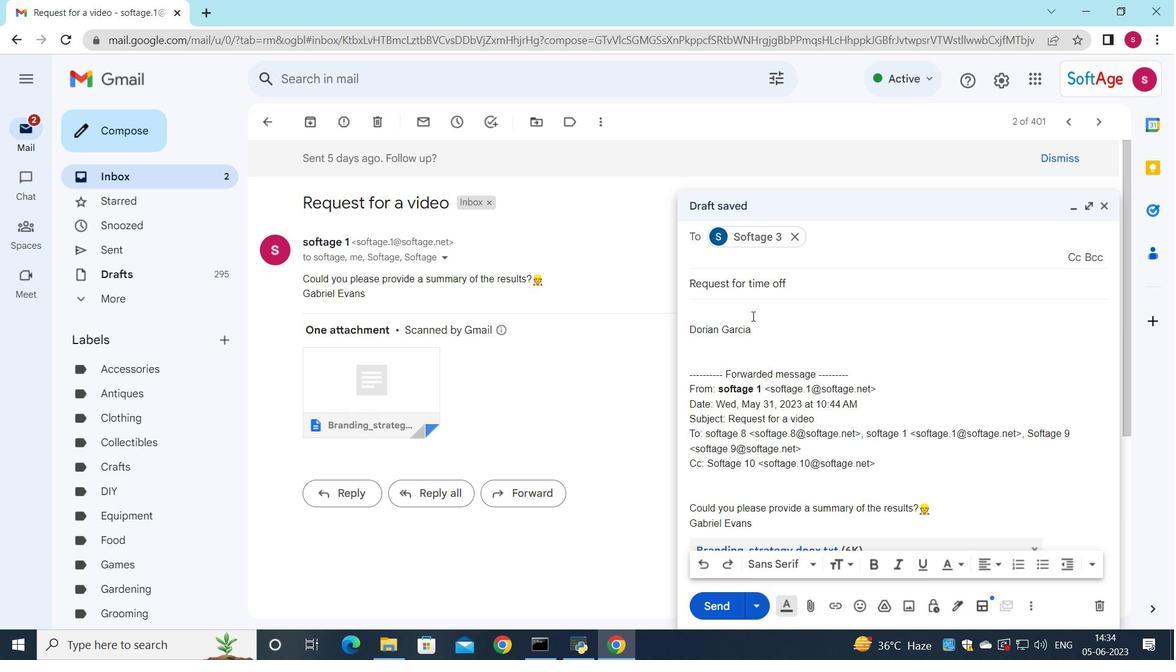 
Action: Key pressed <Key.shift>Could<Key.space>you<Key.space>provide<Key.space>me<Key.space>with<Key.space>a<Key.space>list<Key.space>of<Key.space>the<Key.space>projecs<Key.backspace>ts<Key.space>critical<Key.space>success<Key.space>factors<Key.shift_r><Key.shift_r>?
Screenshot: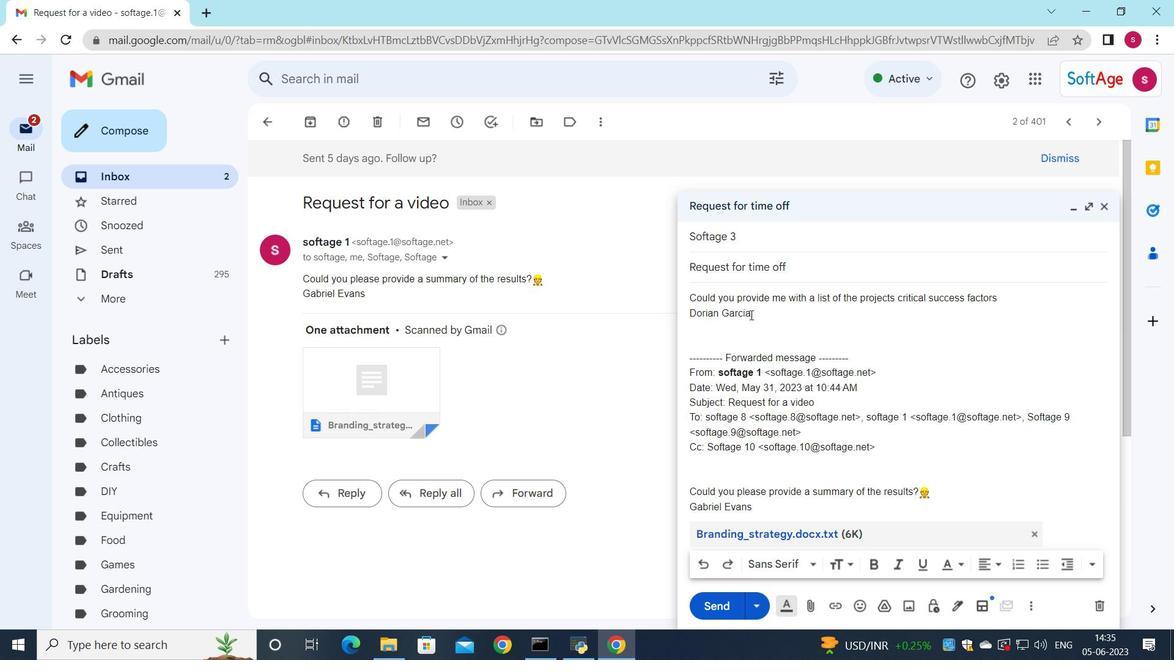 
Action: Mouse moved to (879, 302)
Screenshot: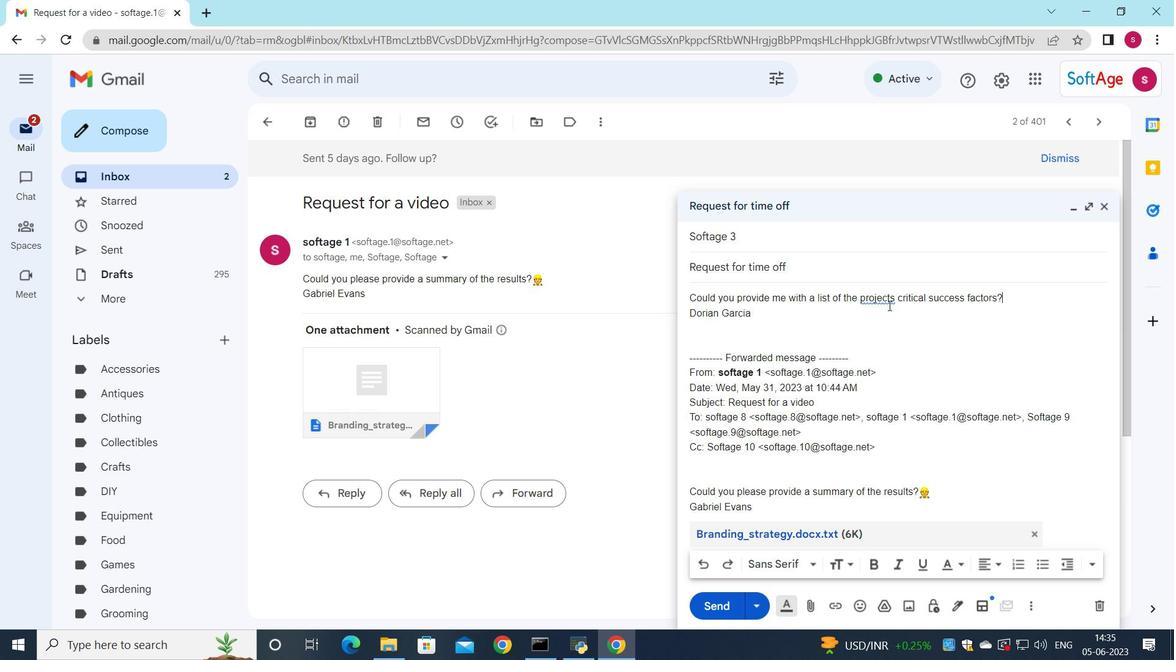 
Action: Mouse pressed left at (879, 302)
Screenshot: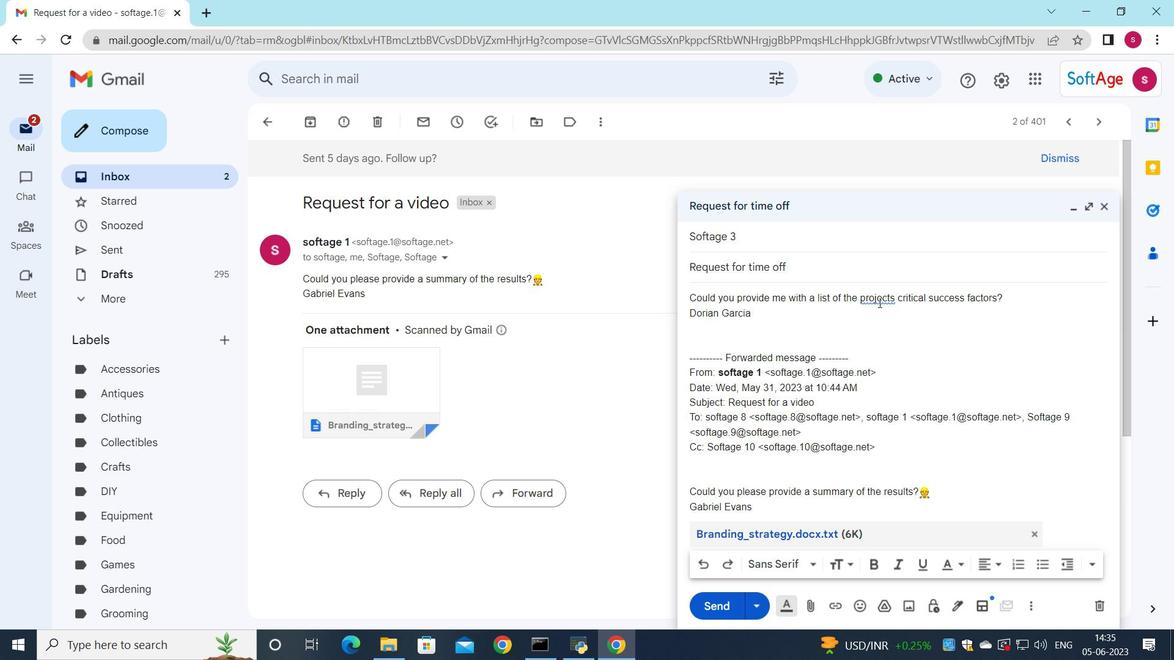 
Action: Mouse moved to (887, 322)
Screenshot: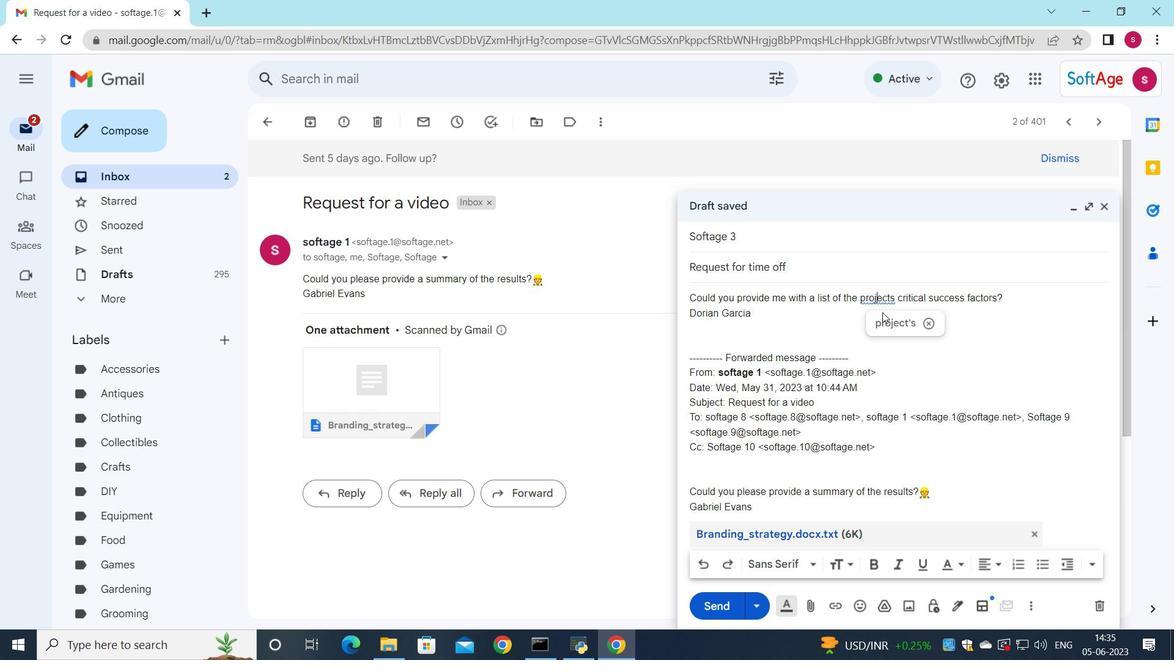 
Action: Mouse pressed left at (887, 322)
Screenshot: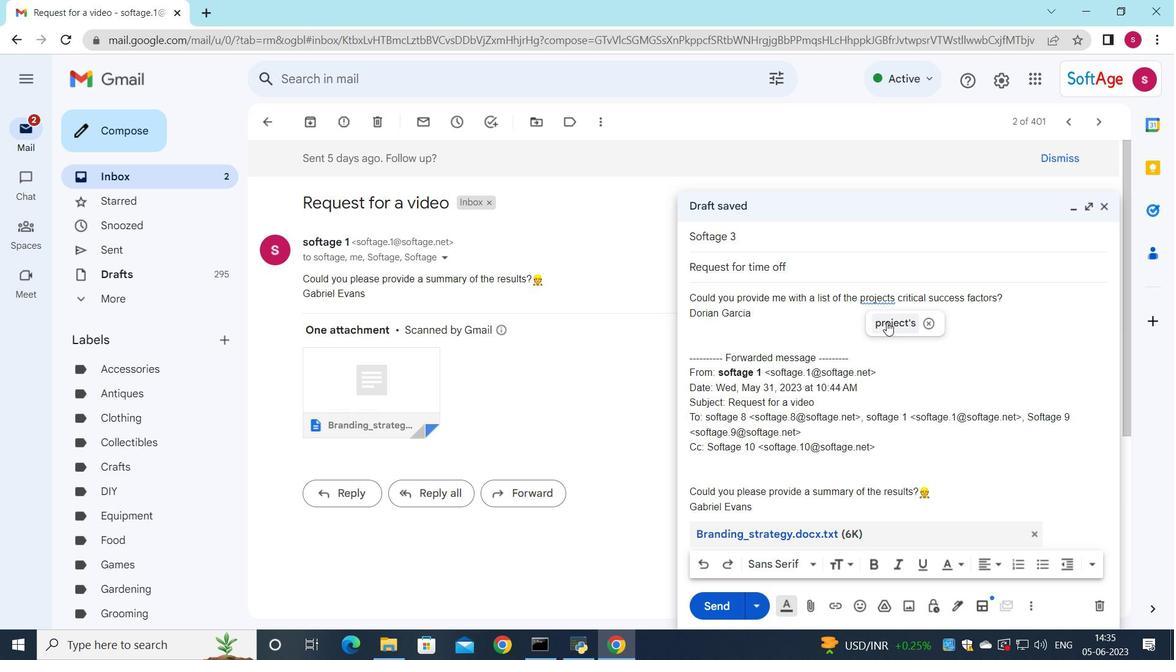 
Action: Mouse moved to (715, 299)
Screenshot: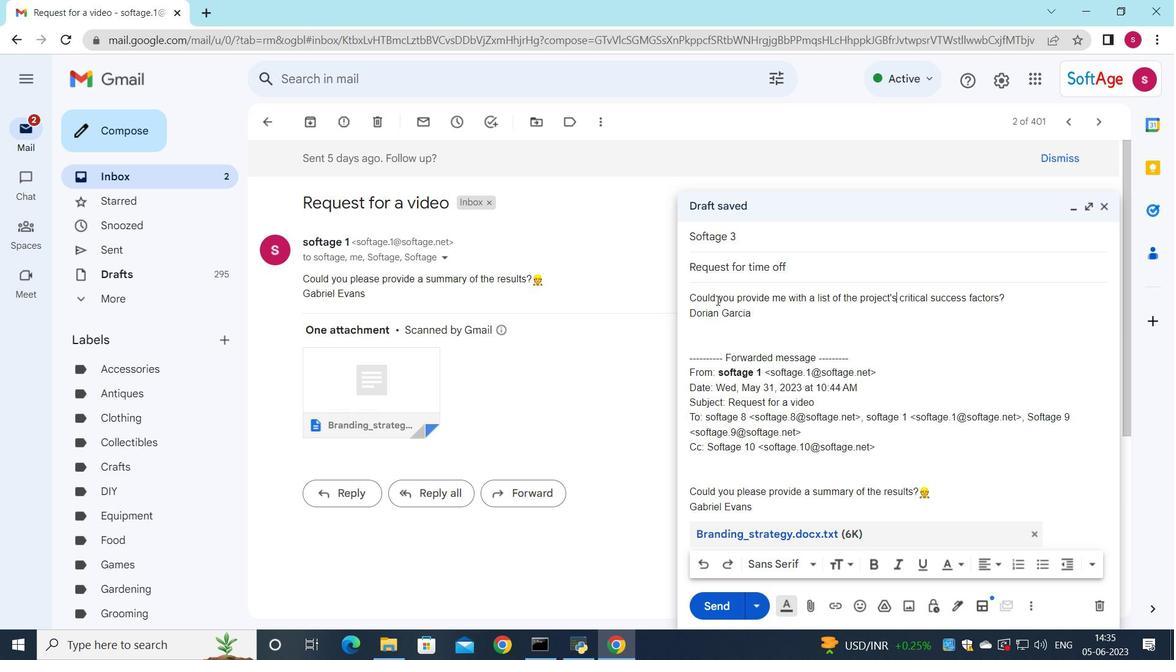 
Action: Mouse pressed left at (715, 299)
Screenshot: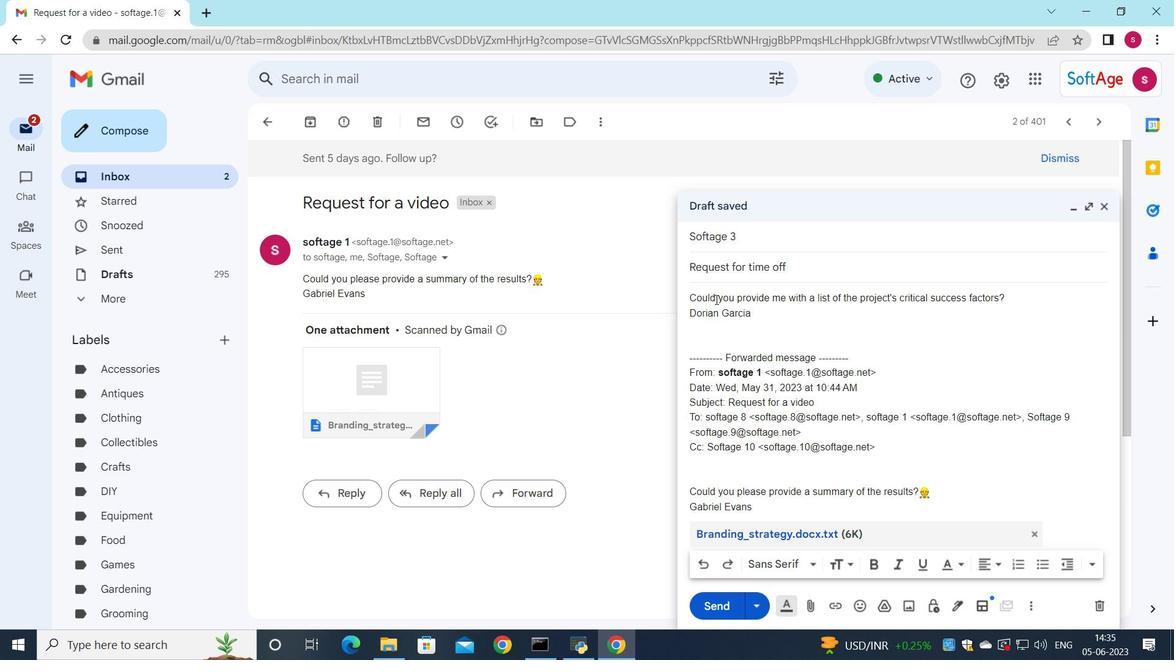 
Action: Mouse moved to (959, 564)
Screenshot: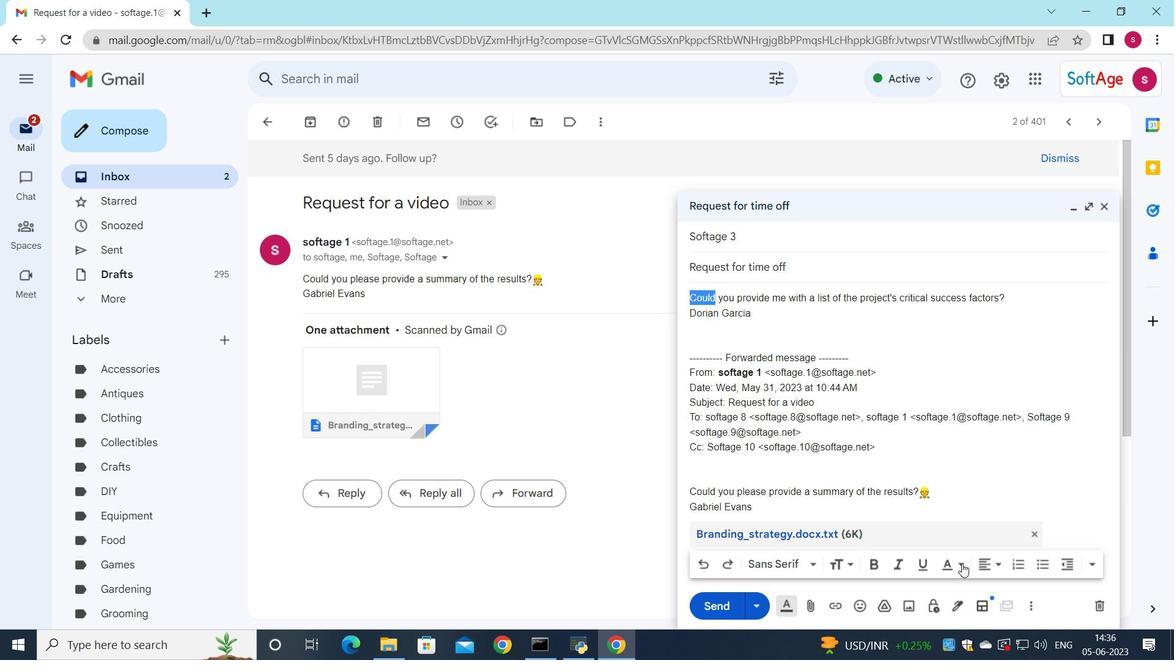 
Action: Mouse pressed left at (959, 564)
Screenshot: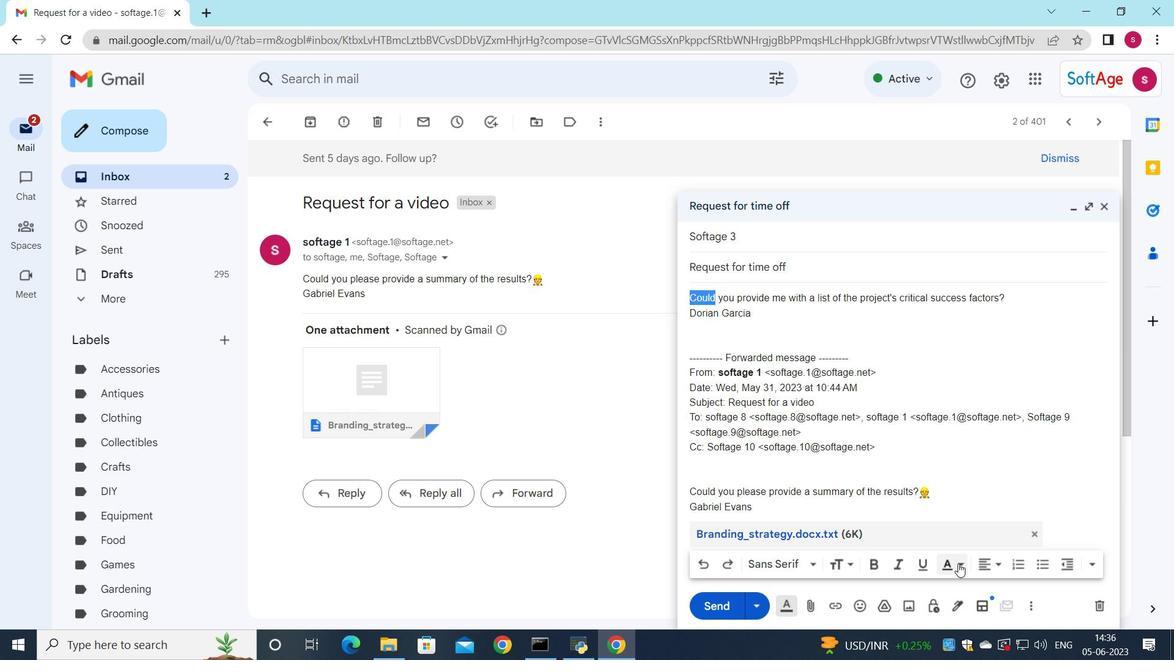
Action: Mouse moved to (903, 459)
Screenshot: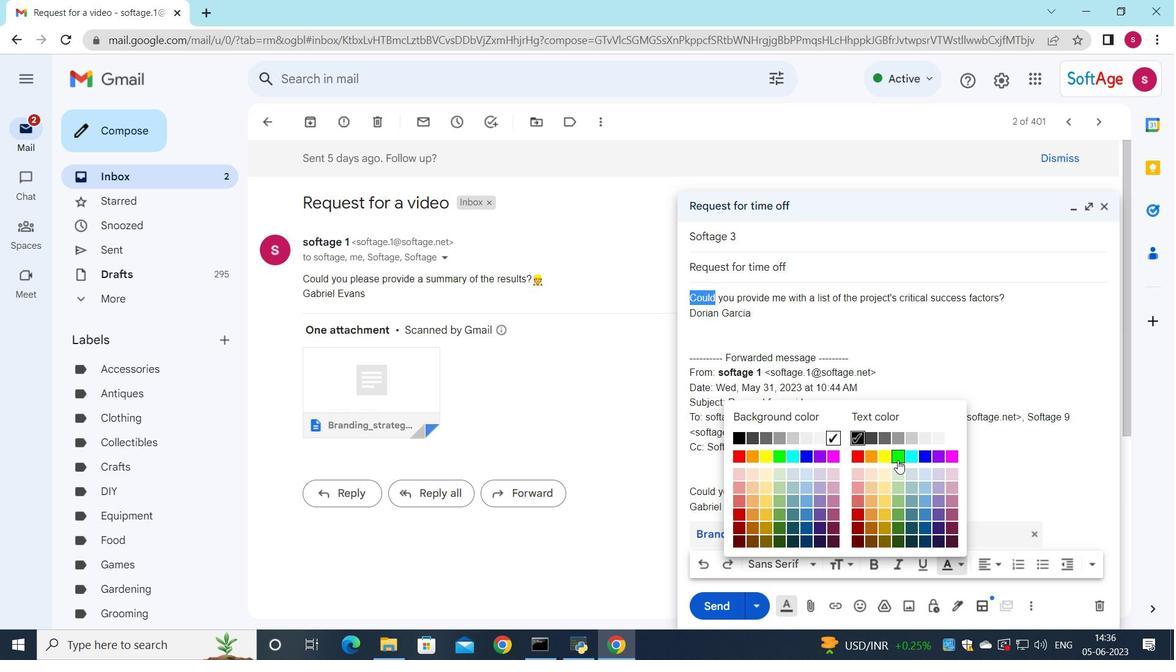 
Action: Mouse pressed left at (903, 459)
Screenshot: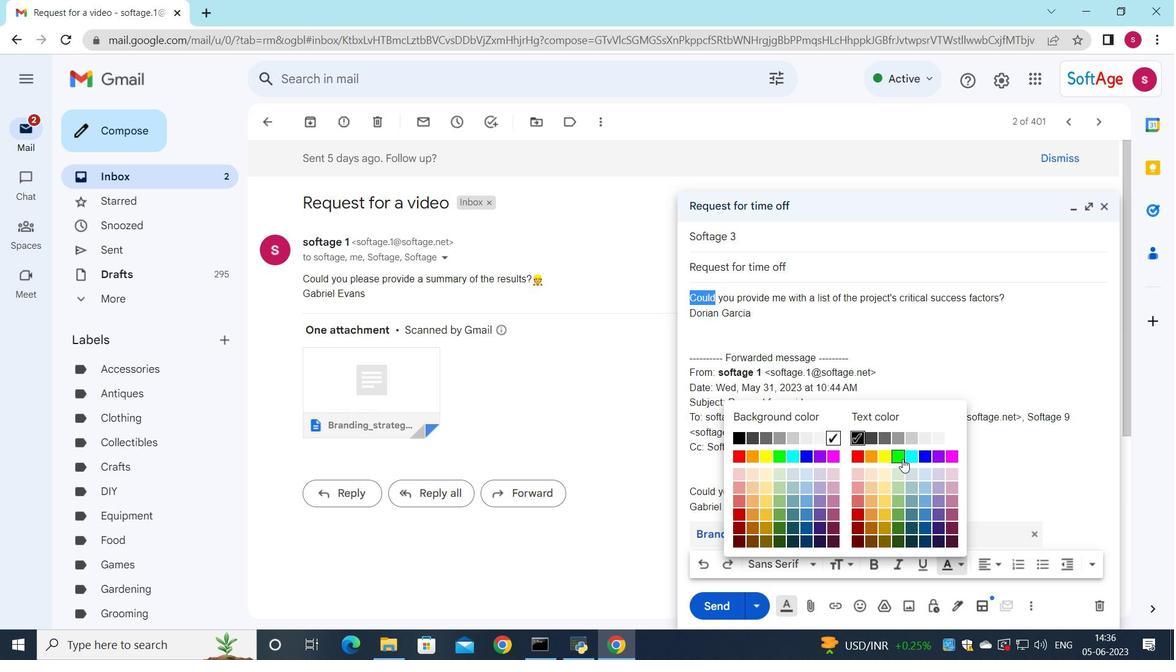 
Action: Mouse moved to (953, 565)
Screenshot: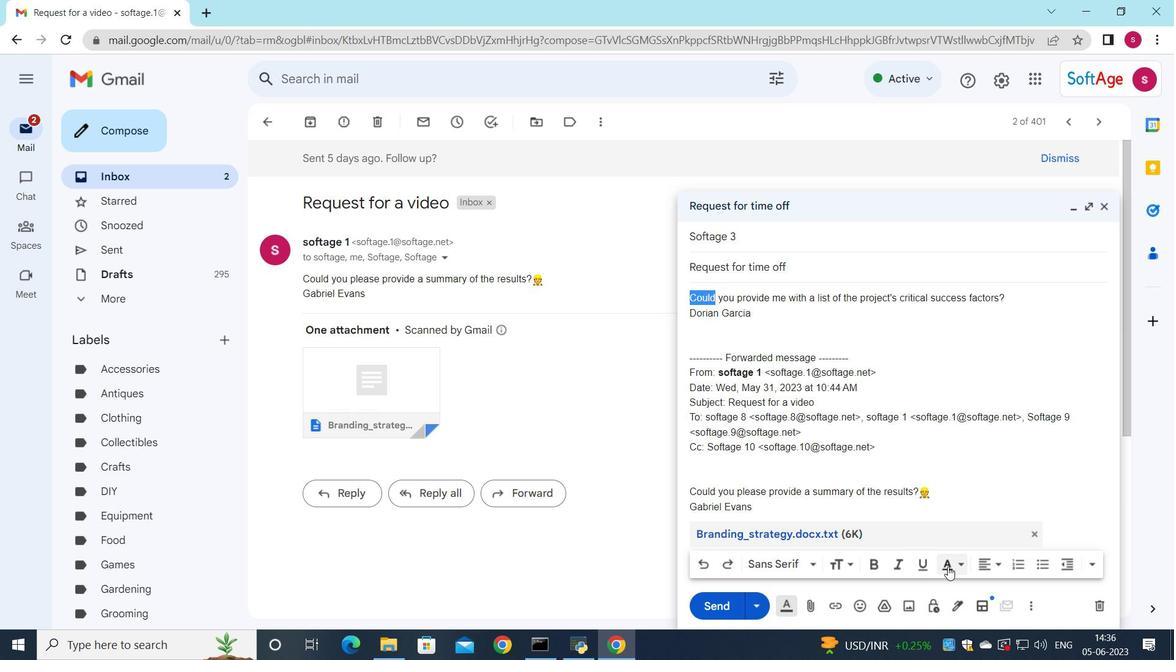 
Action: Mouse pressed left at (953, 565)
Screenshot: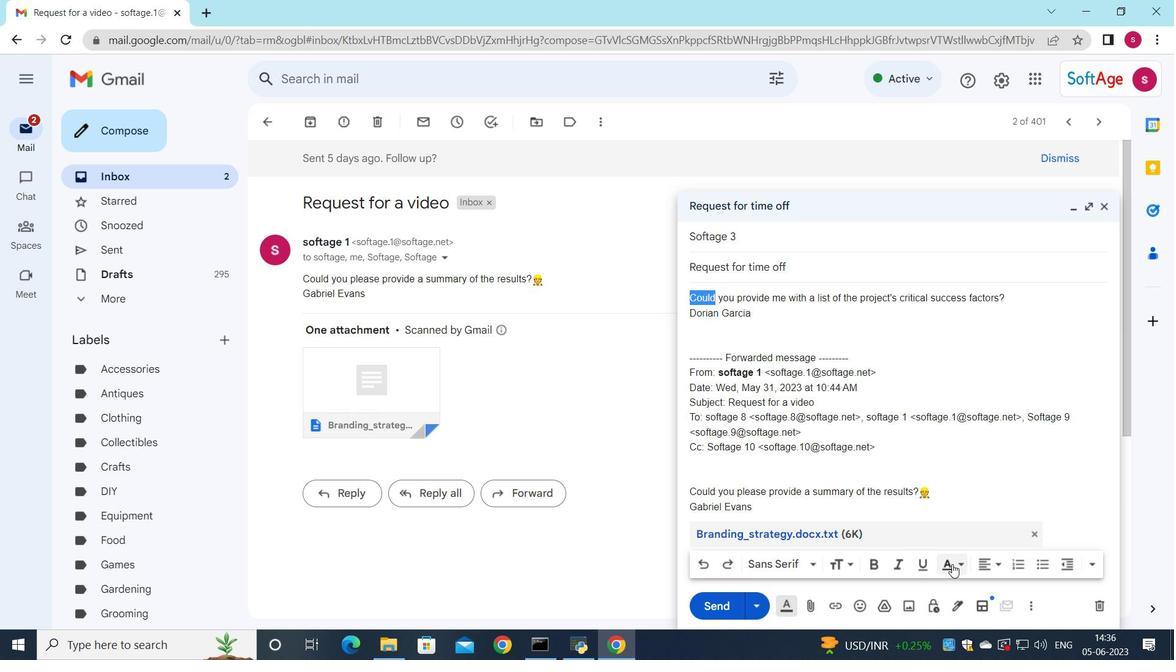 
Action: Mouse moved to (770, 460)
Screenshot: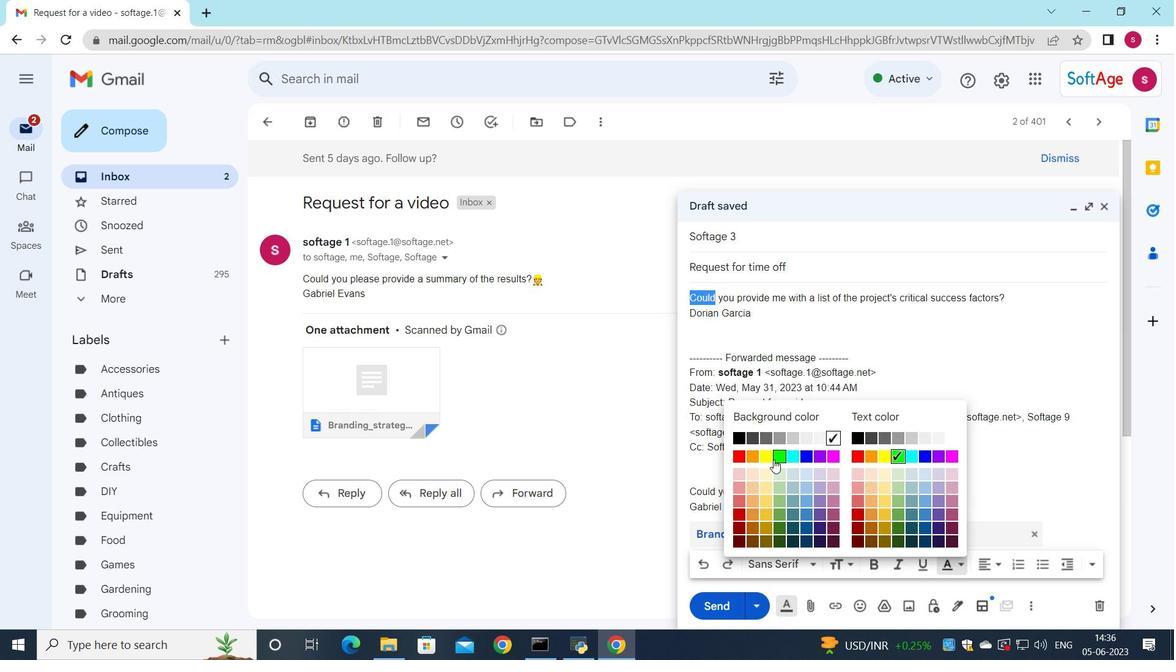 
Action: Mouse pressed left at (770, 460)
Screenshot: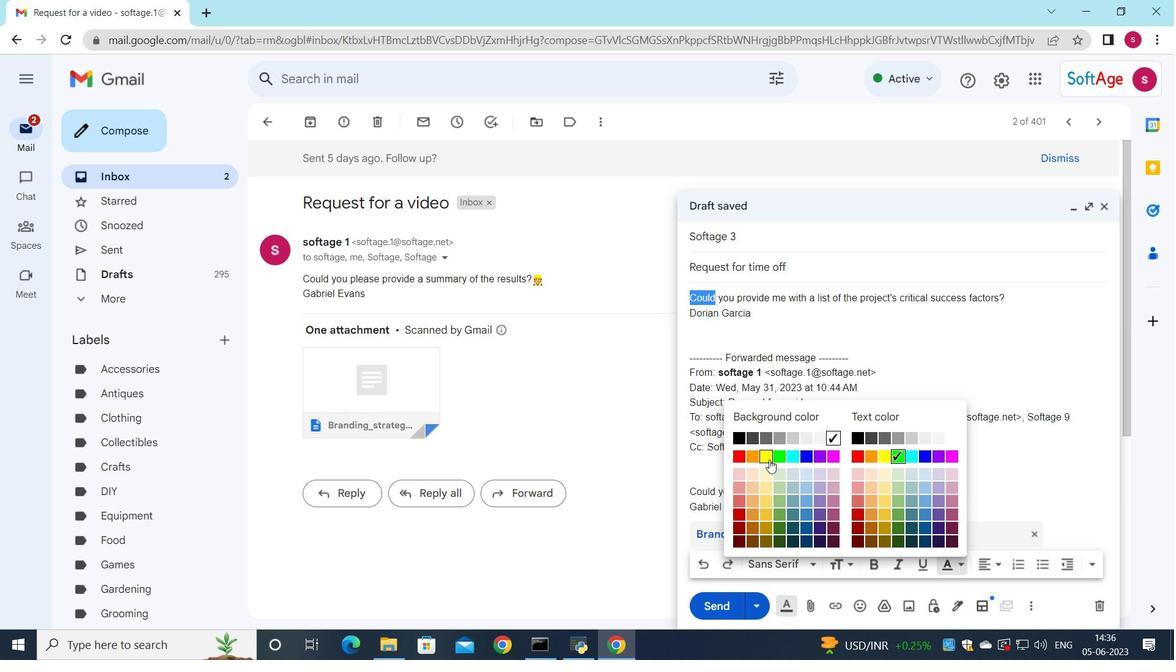 
Action: Mouse moved to (699, 613)
Screenshot: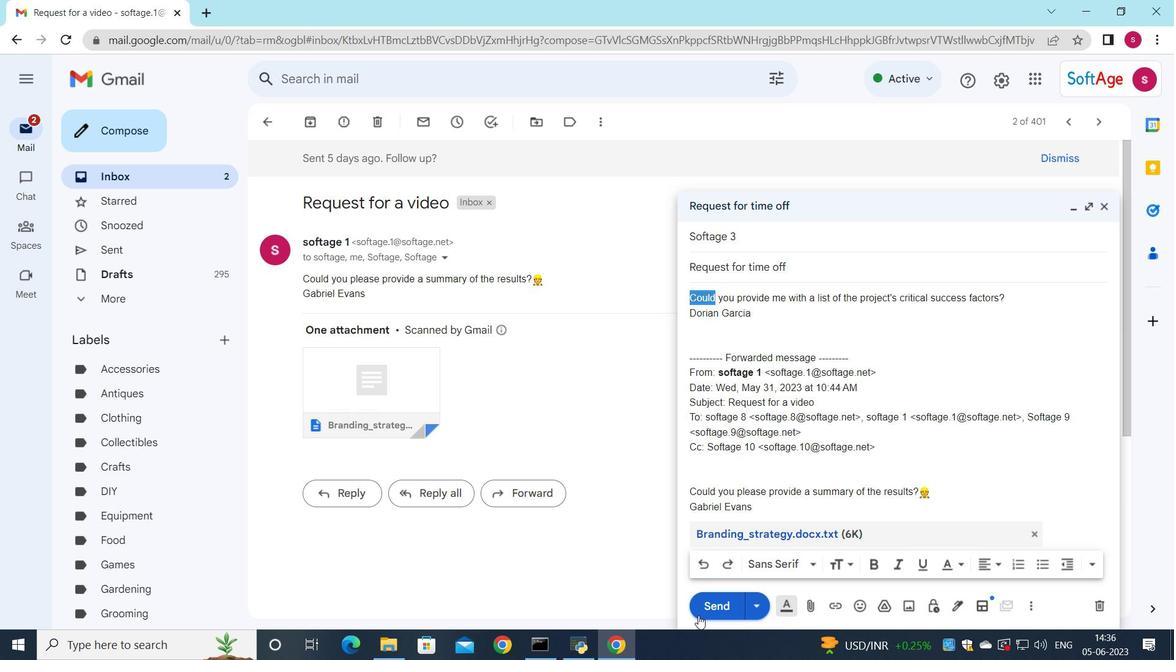 
Action: Mouse pressed left at (699, 613)
Screenshot: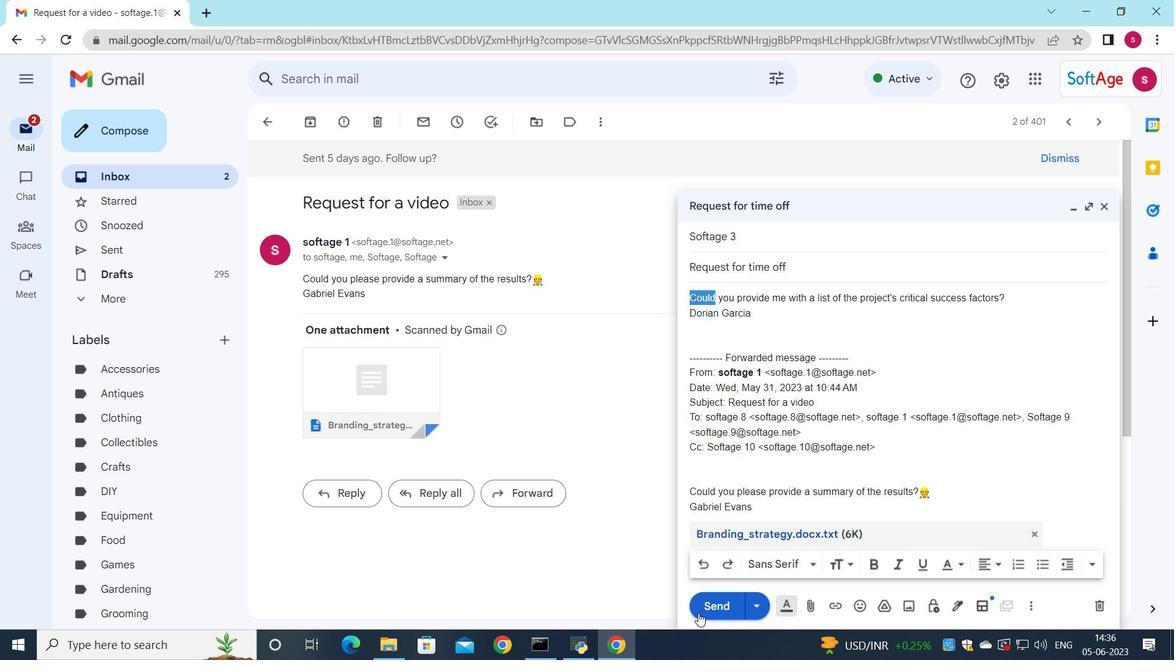
Action: Mouse moved to (635, 553)
Screenshot: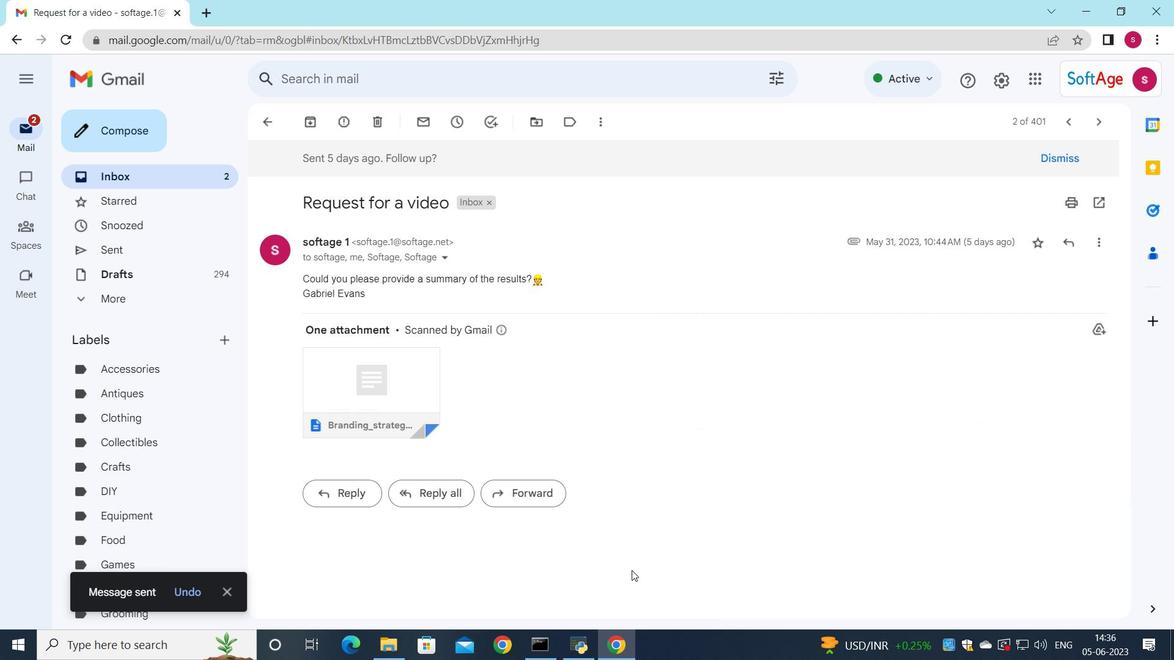 
